 Task: Find connections with filter location Hjørring with filter topic #coronaviruswith filter profile language German with filter current company CRISIL Global Research & Risk Solutions with filter school Kumaun University, Nainital with filter industry Industrial Machinery Manufacturing with filter service category Market Research with filter keywords title Locksmith
Action: Mouse moved to (704, 90)
Screenshot: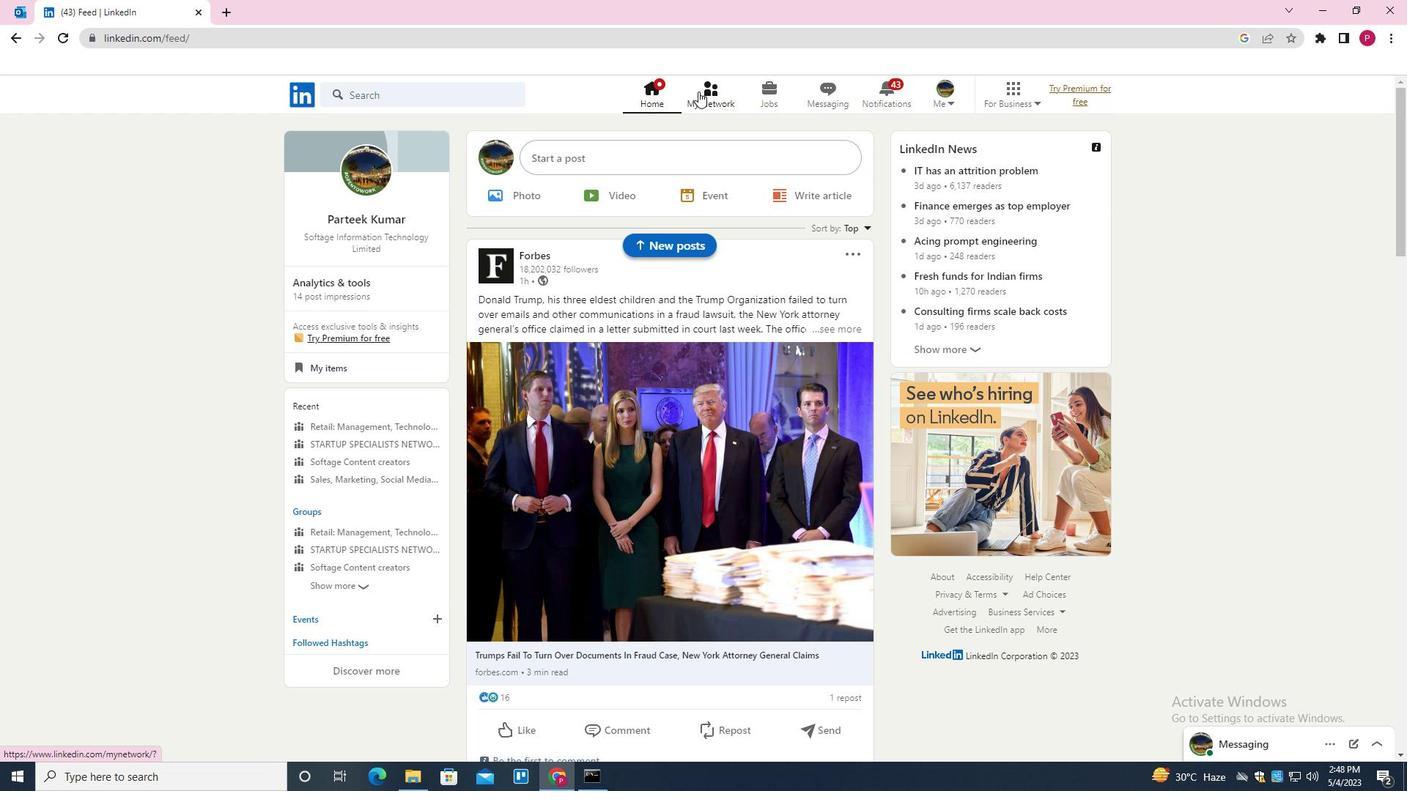 
Action: Mouse pressed left at (704, 90)
Screenshot: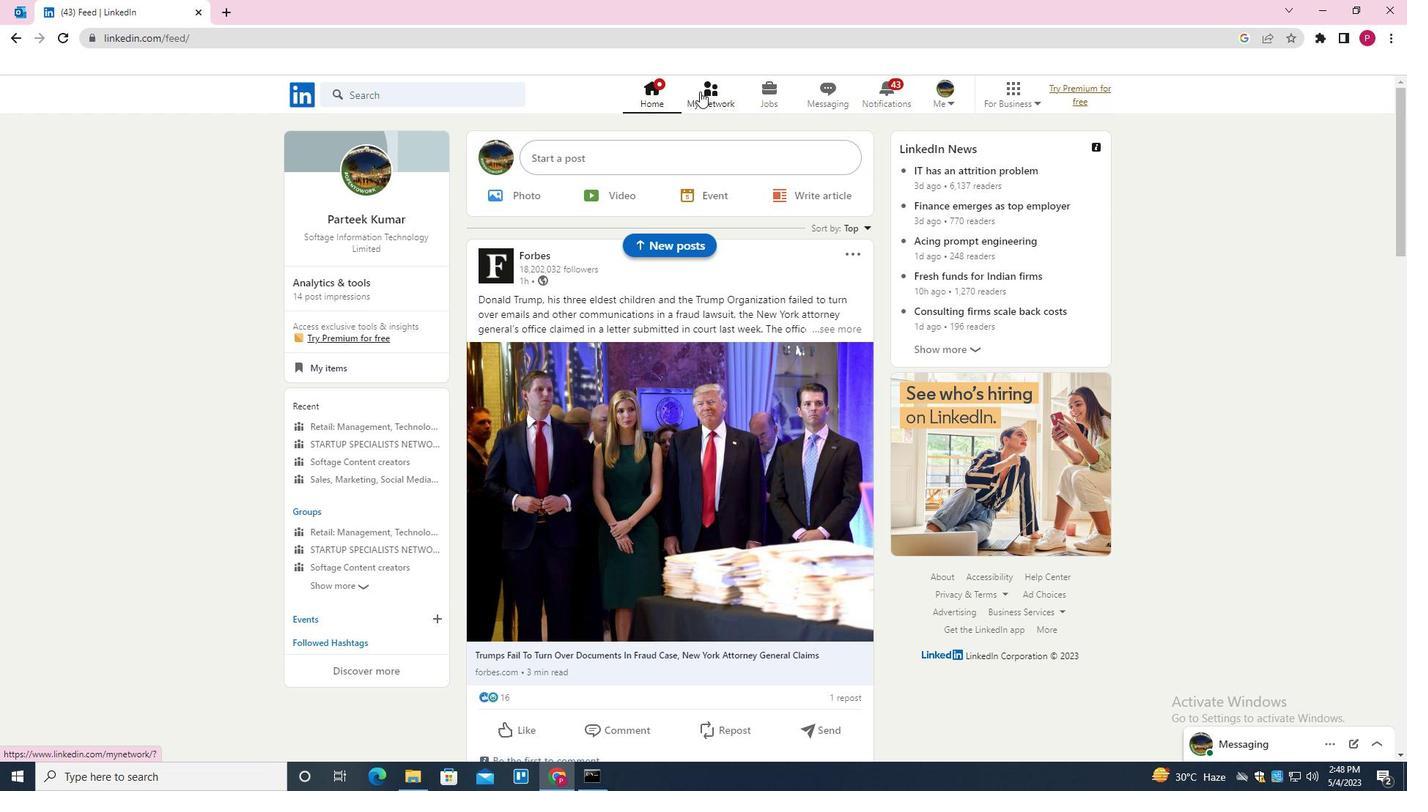 
Action: Mouse moved to (453, 175)
Screenshot: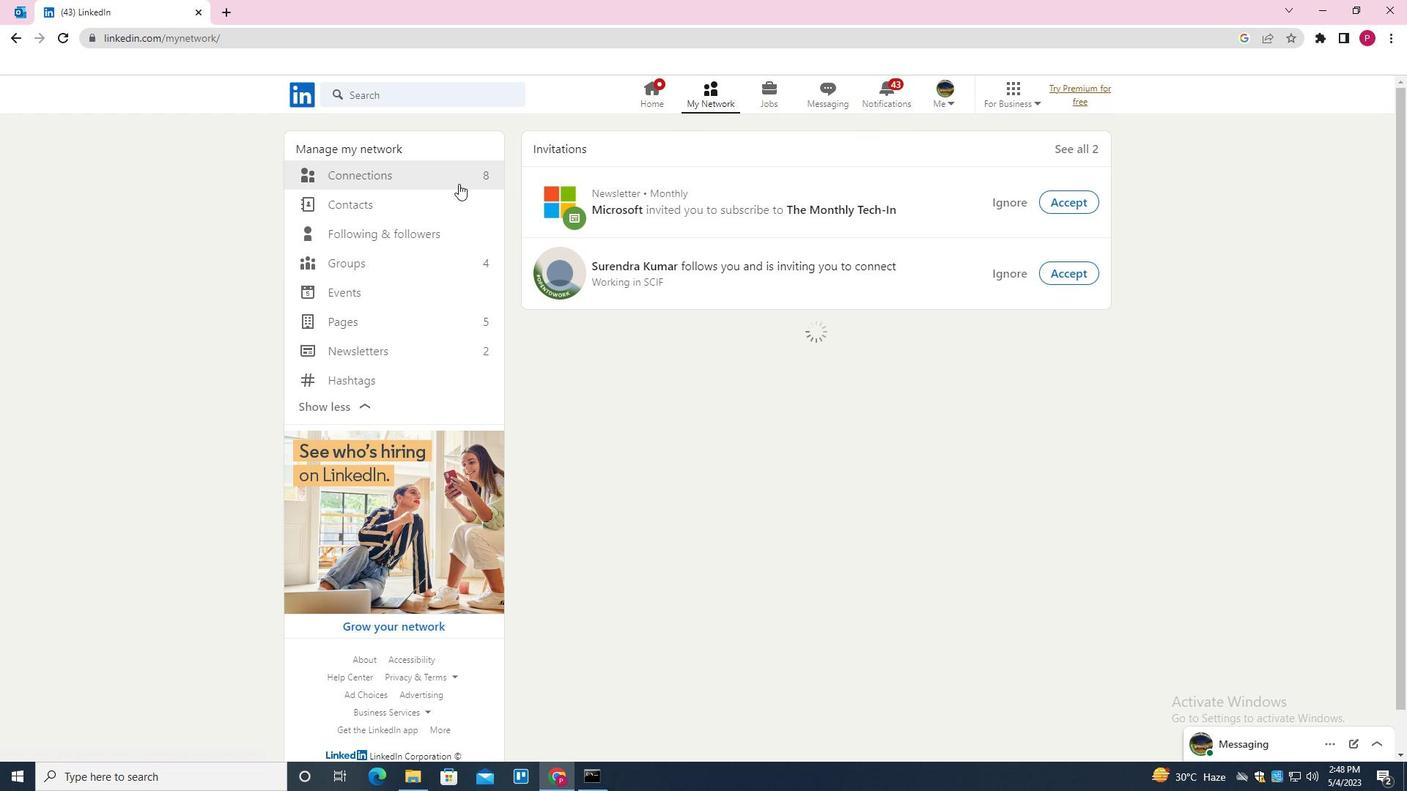 
Action: Mouse pressed left at (453, 175)
Screenshot: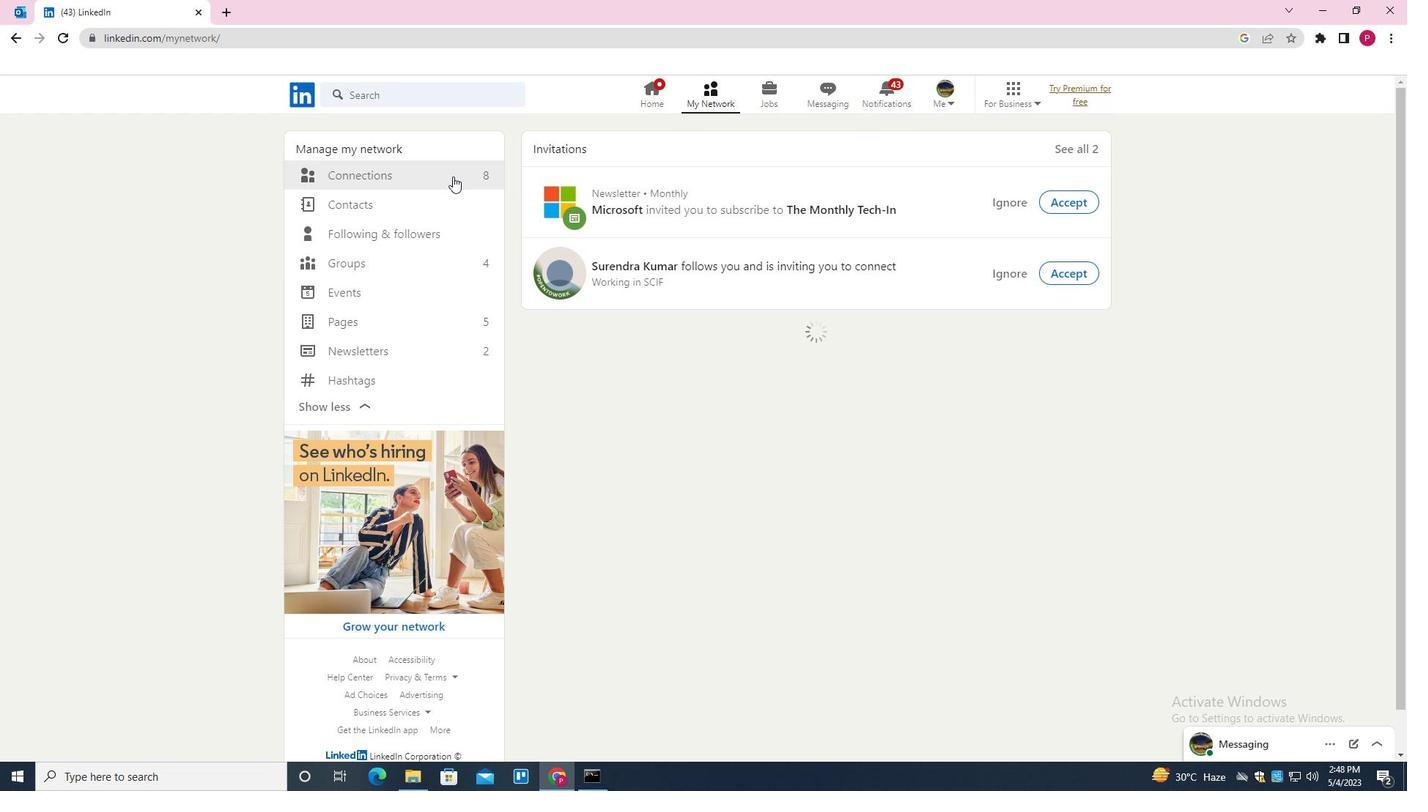 
Action: Mouse moved to (844, 178)
Screenshot: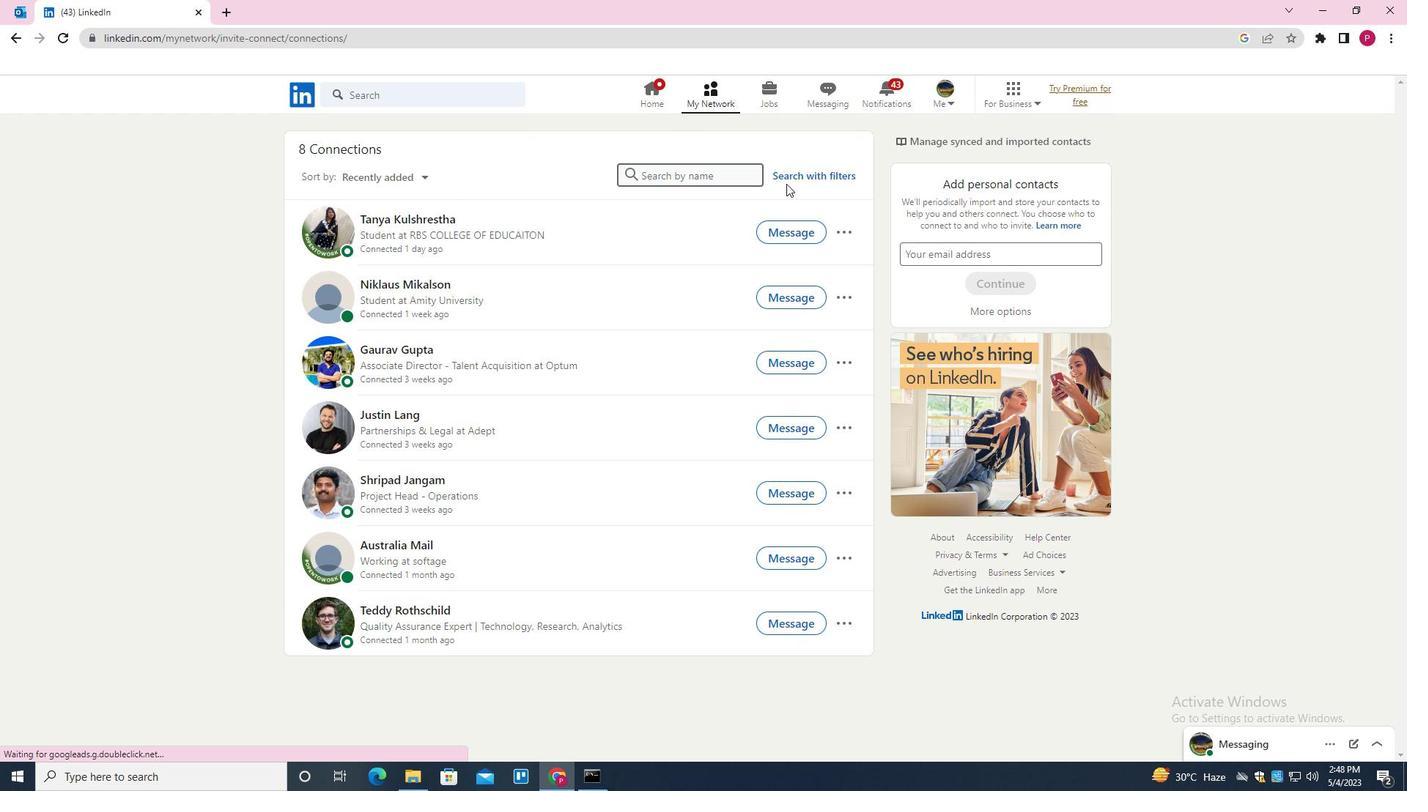 
Action: Mouse pressed left at (844, 178)
Screenshot: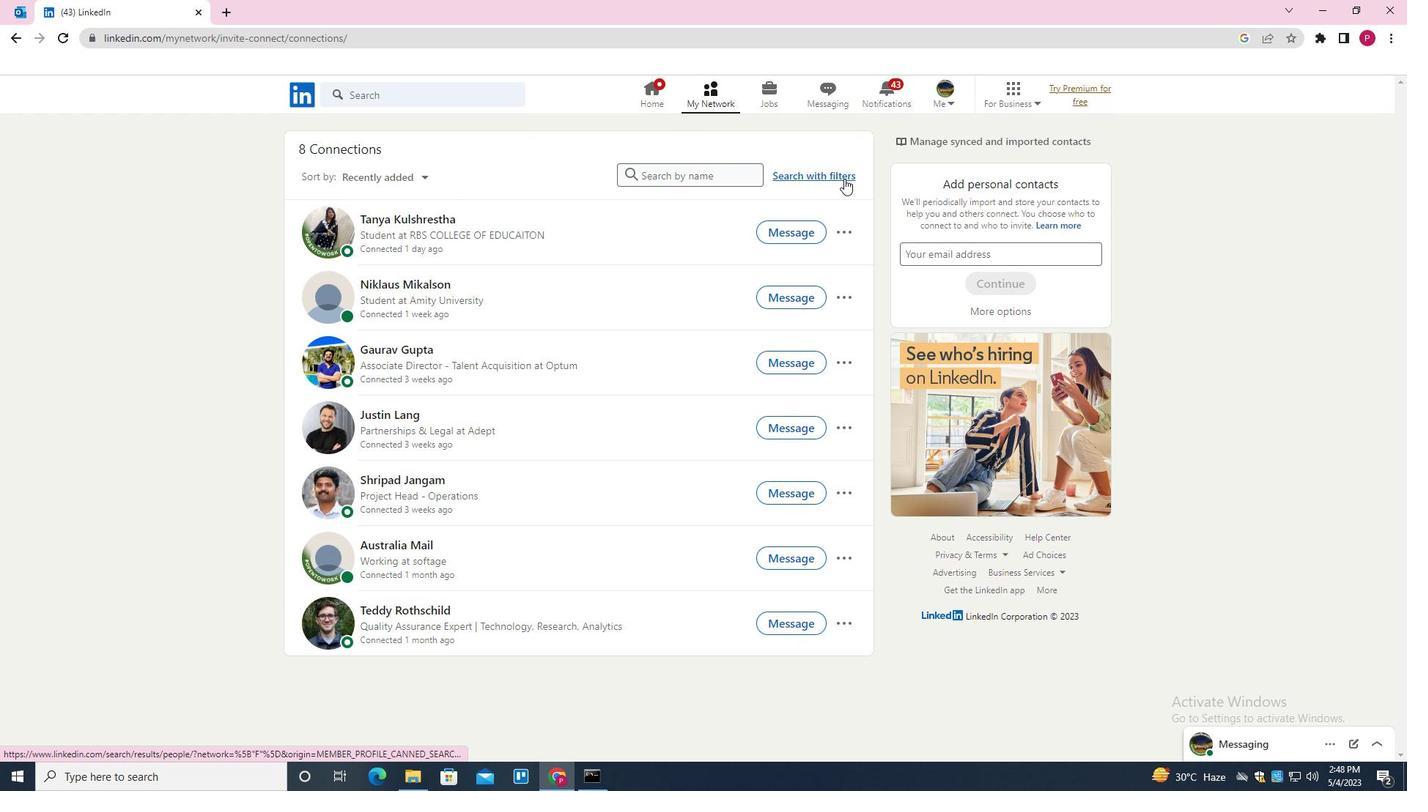 
Action: Mouse moved to (757, 136)
Screenshot: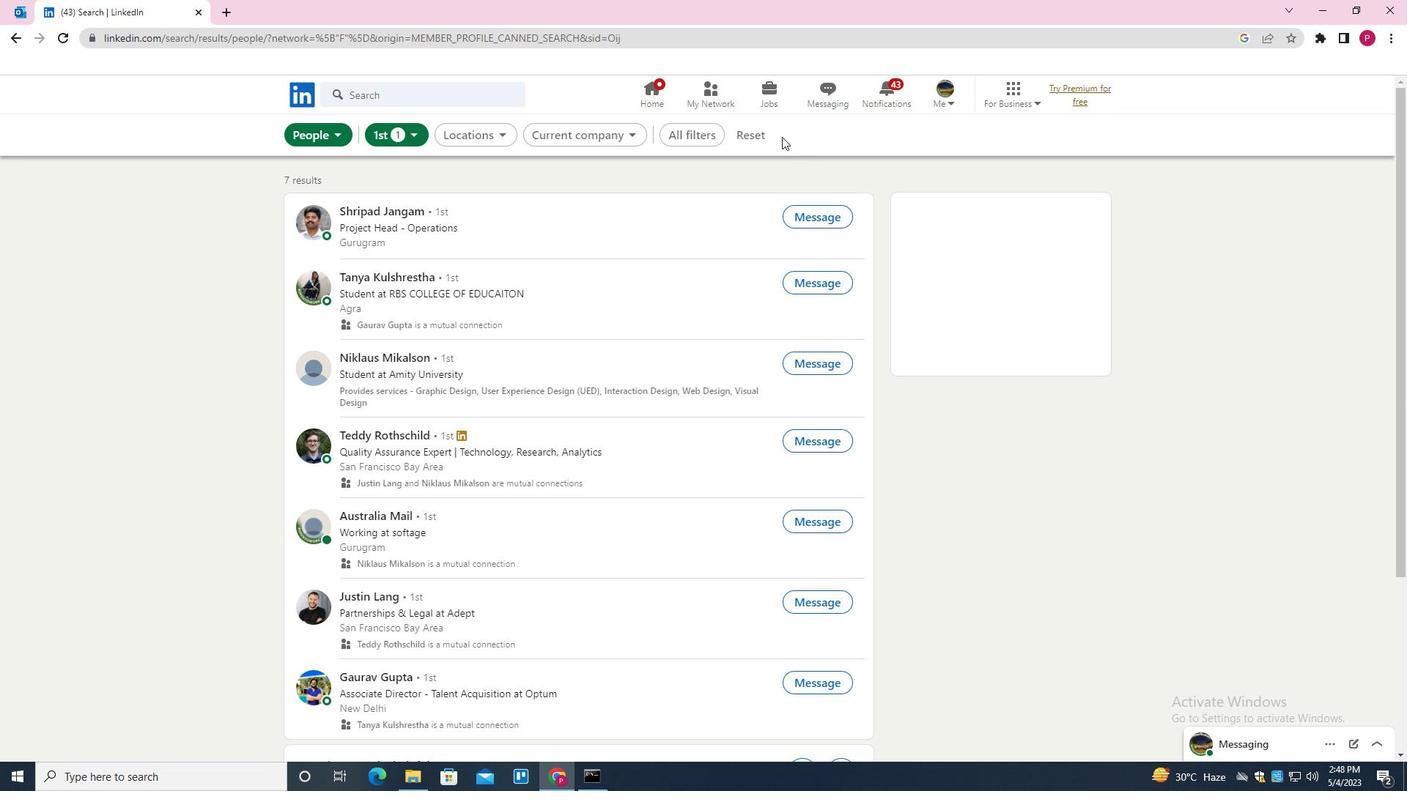 
Action: Mouse pressed left at (757, 136)
Screenshot: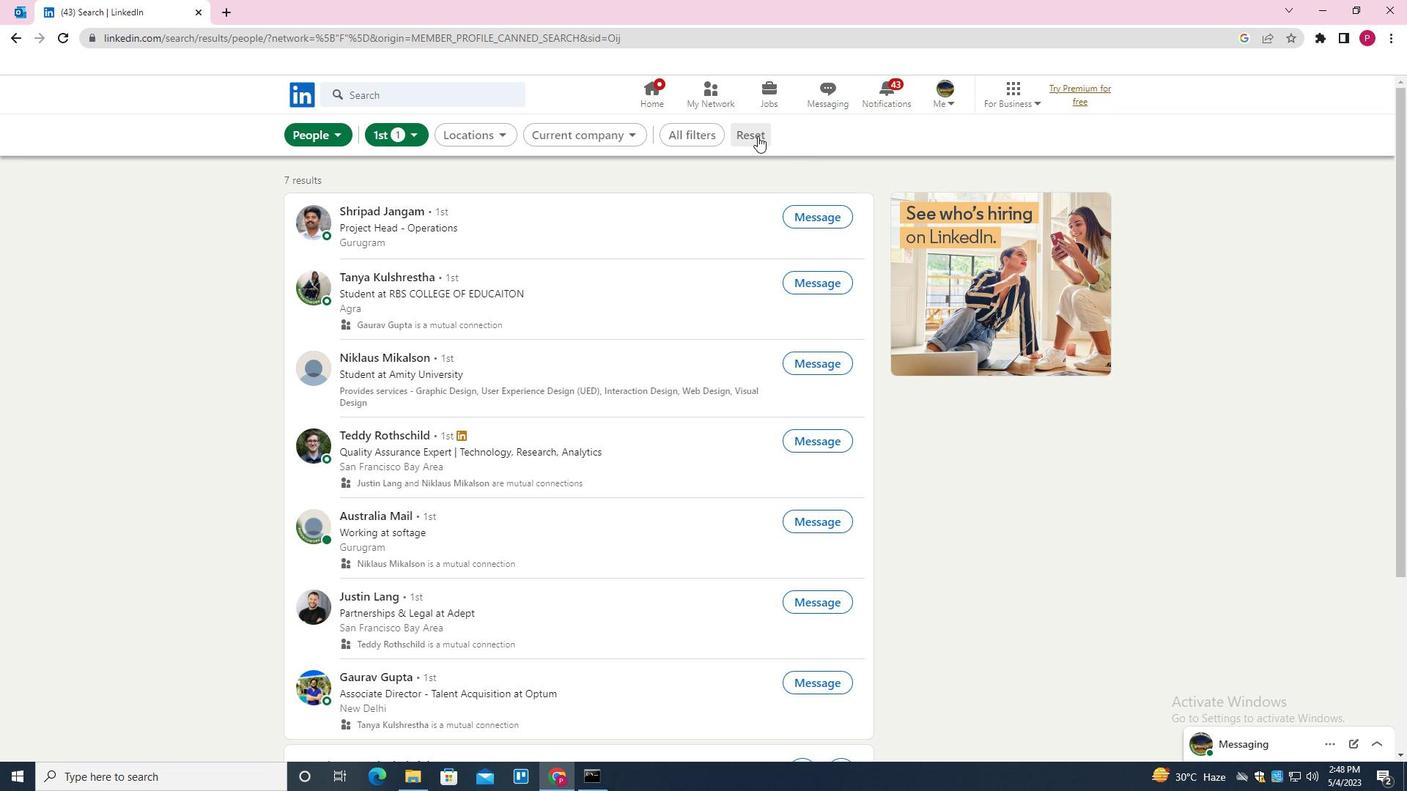 
Action: Mouse moved to (739, 136)
Screenshot: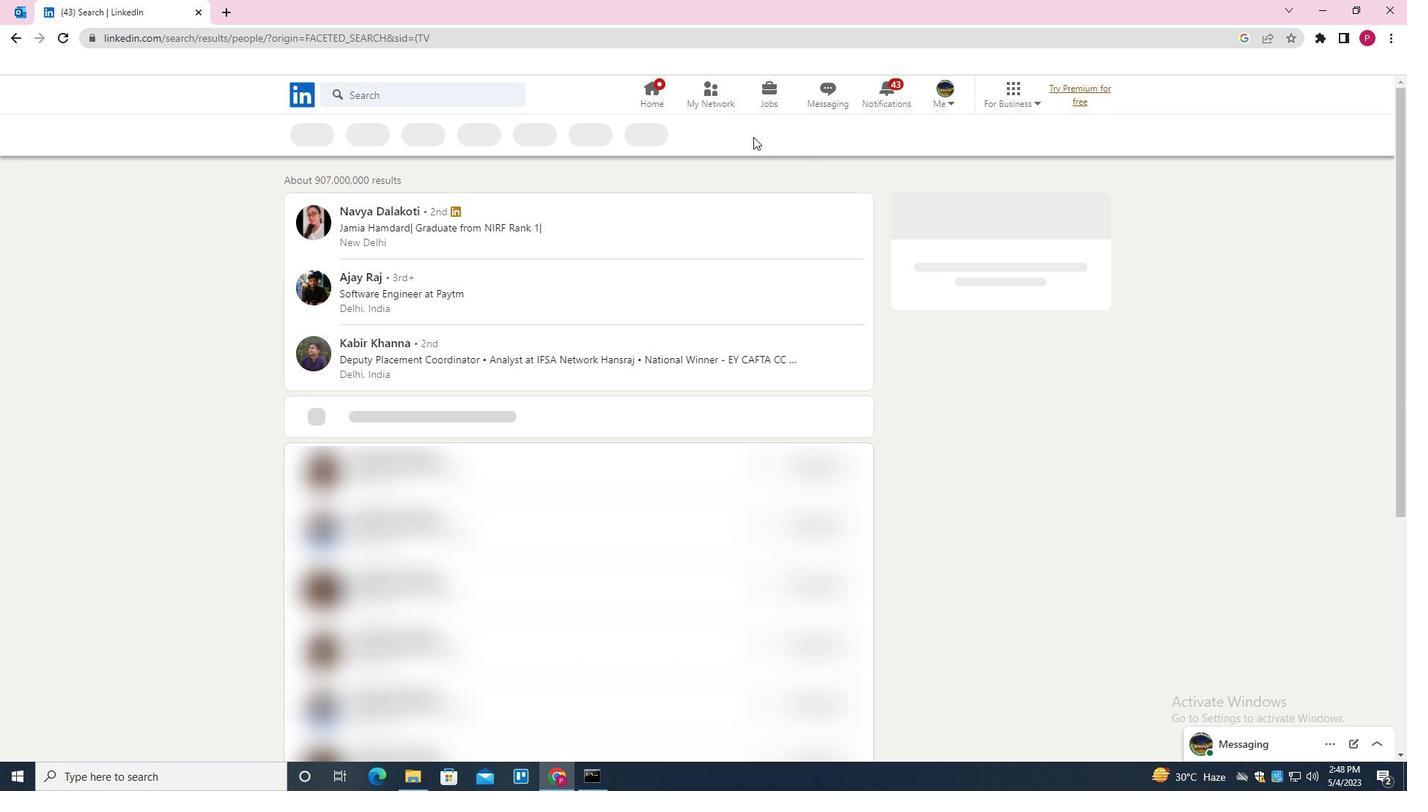 
Action: Mouse pressed left at (739, 136)
Screenshot: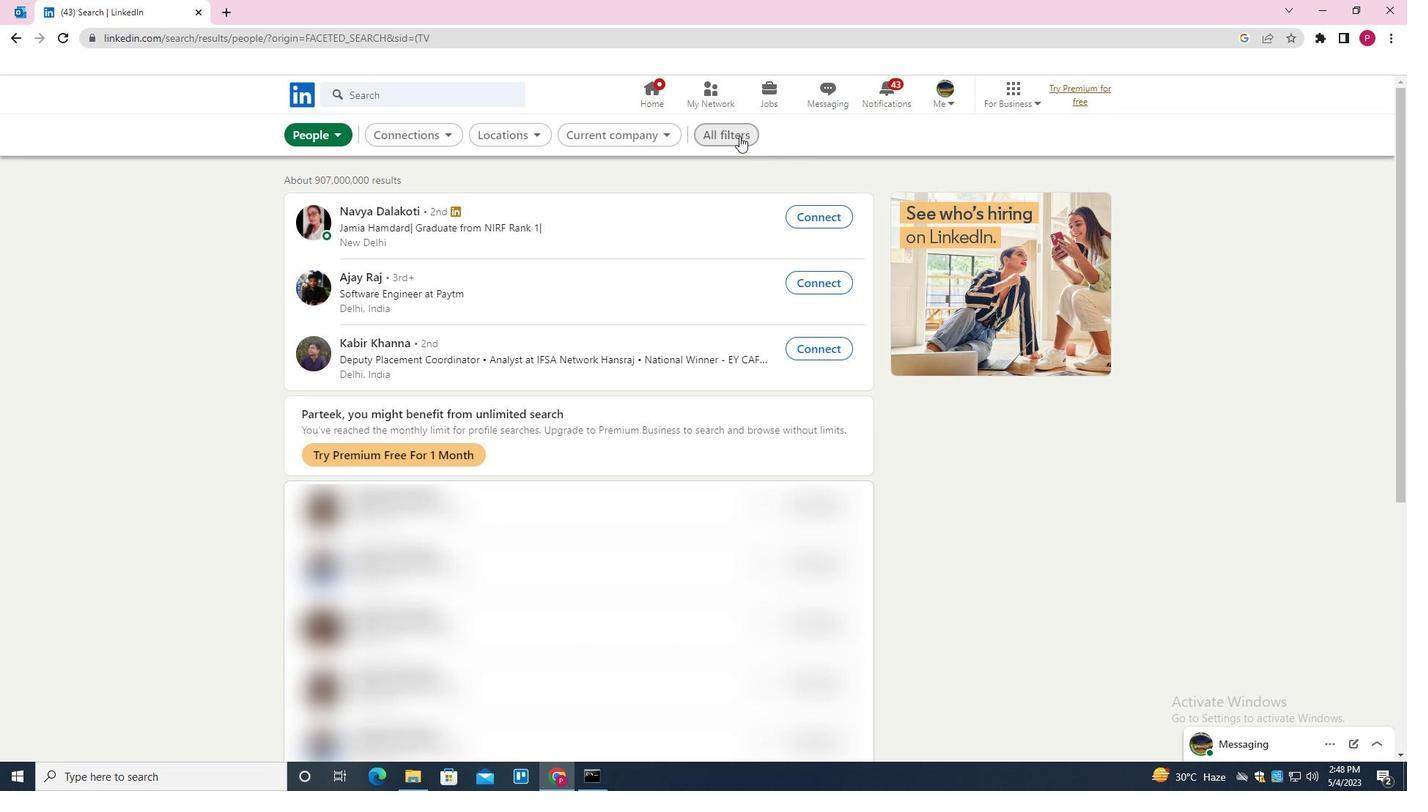 
Action: Mouse moved to (1192, 405)
Screenshot: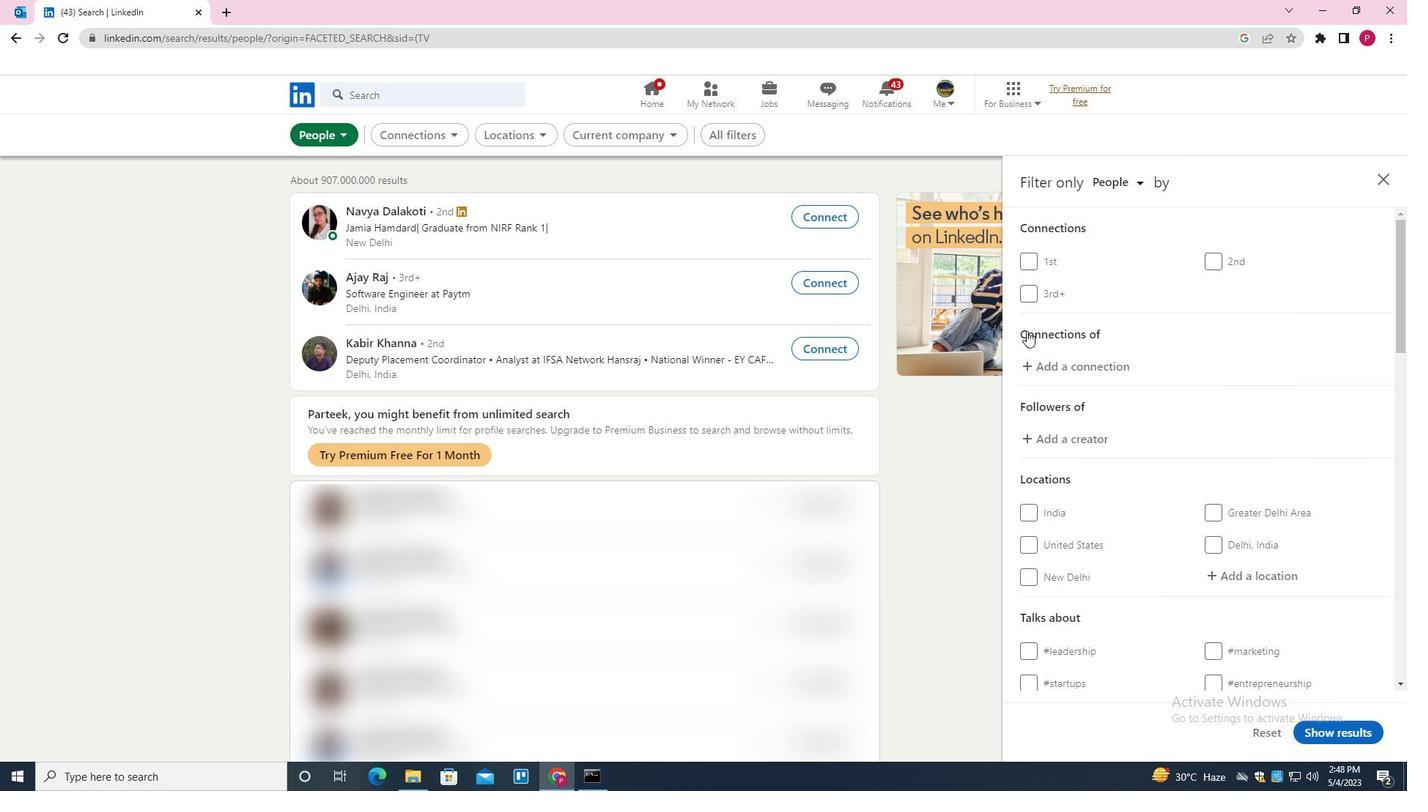 
Action: Mouse scrolled (1192, 404) with delta (0, 0)
Screenshot: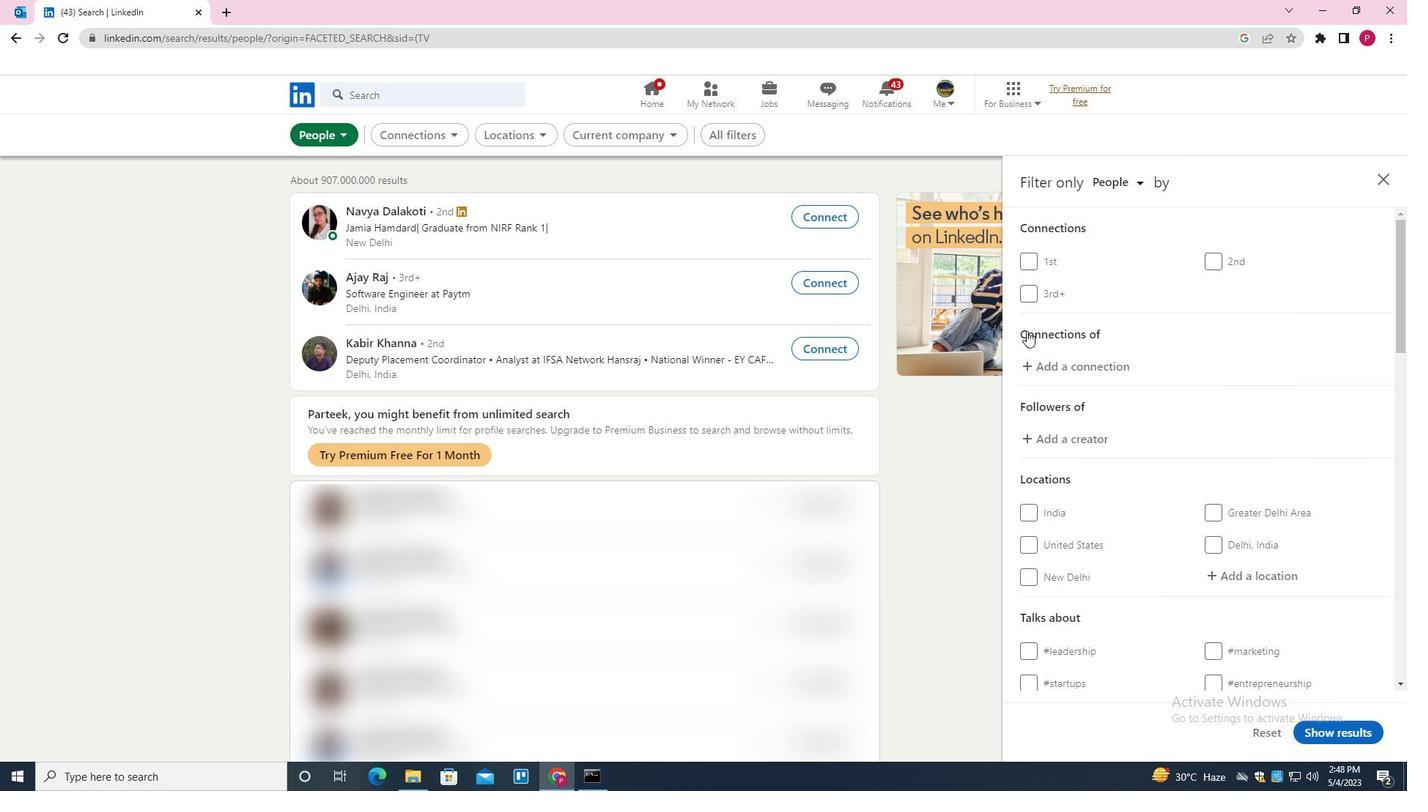 
Action: Mouse moved to (1252, 420)
Screenshot: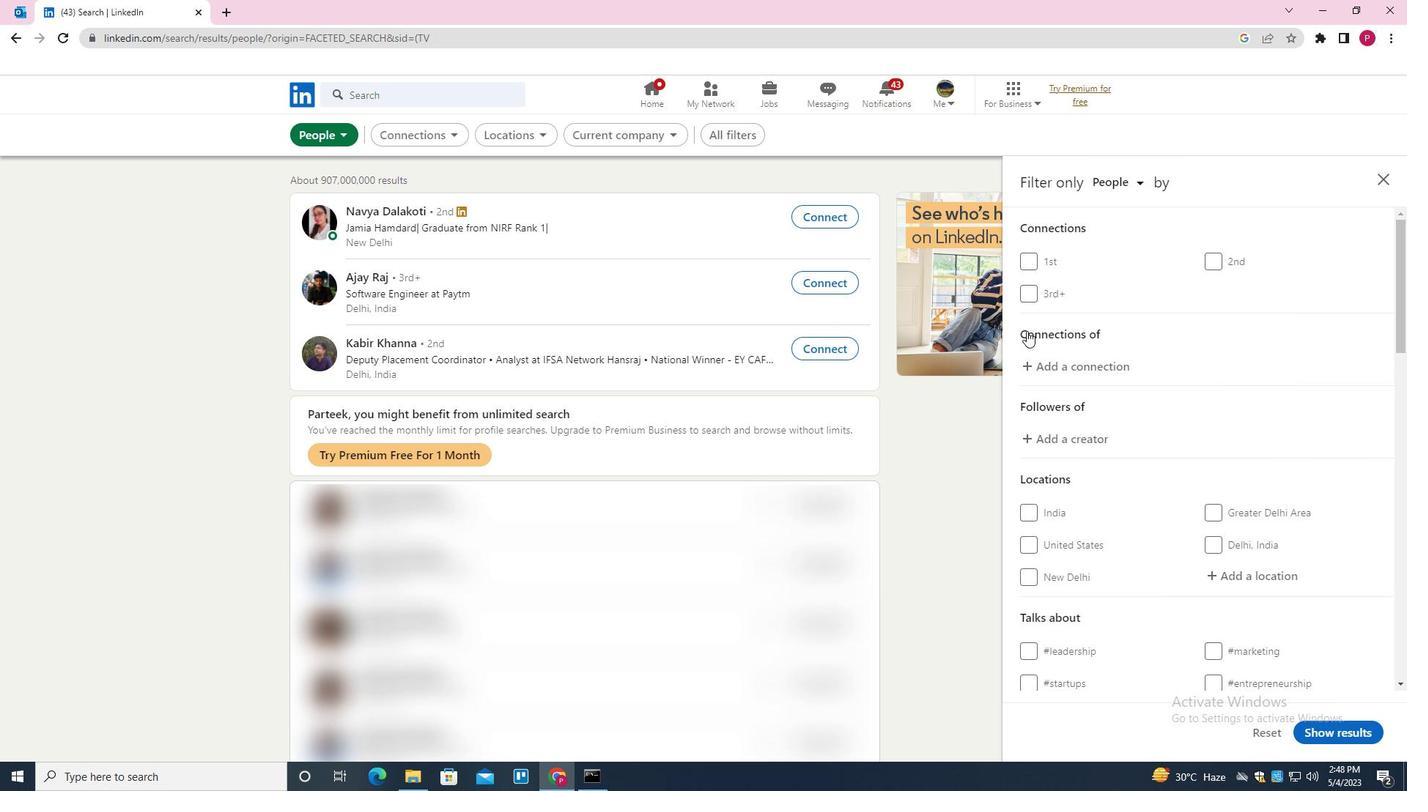 
Action: Mouse scrolled (1252, 420) with delta (0, 0)
Screenshot: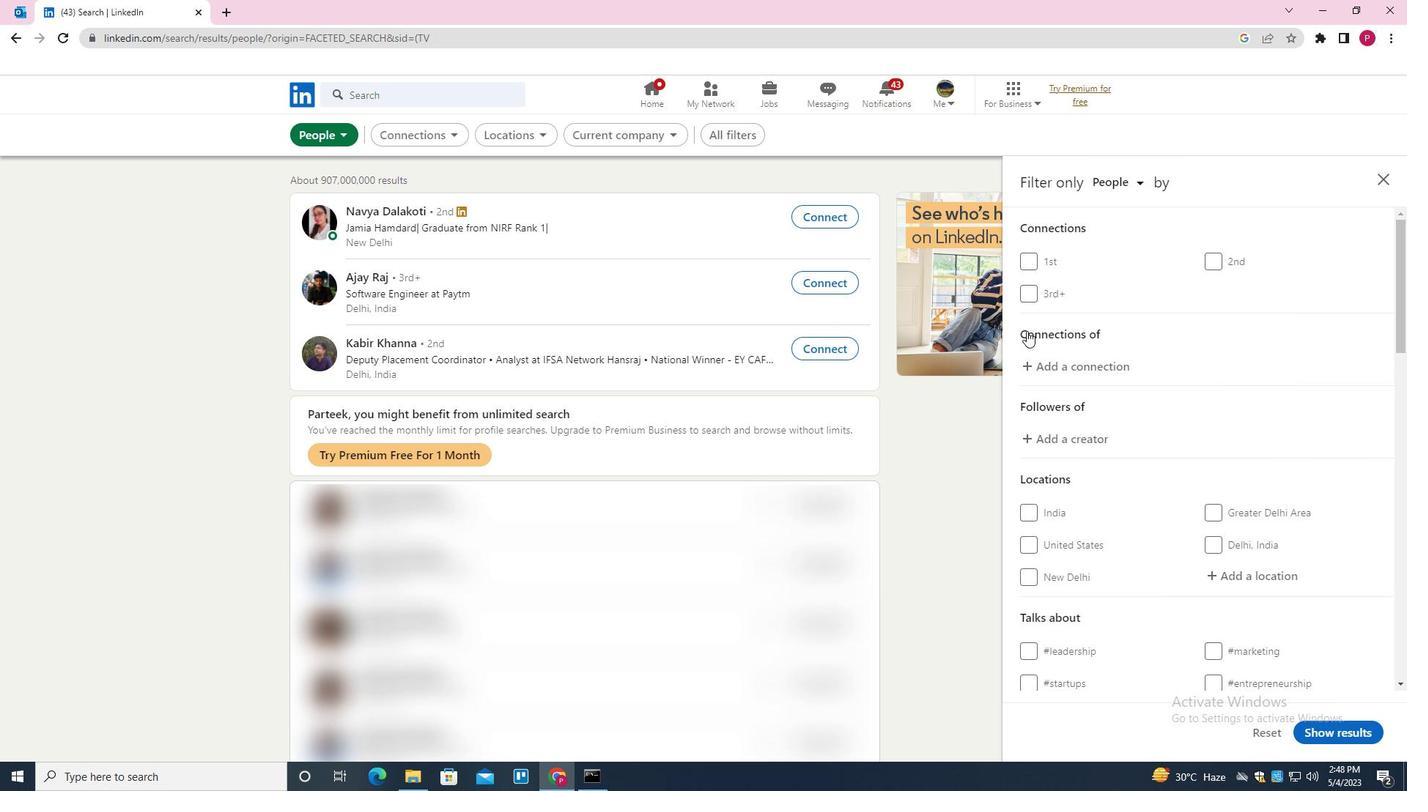 
Action: Mouse moved to (1297, 429)
Screenshot: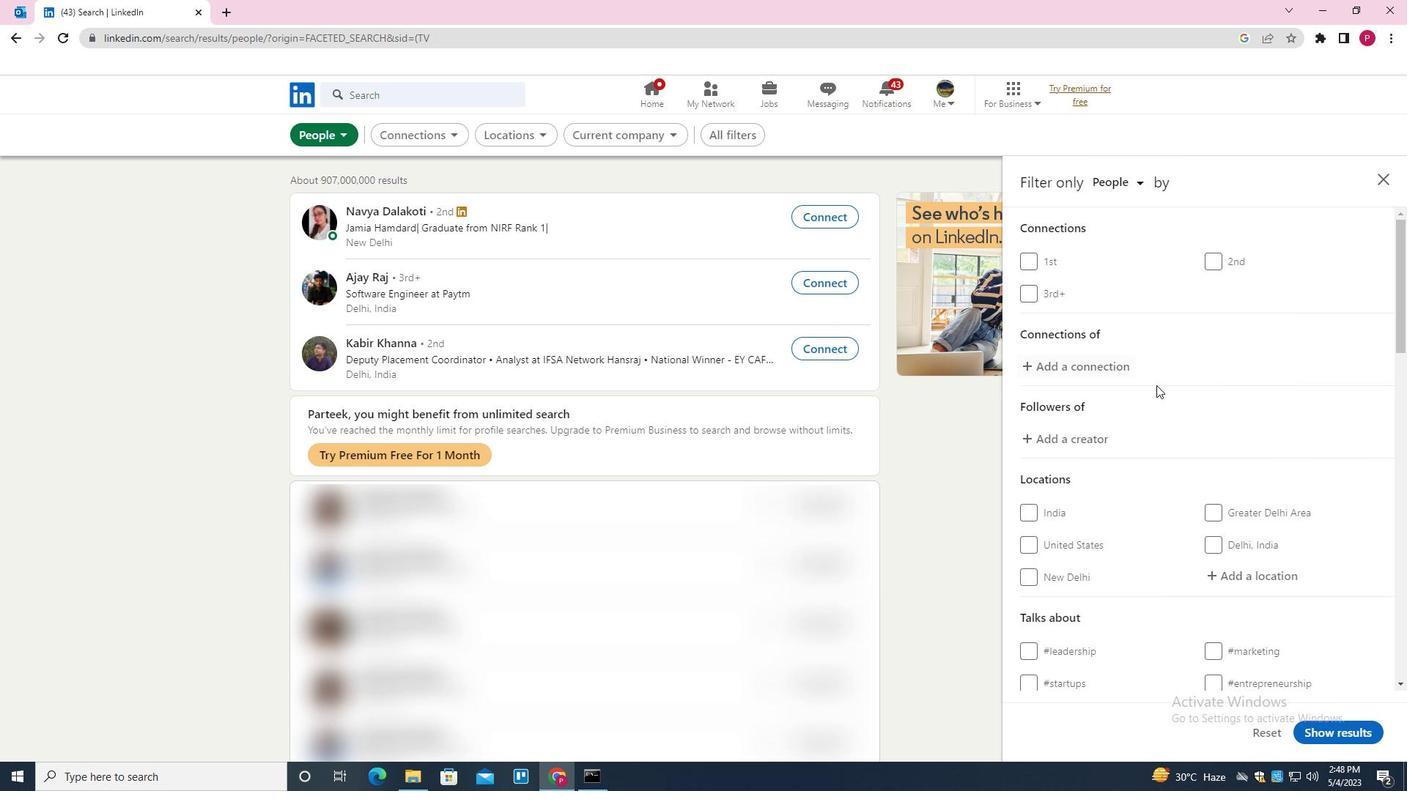 
Action: Mouse scrolled (1297, 428) with delta (0, 0)
Screenshot: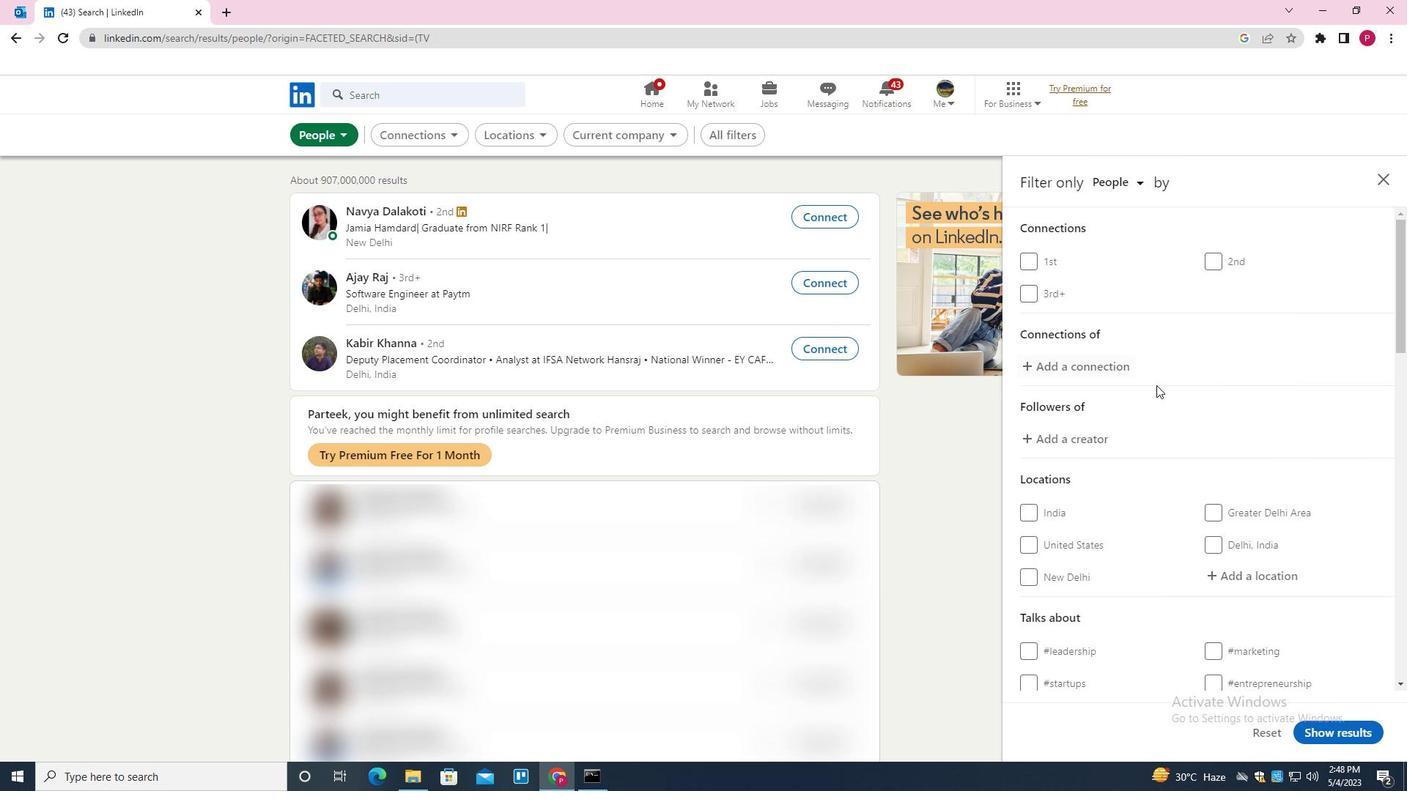 
Action: Mouse moved to (1236, 358)
Screenshot: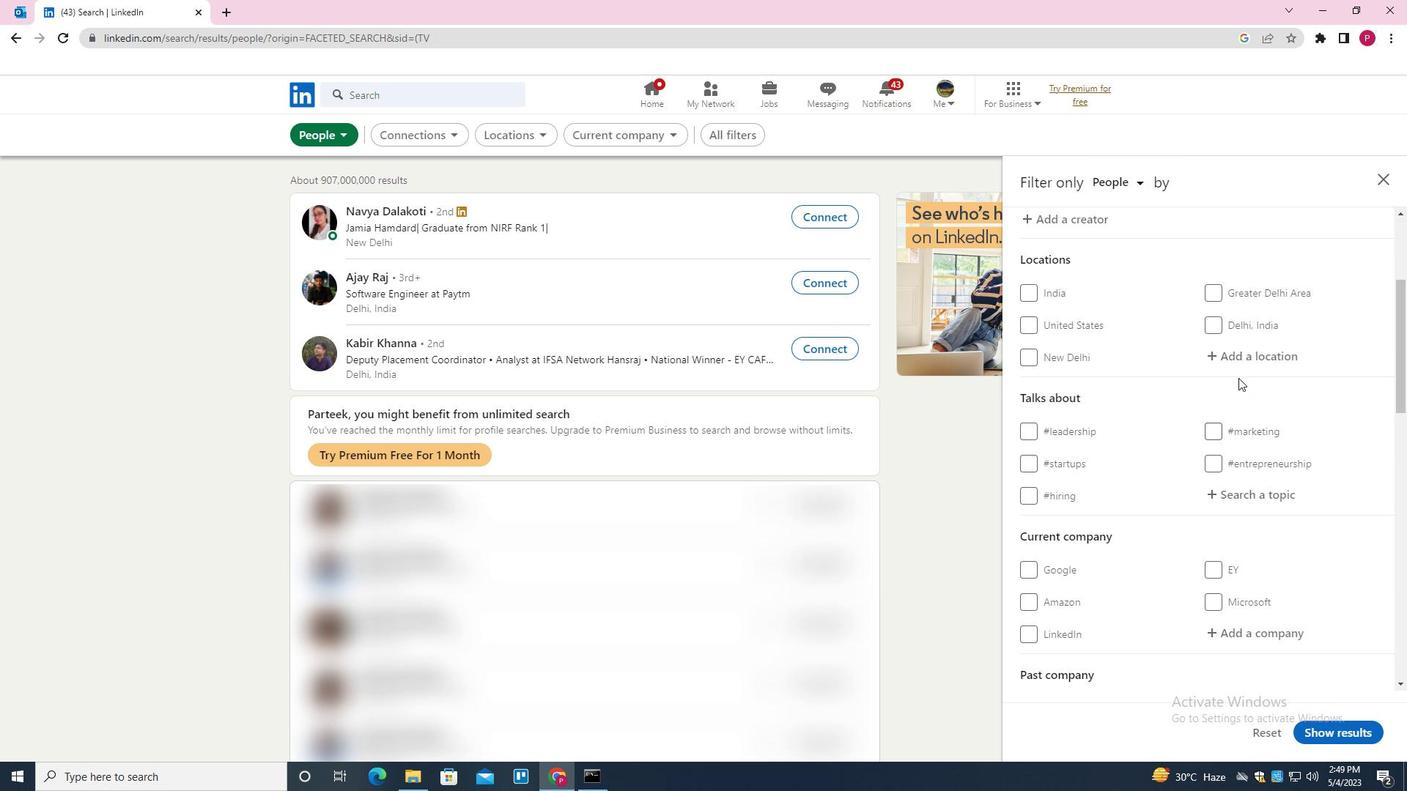 
Action: Mouse pressed left at (1236, 358)
Screenshot: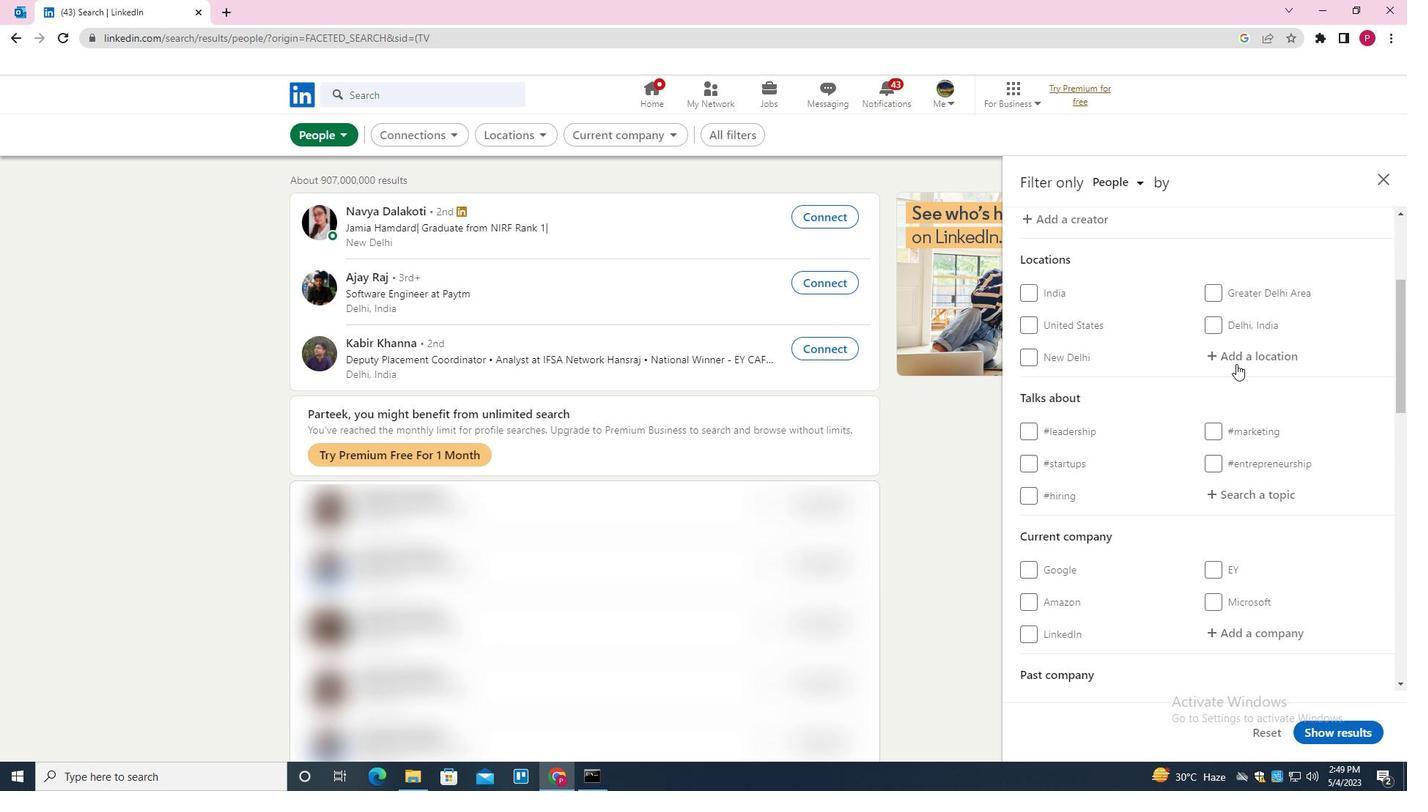 
Action: Mouse moved to (1228, 362)
Screenshot: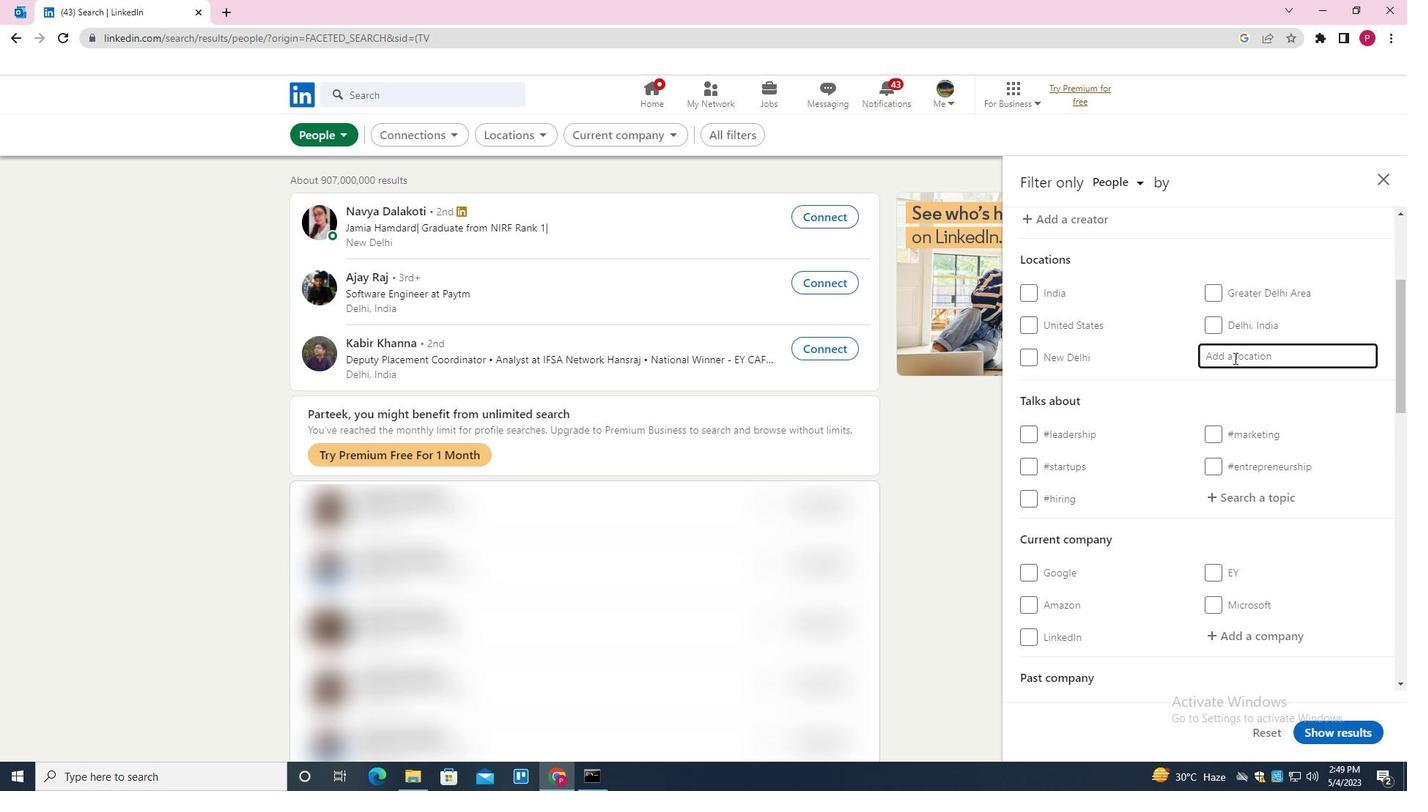 
Action: Key pressed <Key.shift>HJORRING<Key.down><Key.enter>
Screenshot: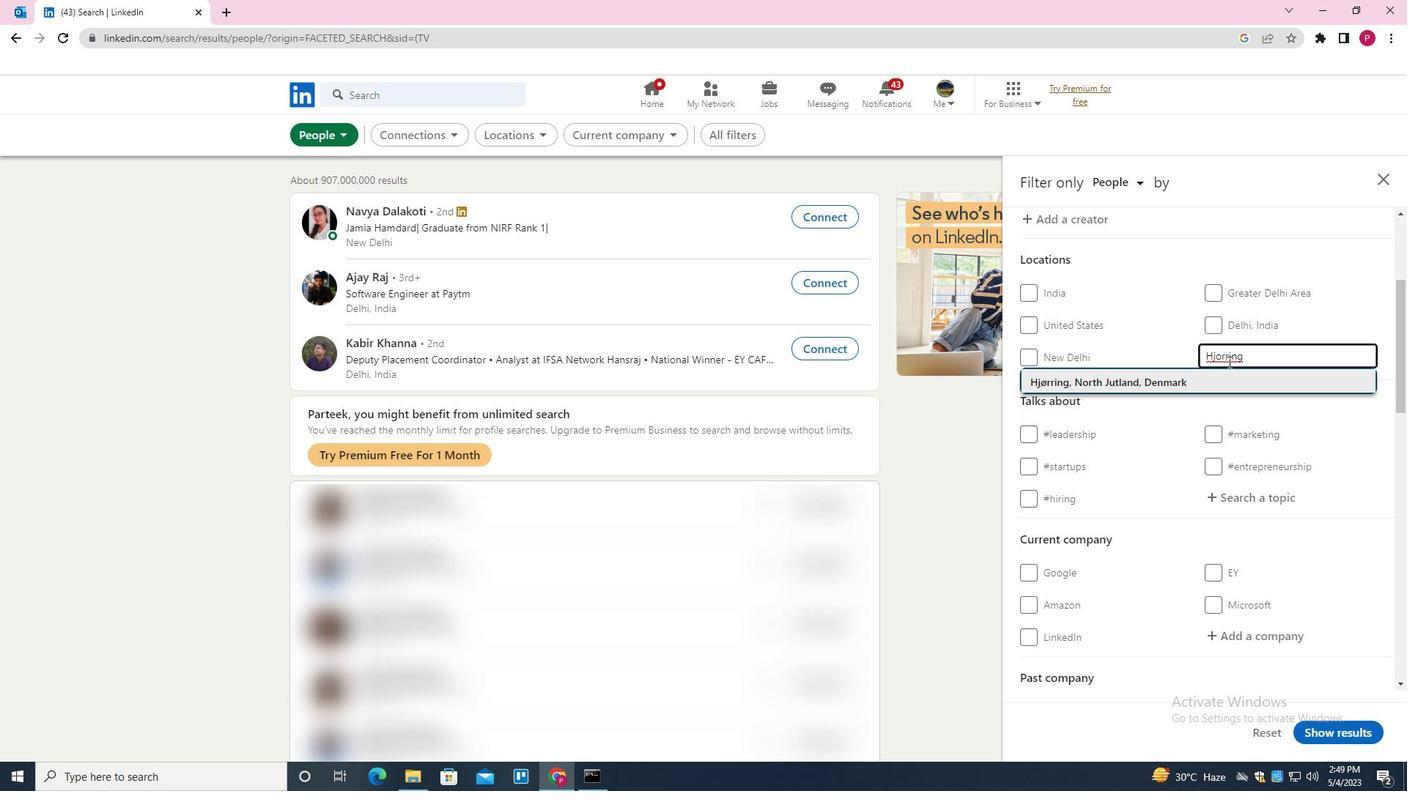 
Action: Mouse moved to (1162, 414)
Screenshot: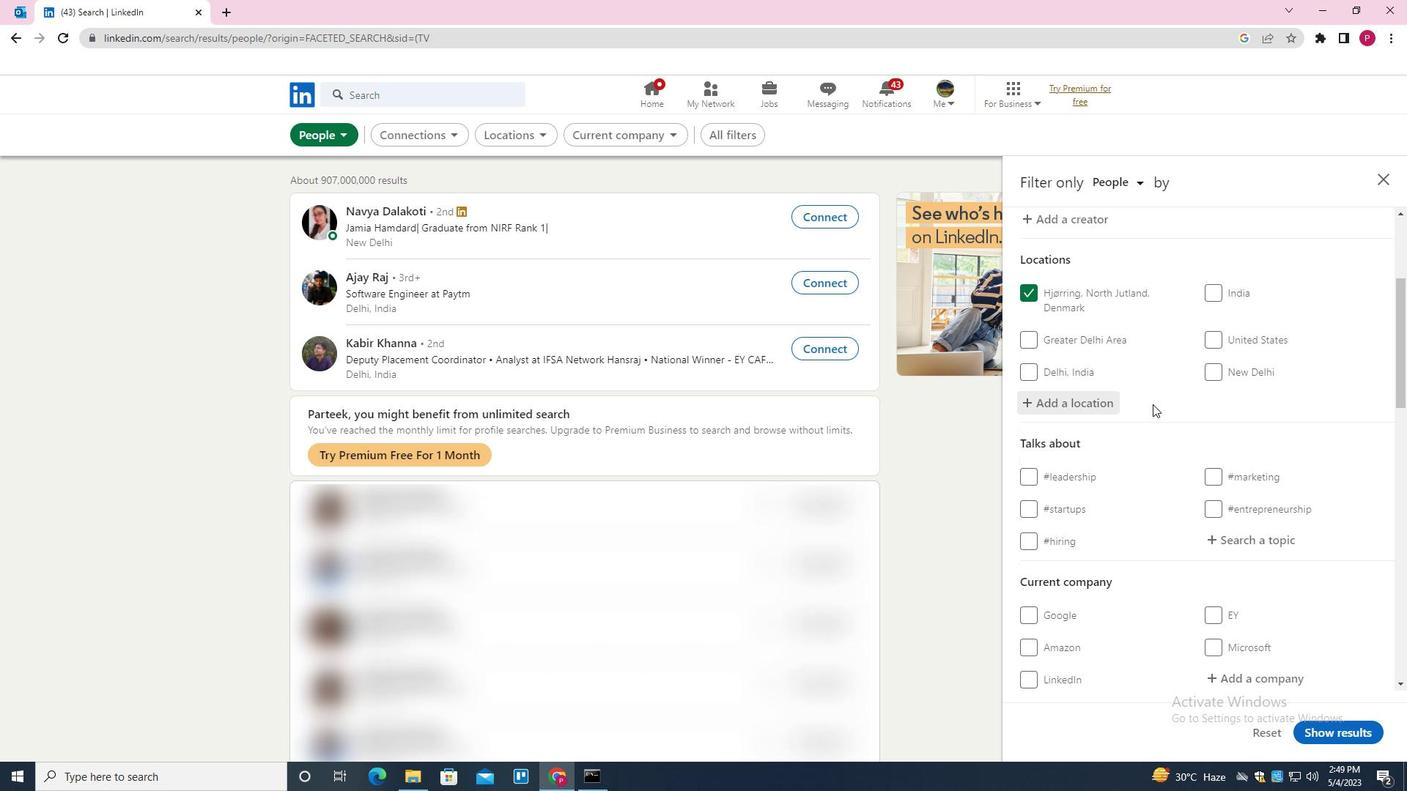 
Action: Mouse scrolled (1162, 413) with delta (0, 0)
Screenshot: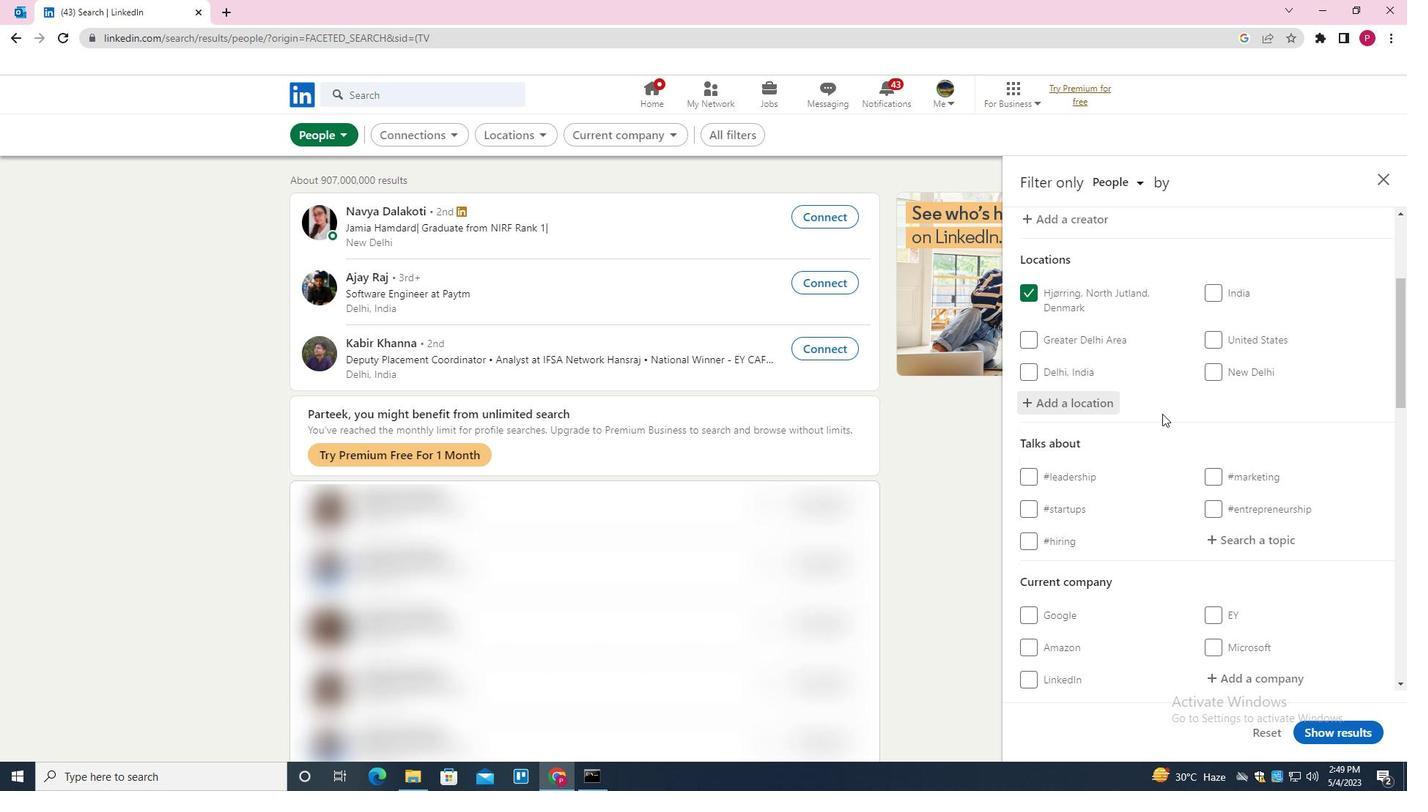
Action: Mouse moved to (1163, 416)
Screenshot: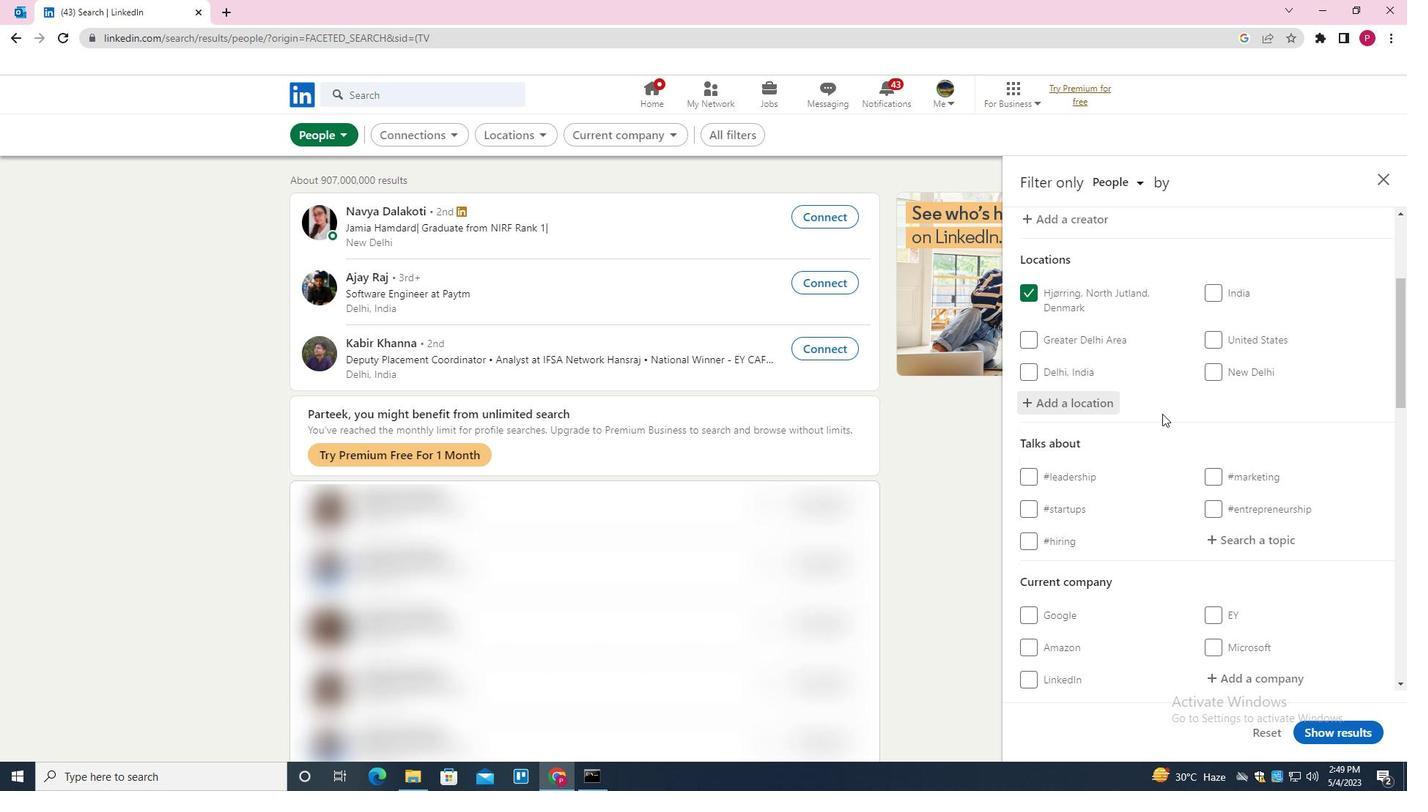 
Action: Mouse scrolled (1163, 415) with delta (0, 0)
Screenshot: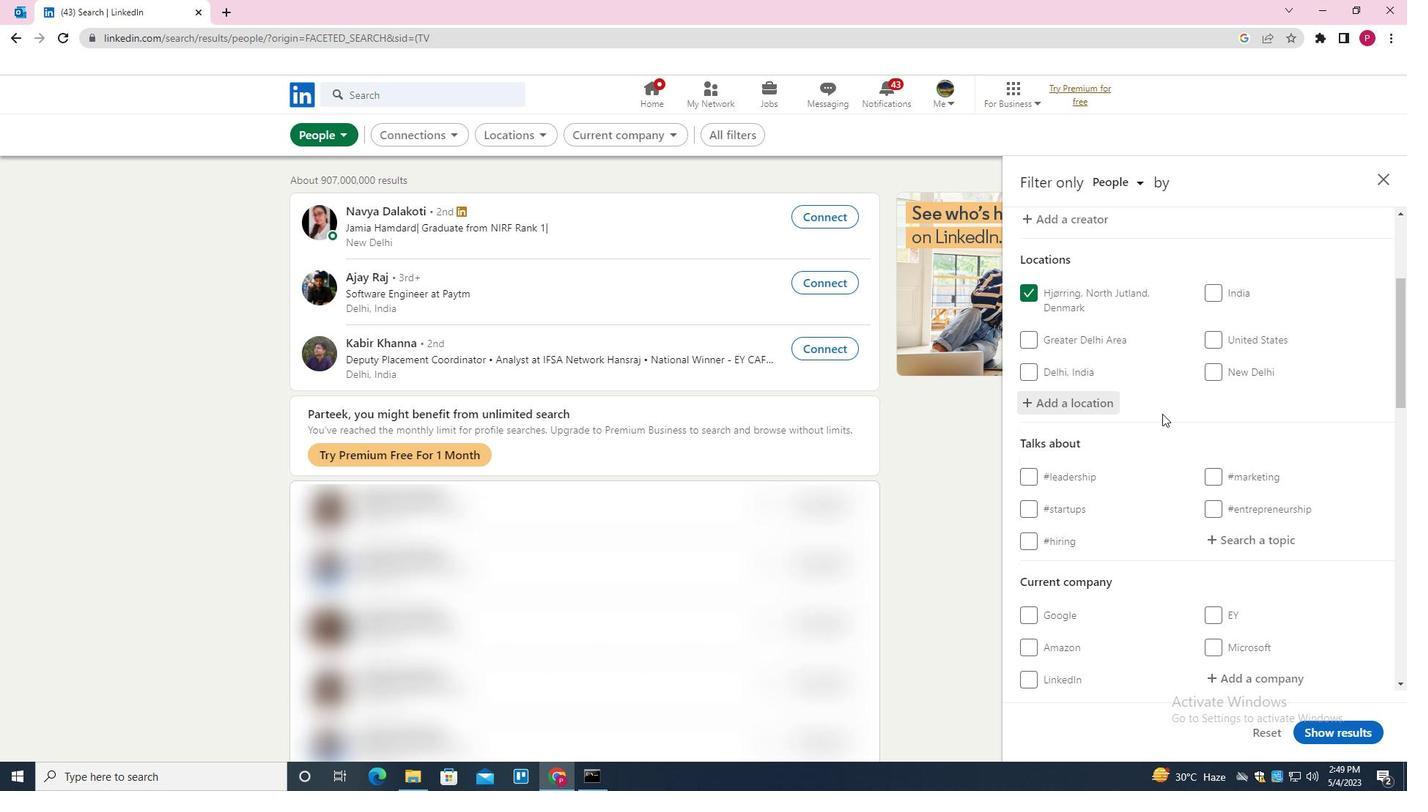 
Action: Mouse moved to (1263, 395)
Screenshot: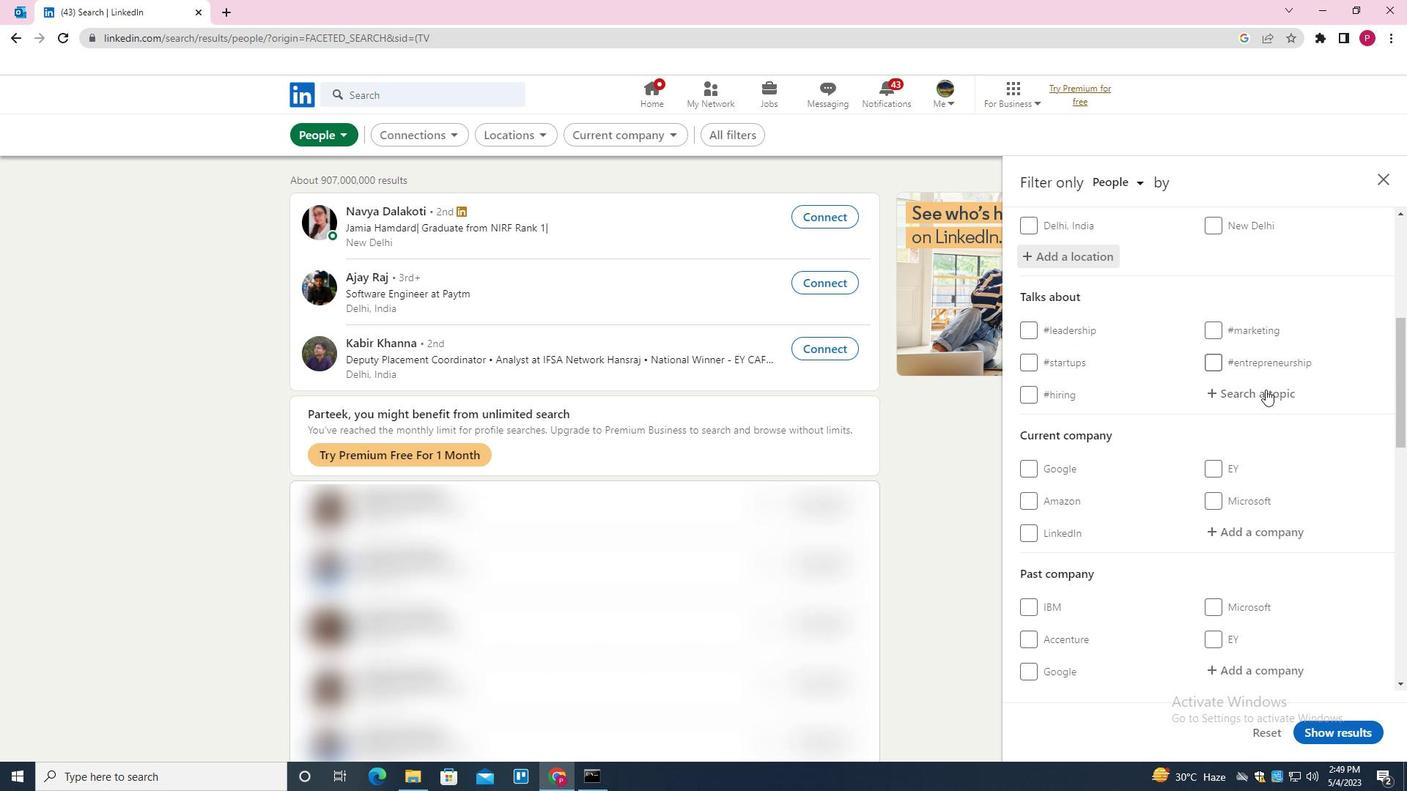 
Action: Mouse pressed left at (1263, 395)
Screenshot: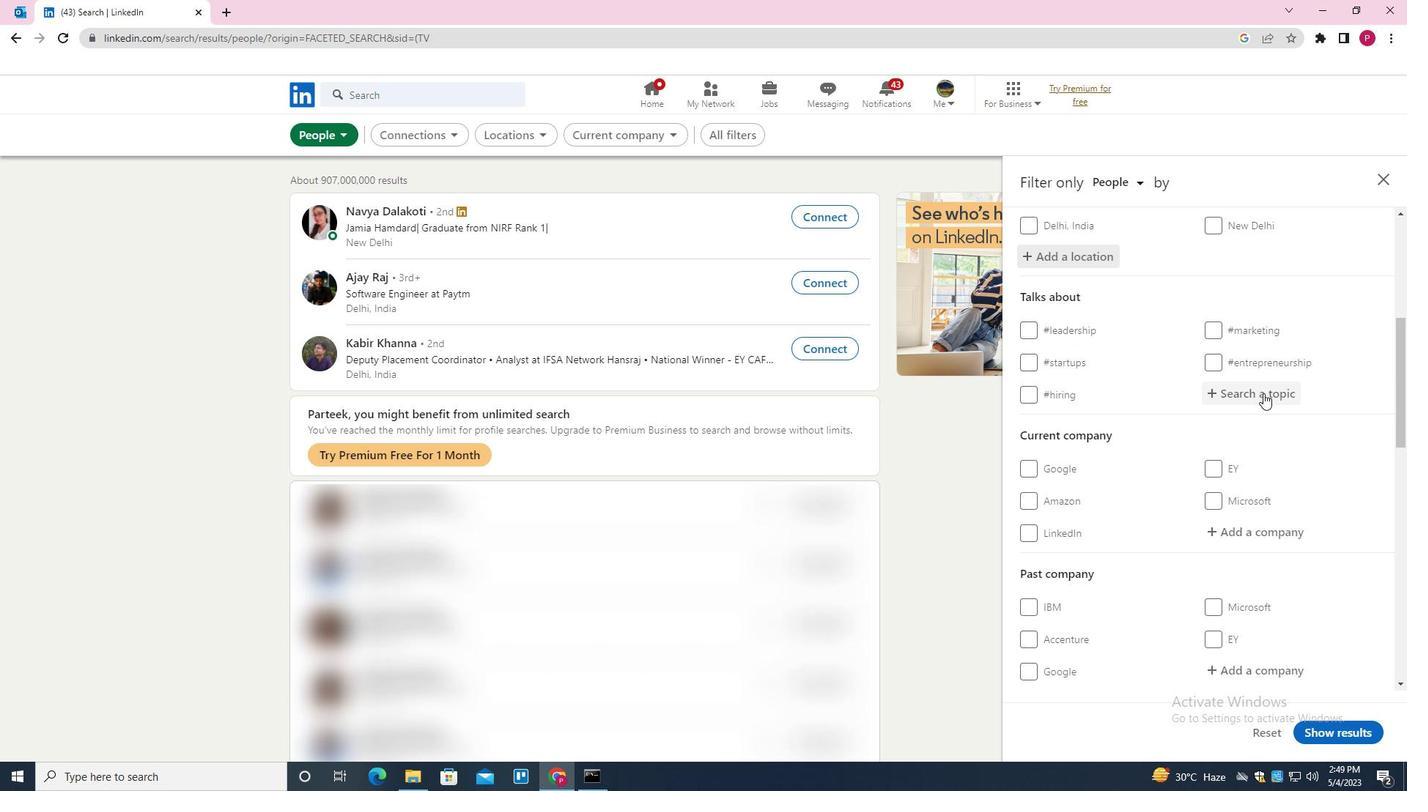 
Action: Mouse moved to (1253, 402)
Screenshot: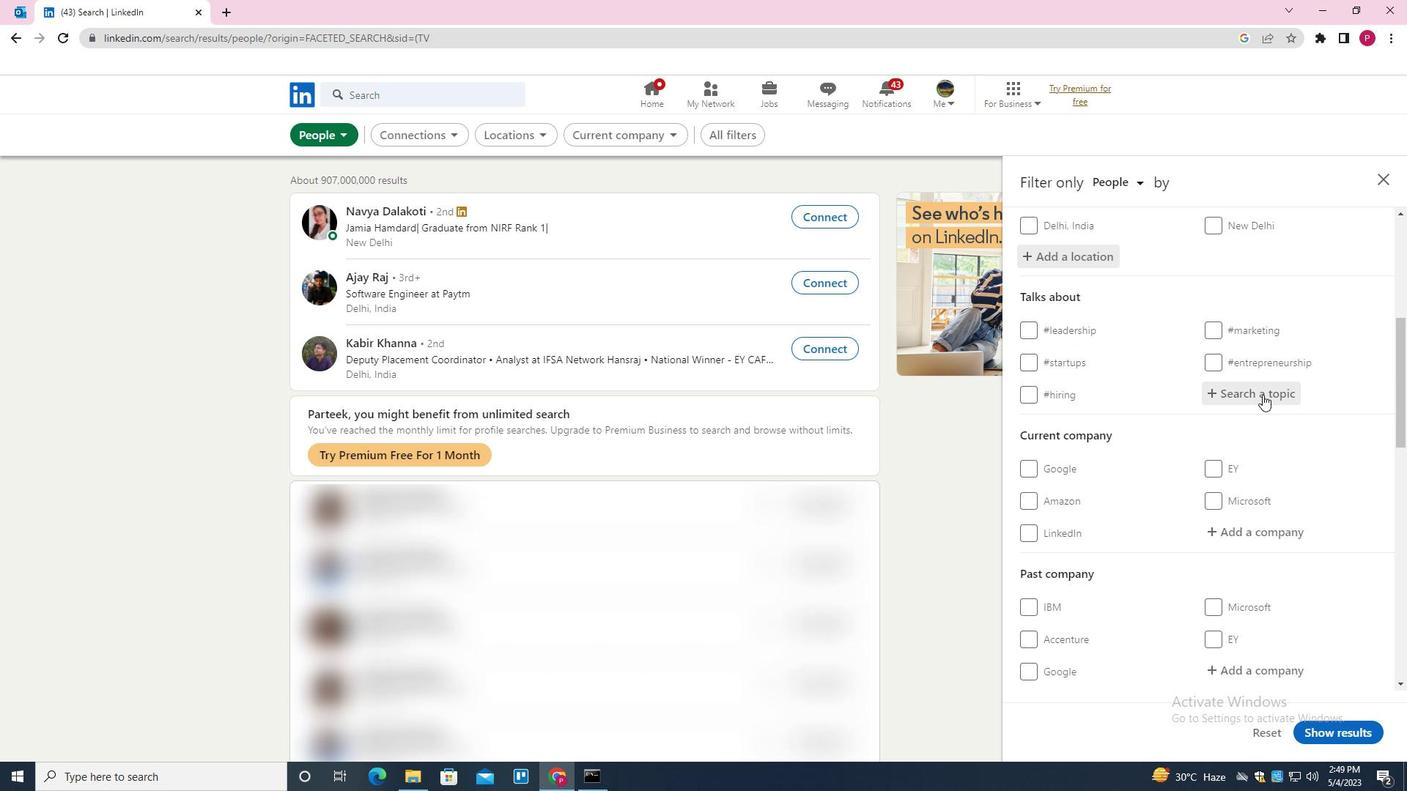 
Action: Key pressed CORONAVIRUS<Key.down><Key.up>
Screenshot: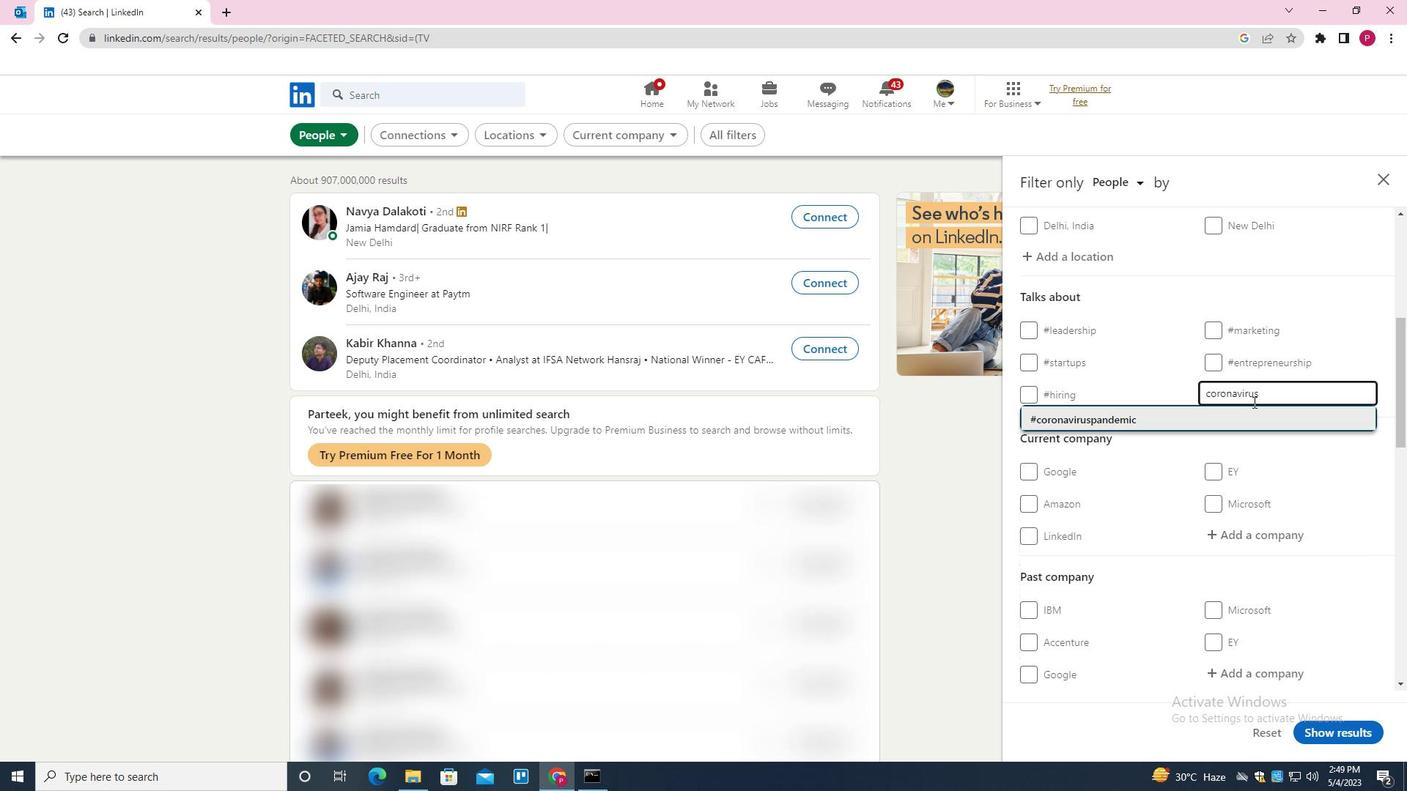 
Action: Mouse moved to (1273, 390)
Screenshot: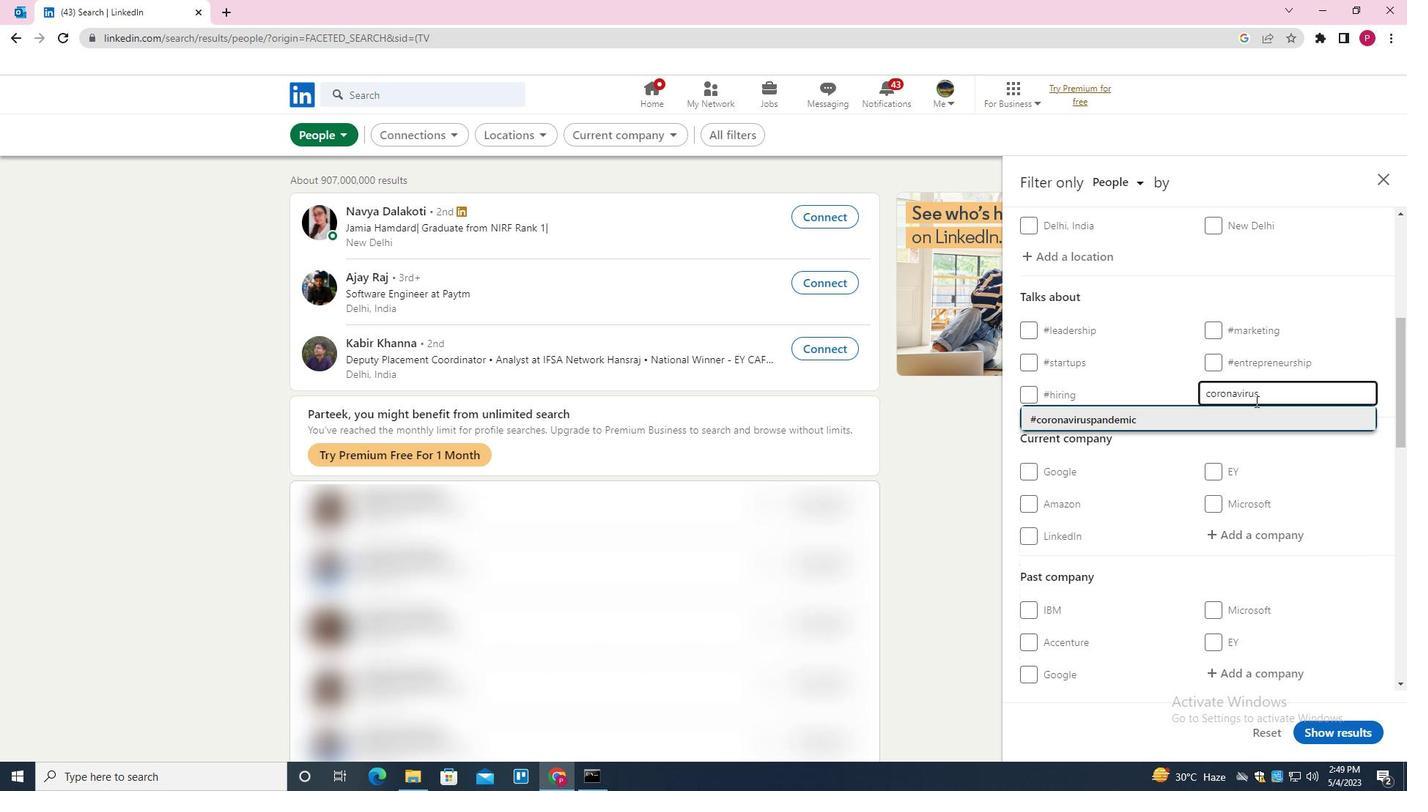 
Action: Mouse pressed left at (1273, 390)
Screenshot: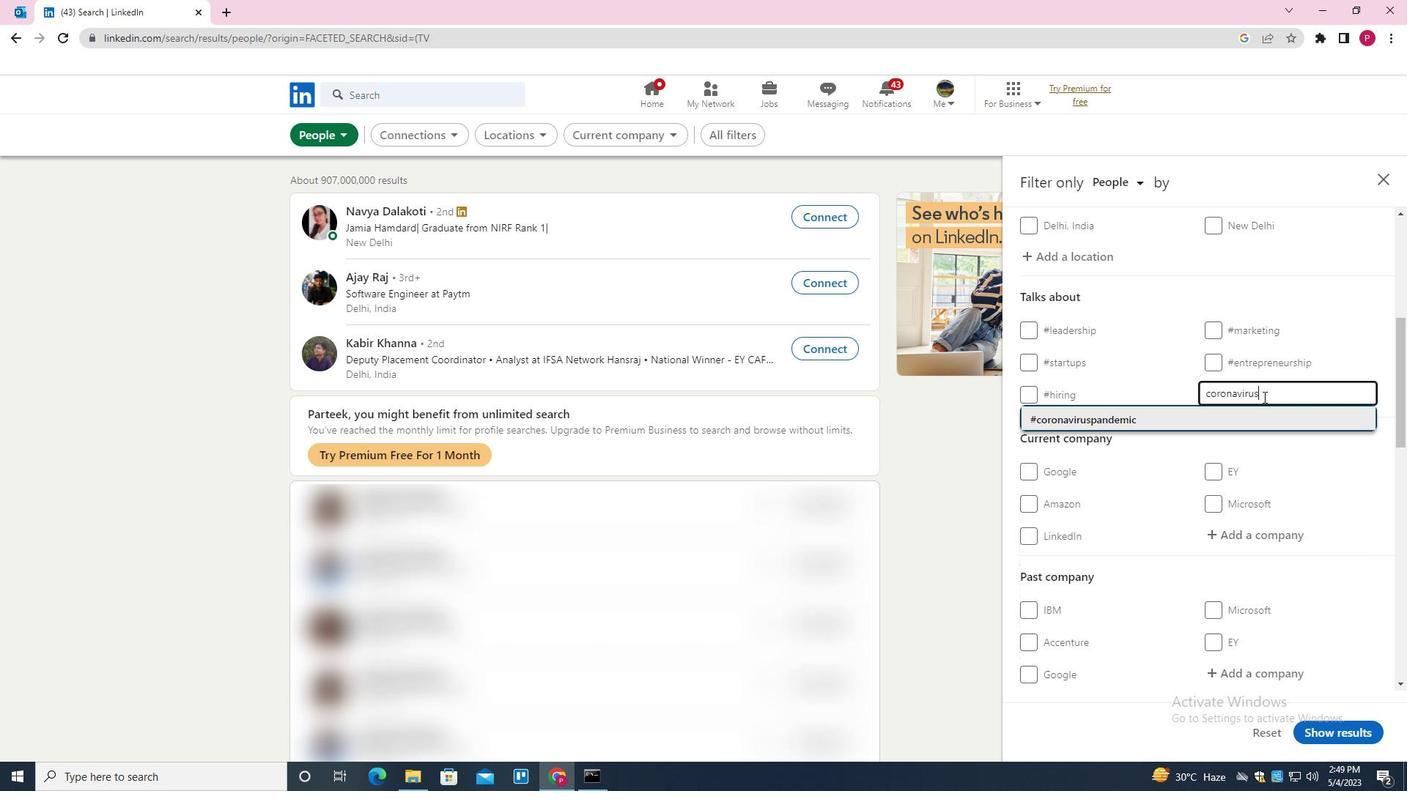 
Action: Key pressed <Key.enter>
Screenshot: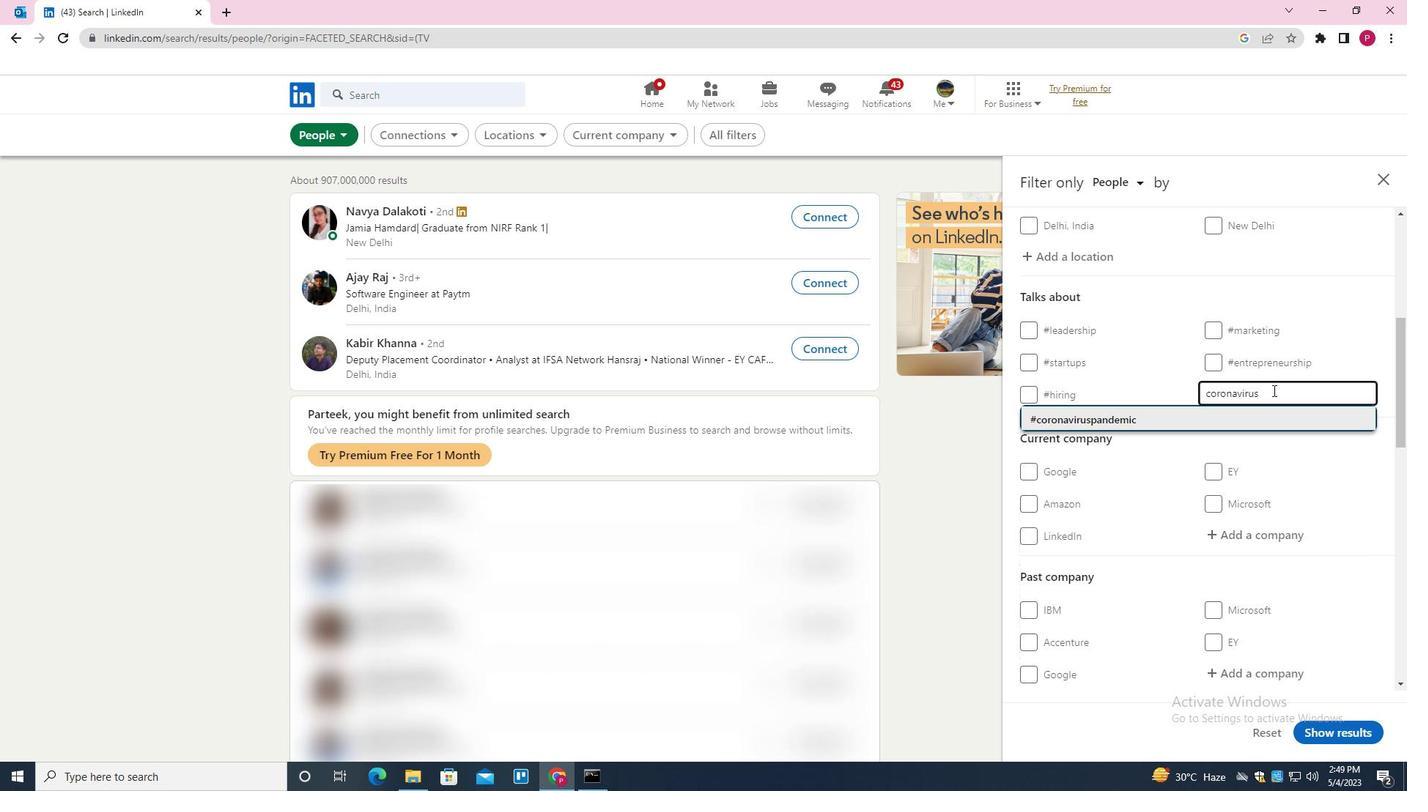 
Action: Mouse moved to (1238, 414)
Screenshot: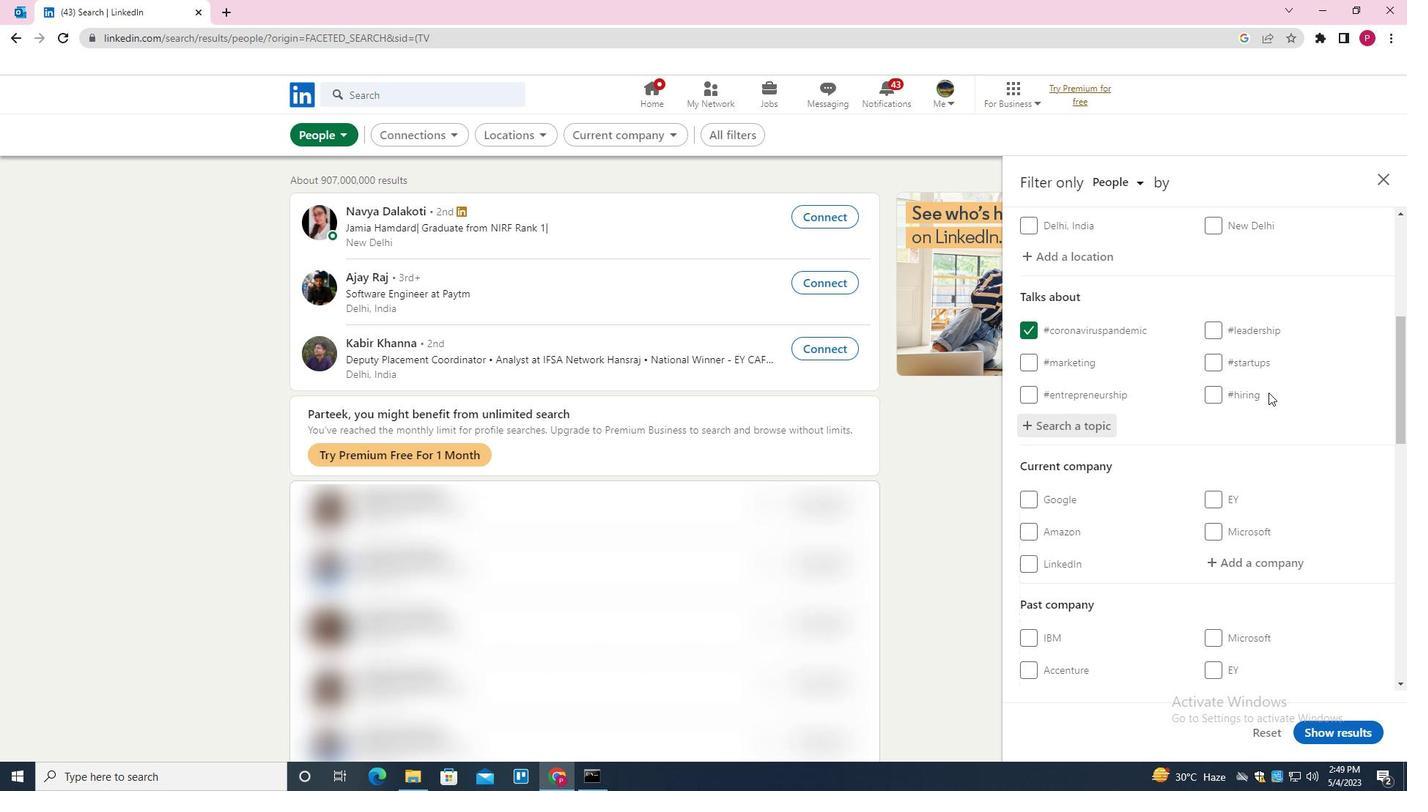 
Action: Mouse scrolled (1238, 413) with delta (0, 0)
Screenshot: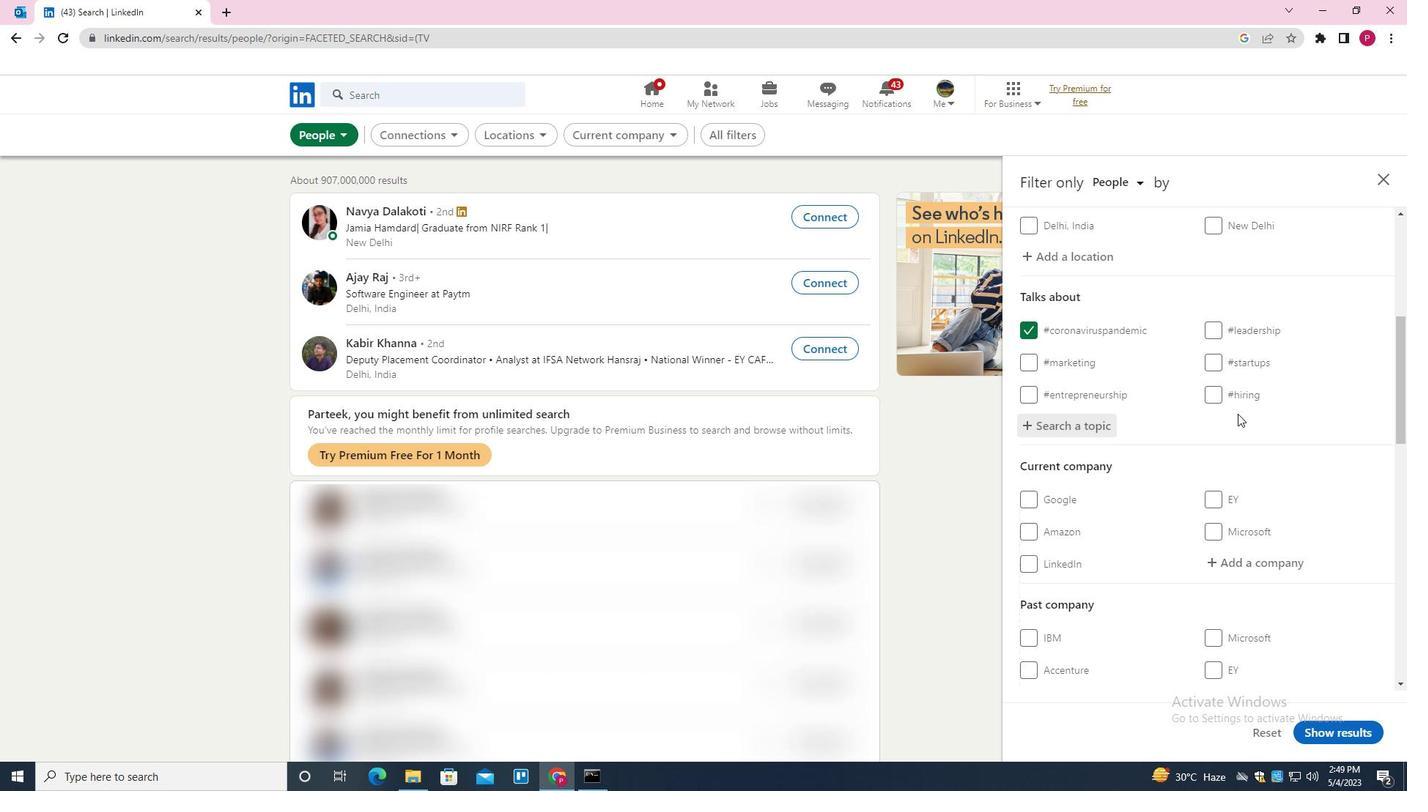 
Action: Mouse scrolled (1238, 413) with delta (0, 0)
Screenshot: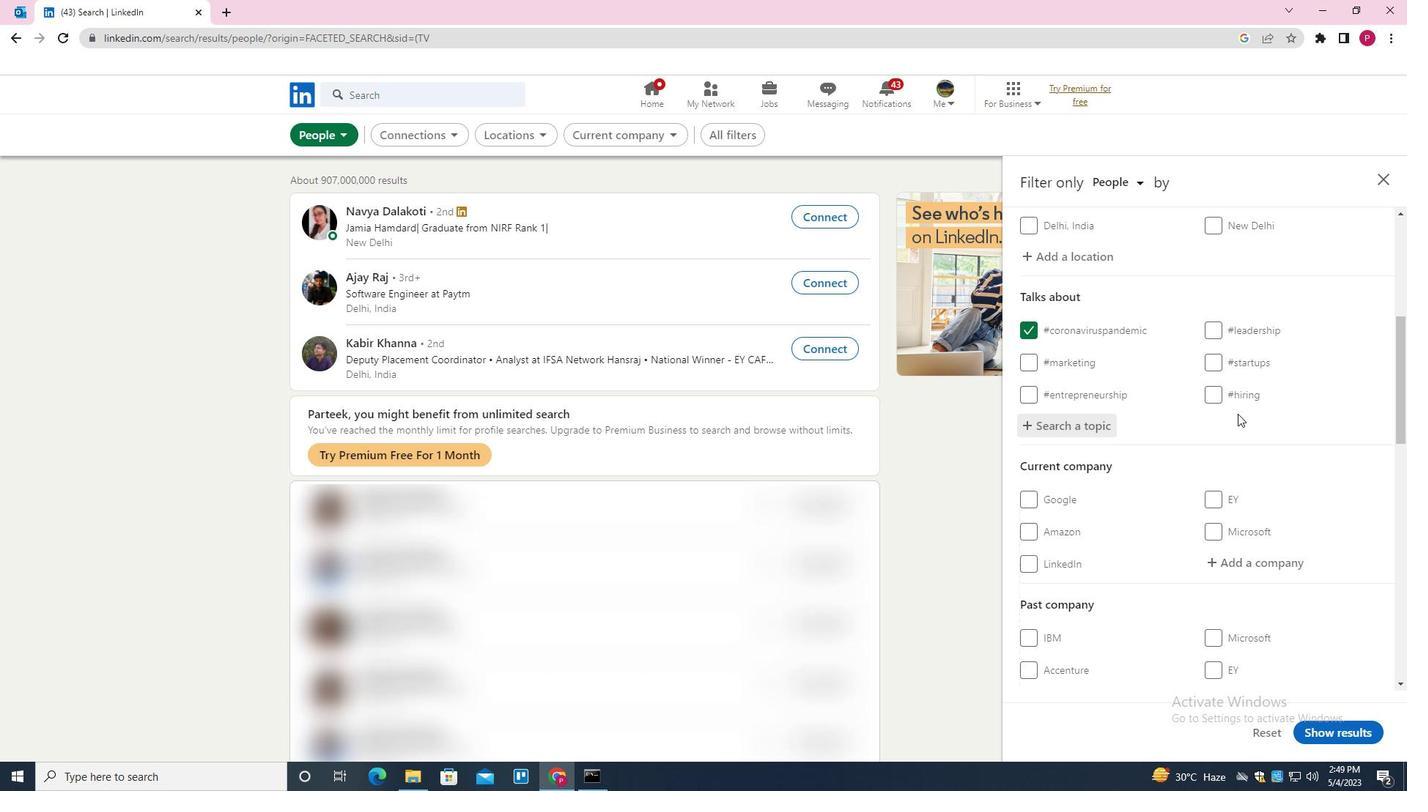 
Action: Mouse scrolled (1238, 413) with delta (0, 0)
Screenshot: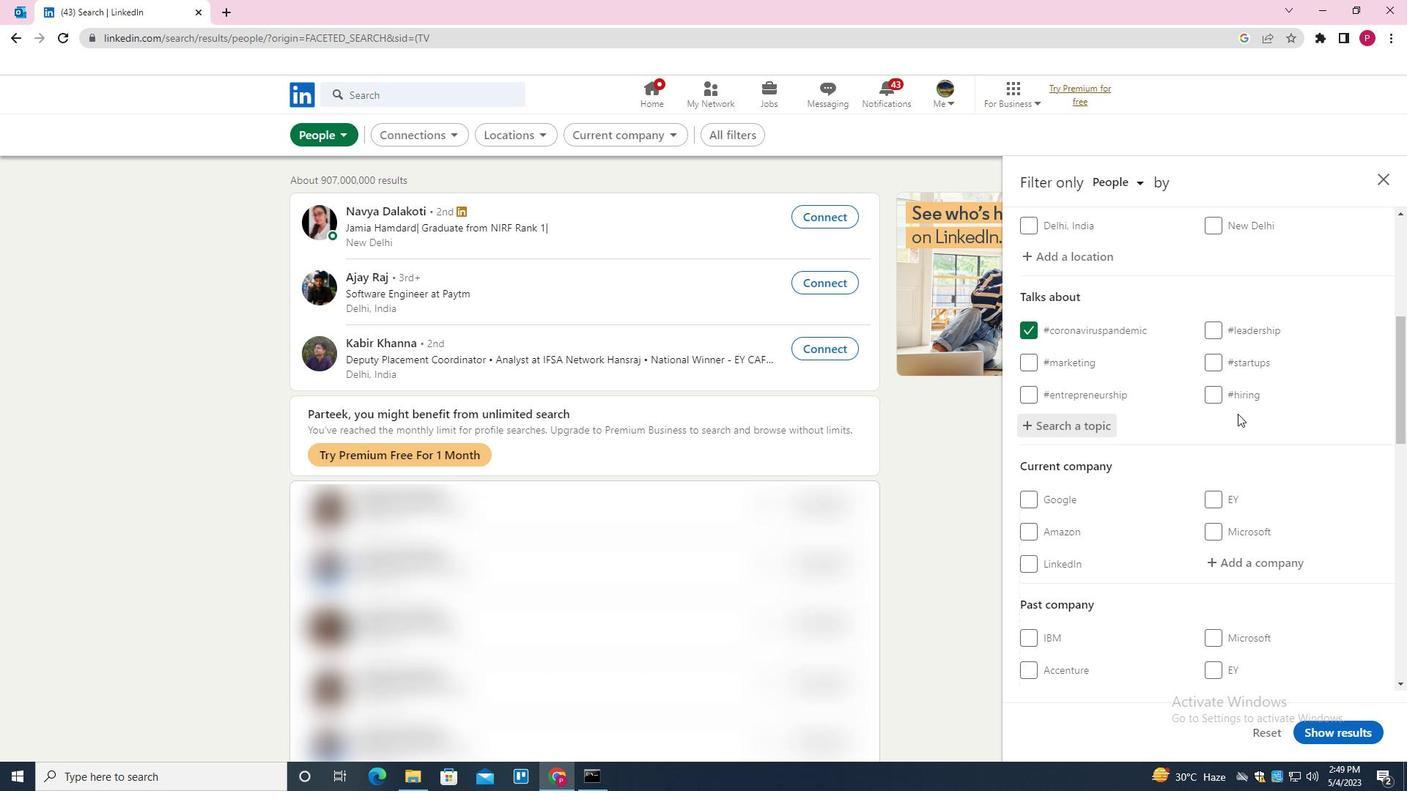 
Action: Mouse scrolled (1238, 413) with delta (0, 0)
Screenshot: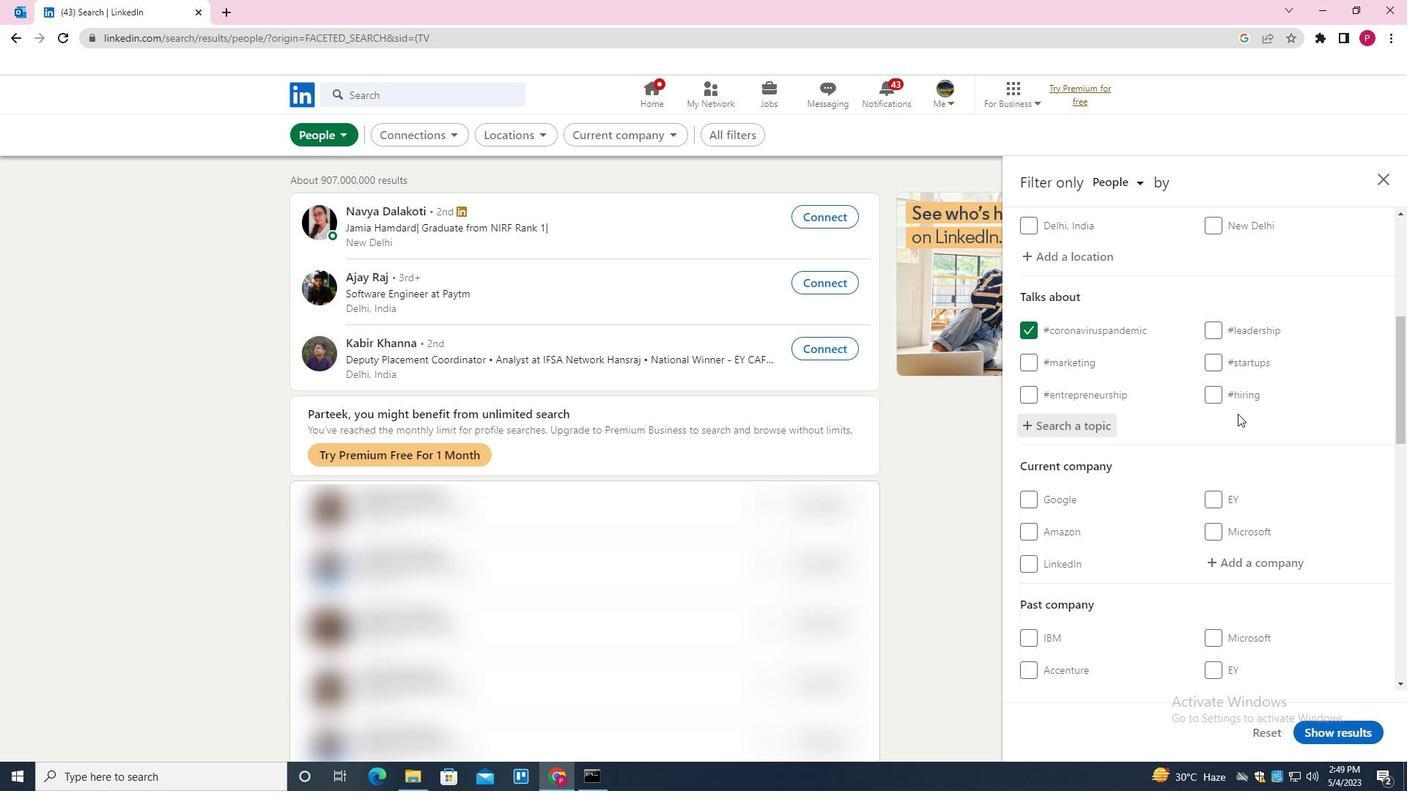 
Action: Mouse moved to (1199, 388)
Screenshot: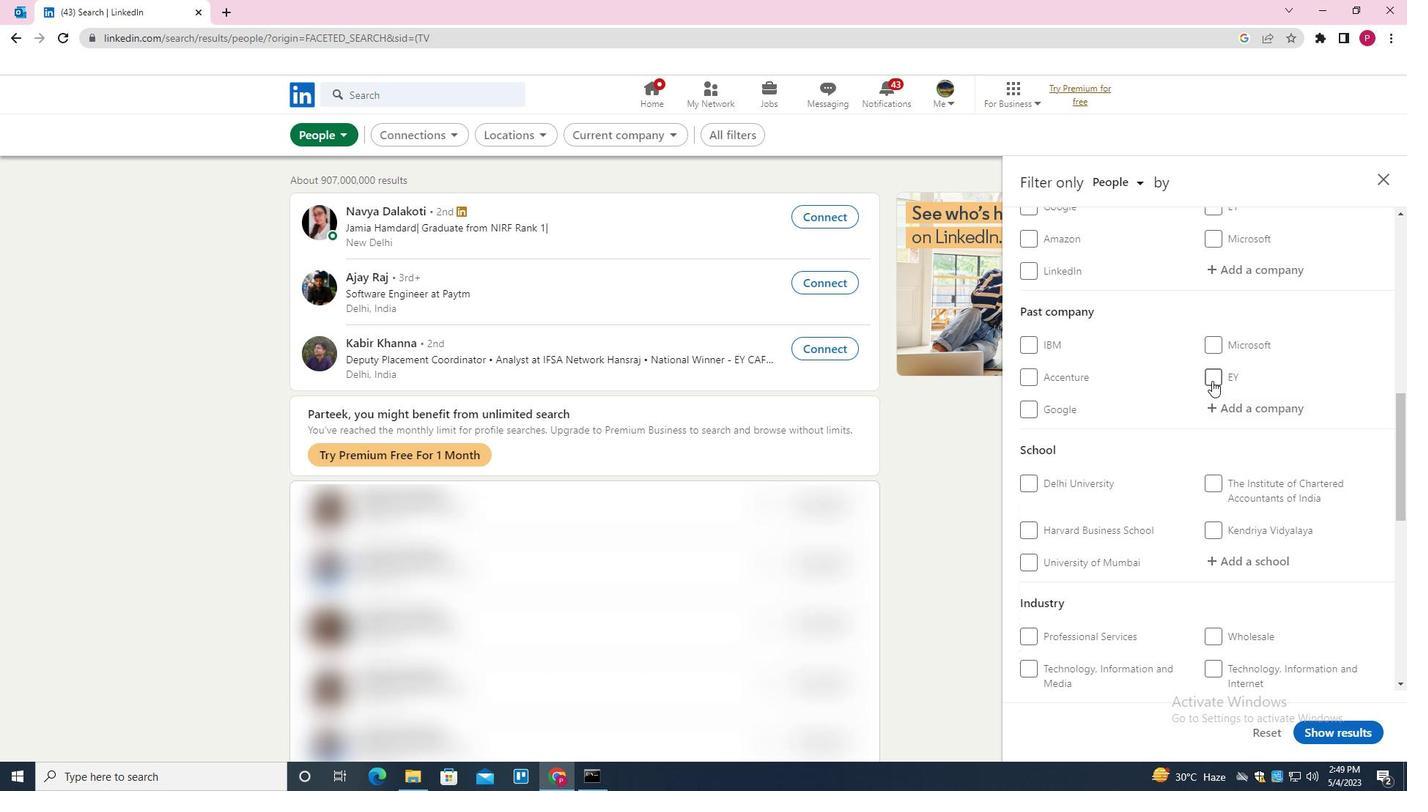 
Action: Mouse scrolled (1199, 387) with delta (0, 0)
Screenshot: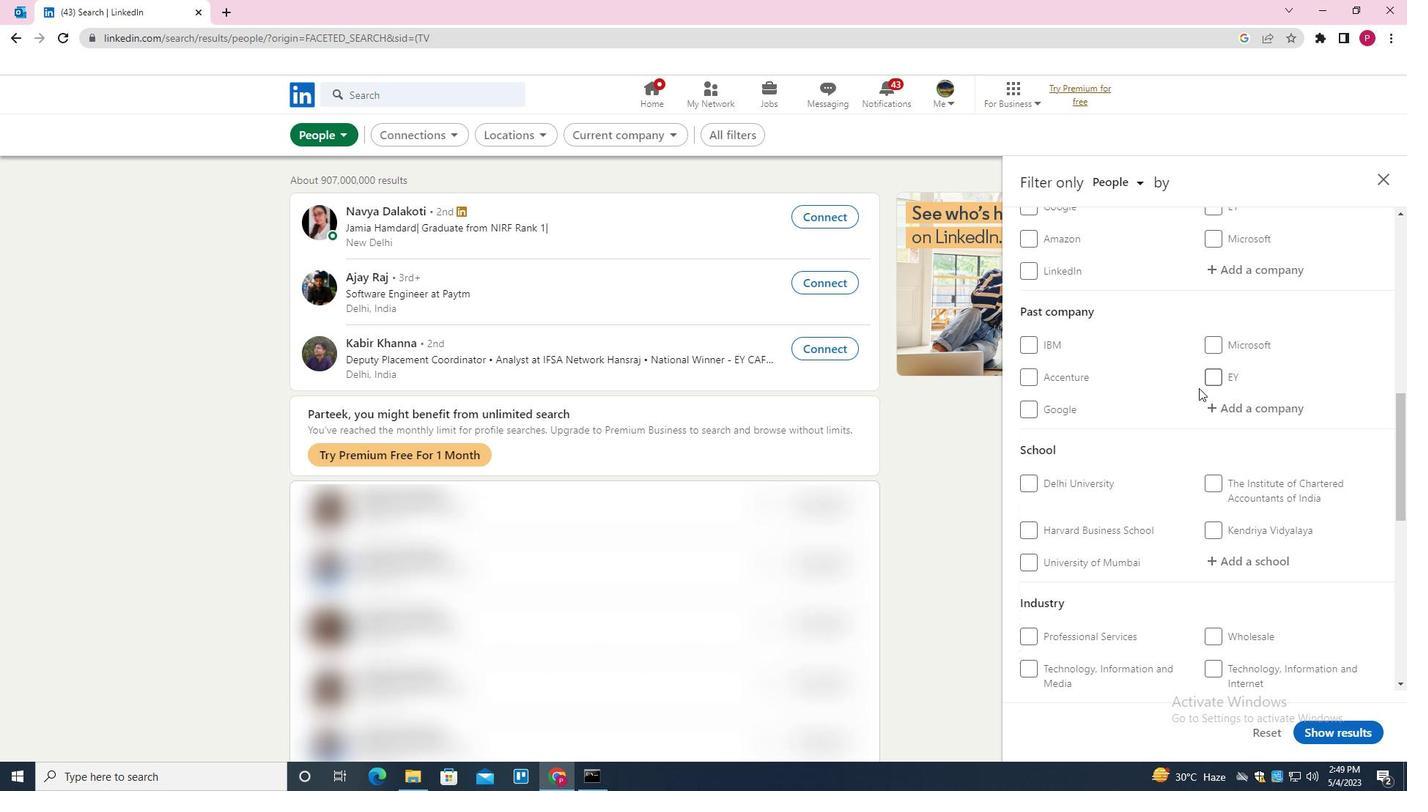 
Action: Mouse scrolled (1199, 387) with delta (0, 0)
Screenshot: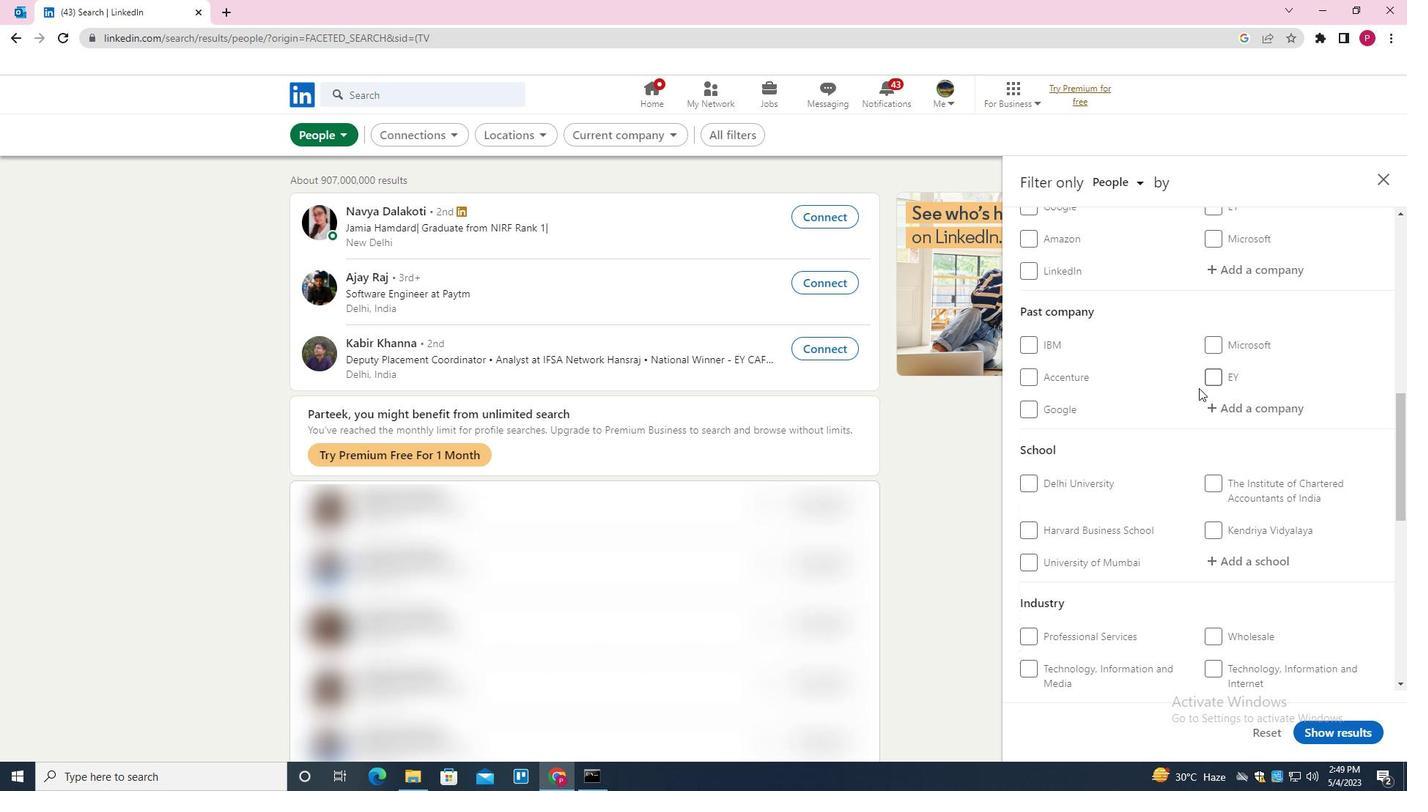 
Action: Mouse scrolled (1199, 387) with delta (0, 0)
Screenshot: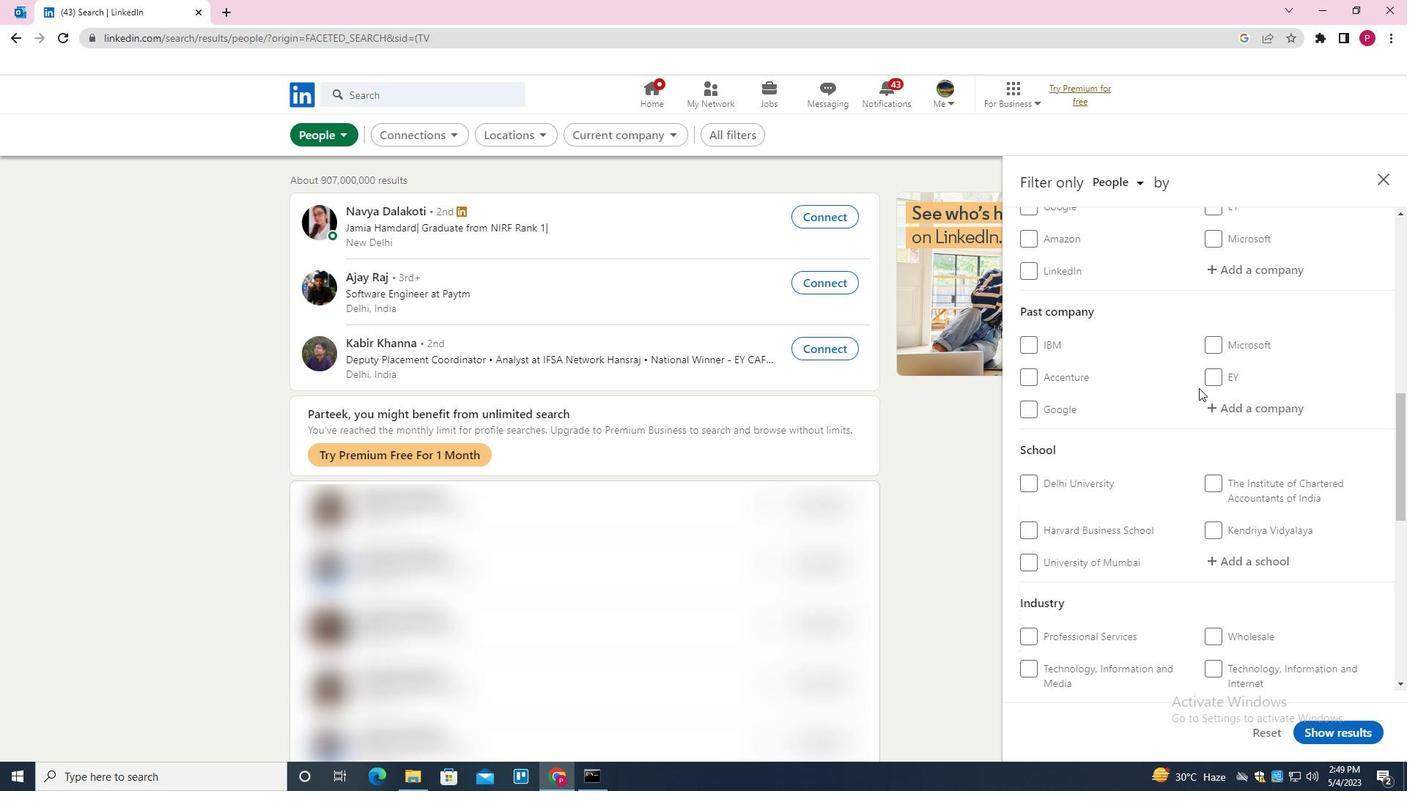 
Action: Mouse scrolled (1199, 387) with delta (0, 0)
Screenshot: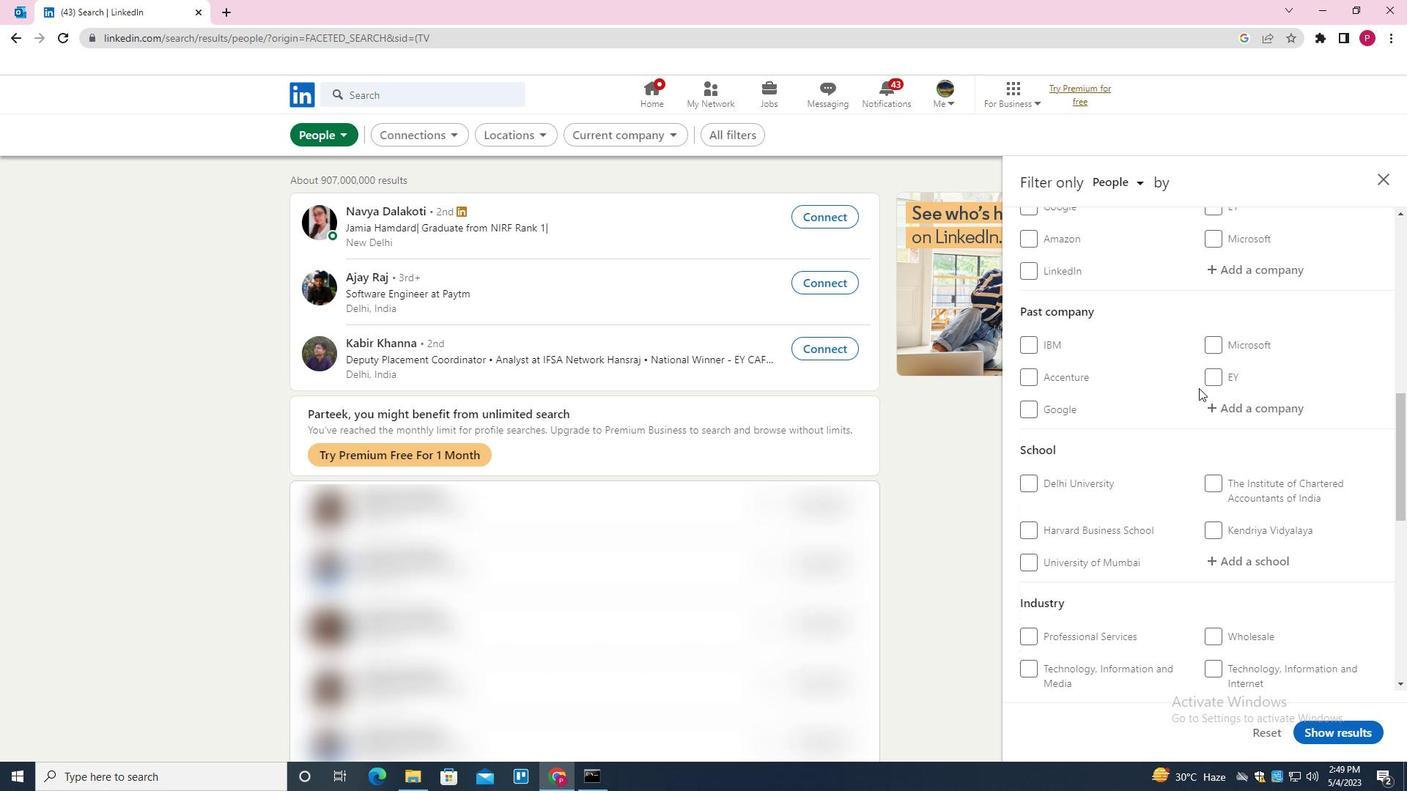 
Action: Mouse scrolled (1199, 387) with delta (0, 0)
Screenshot: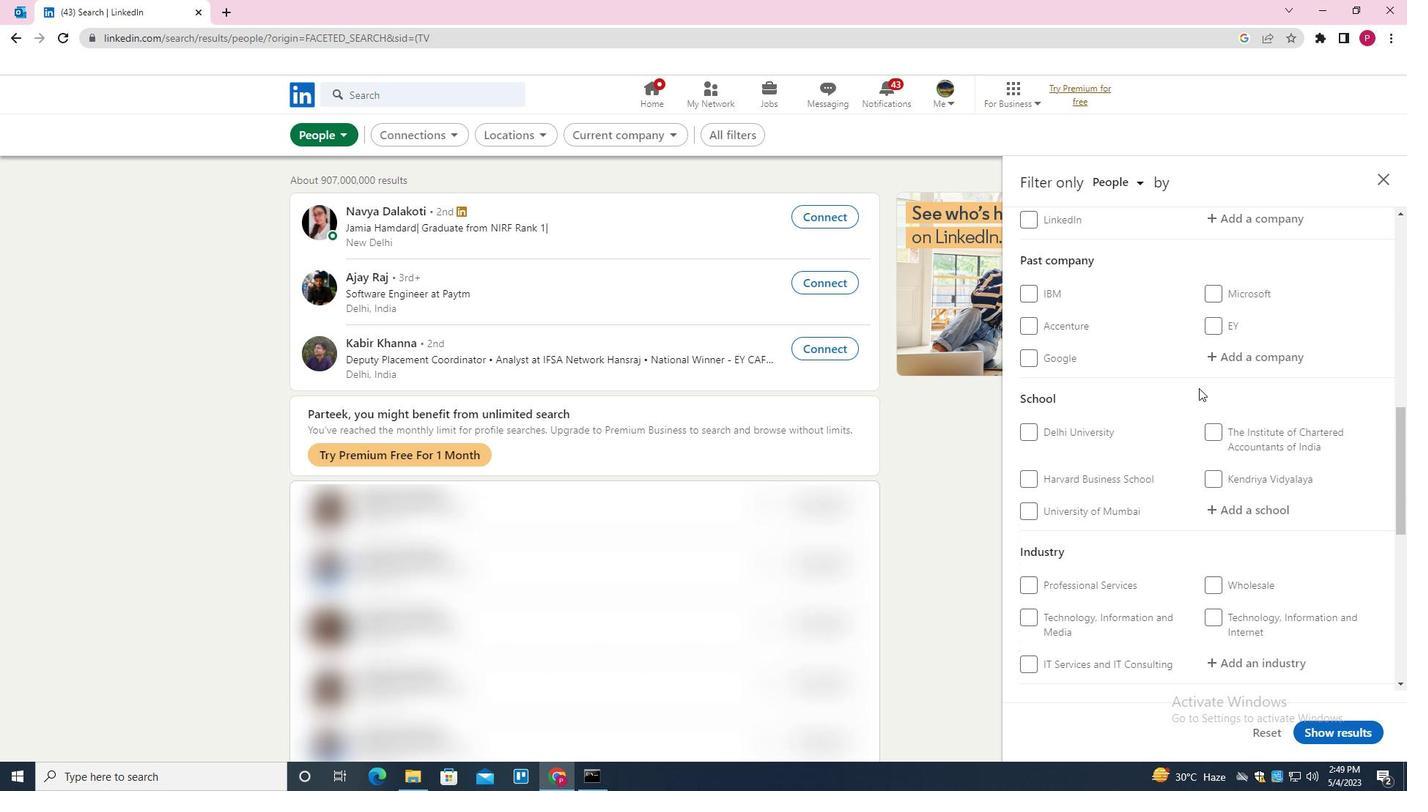 
Action: Mouse moved to (1172, 423)
Screenshot: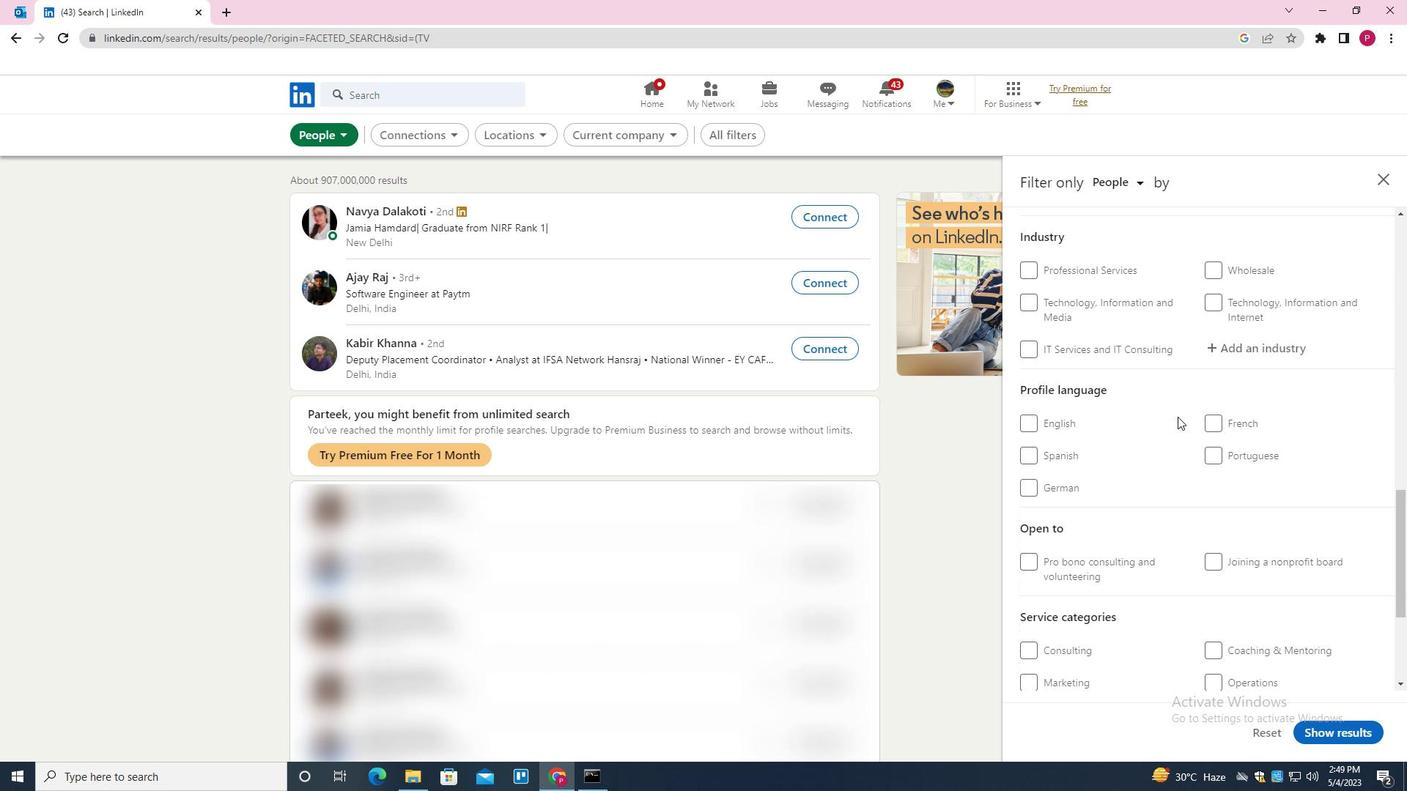 
Action: Mouse scrolled (1172, 422) with delta (0, 0)
Screenshot: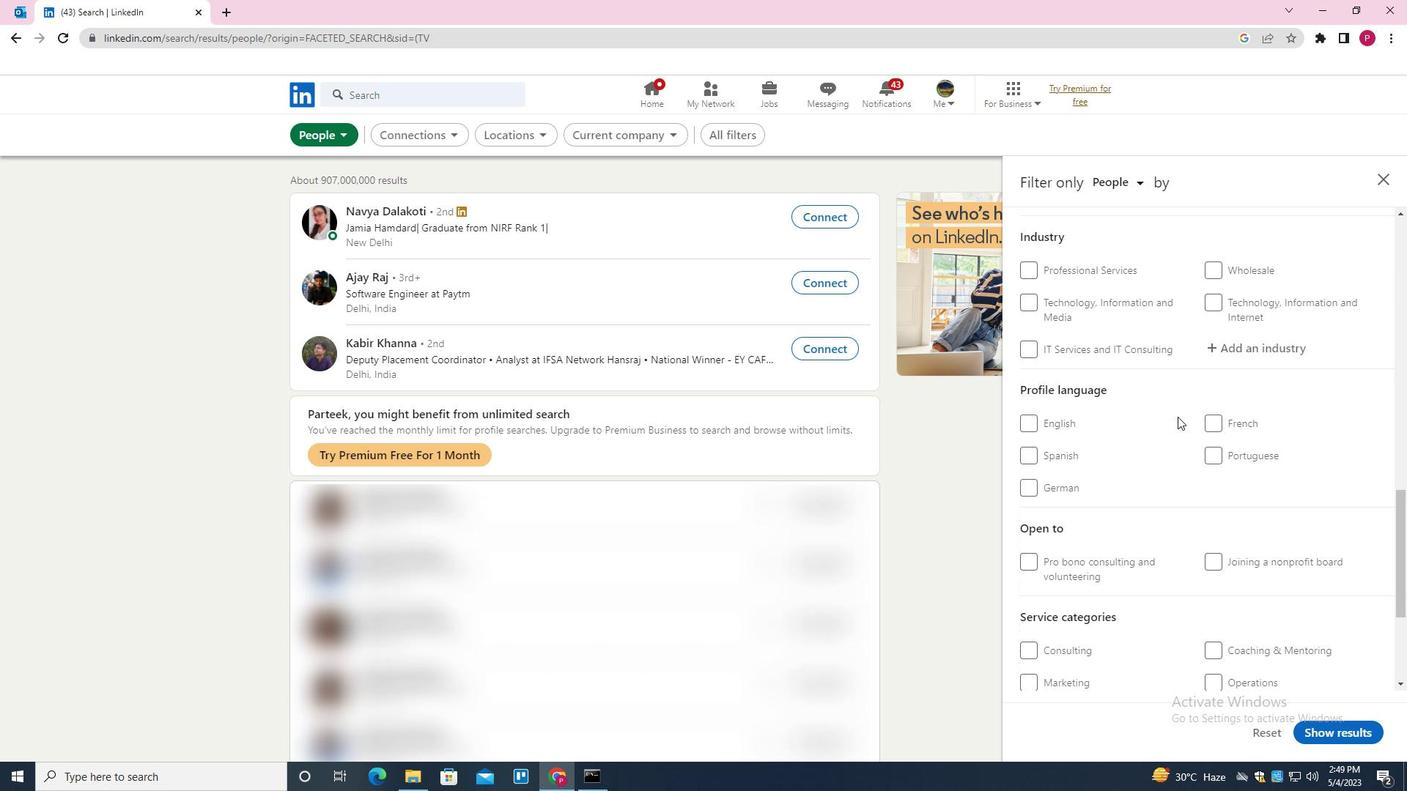 
Action: Mouse moved to (1172, 425)
Screenshot: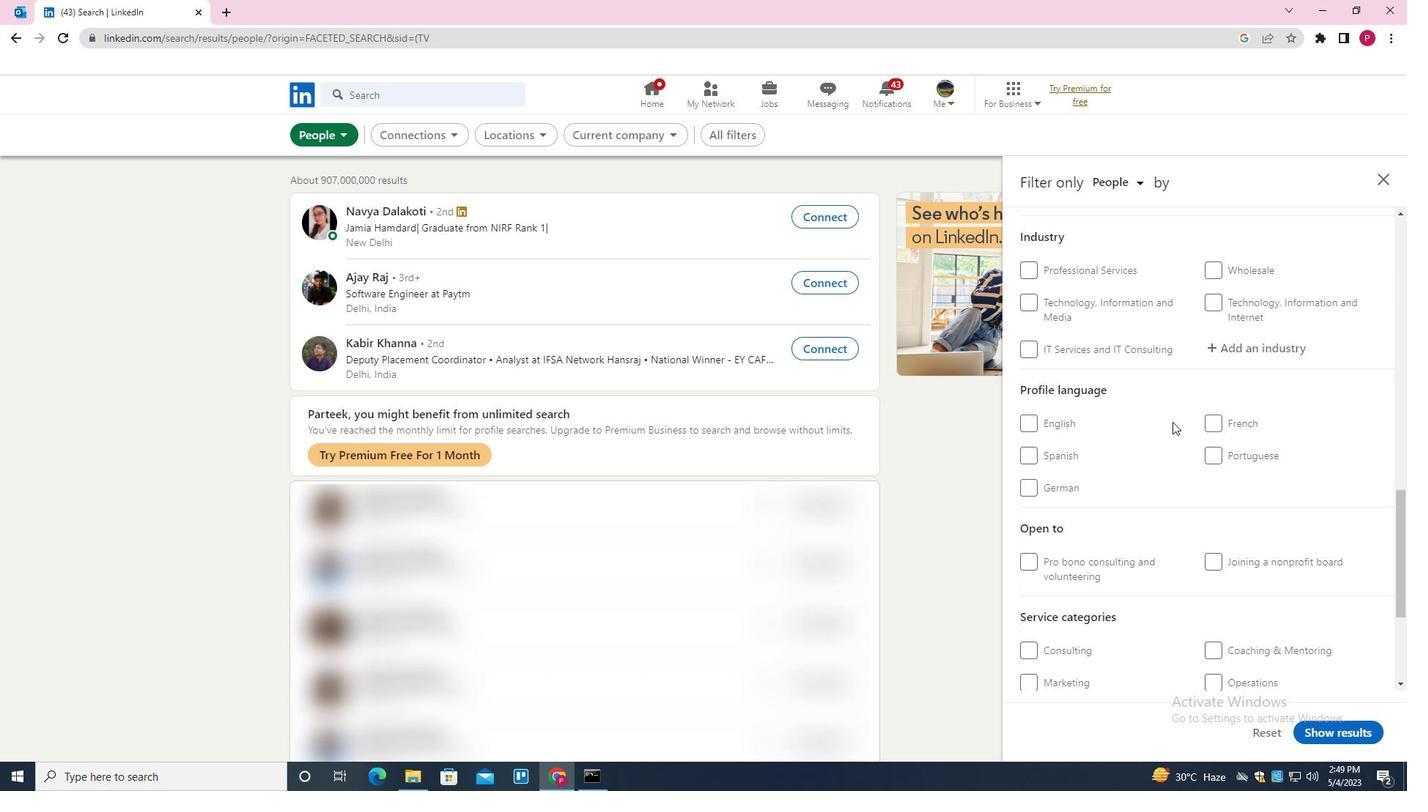 
Action: Mouse scrolled (1172, 424) with delta (0, 0)
Screenshot: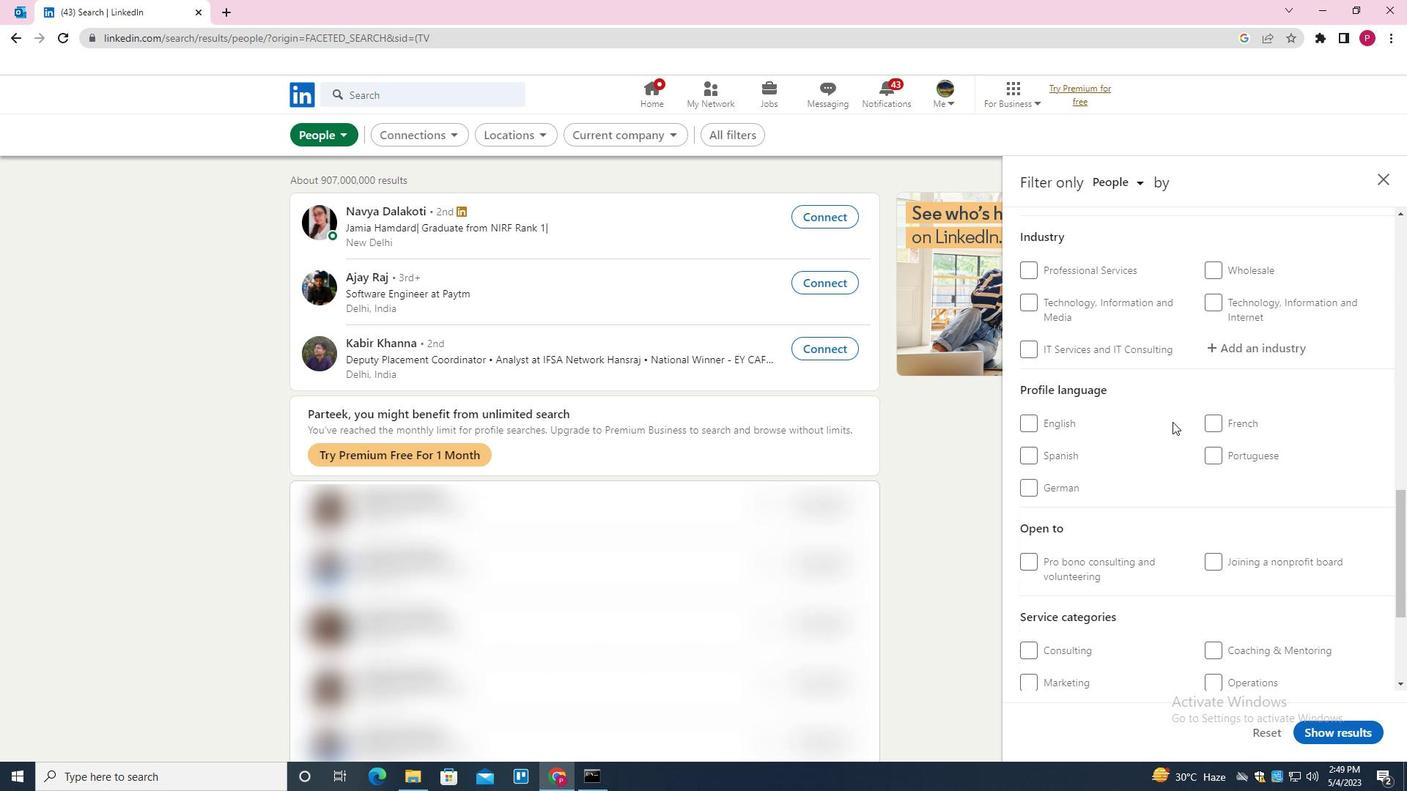 
Action: Mouse moved to (1039, 346)
Screenshot: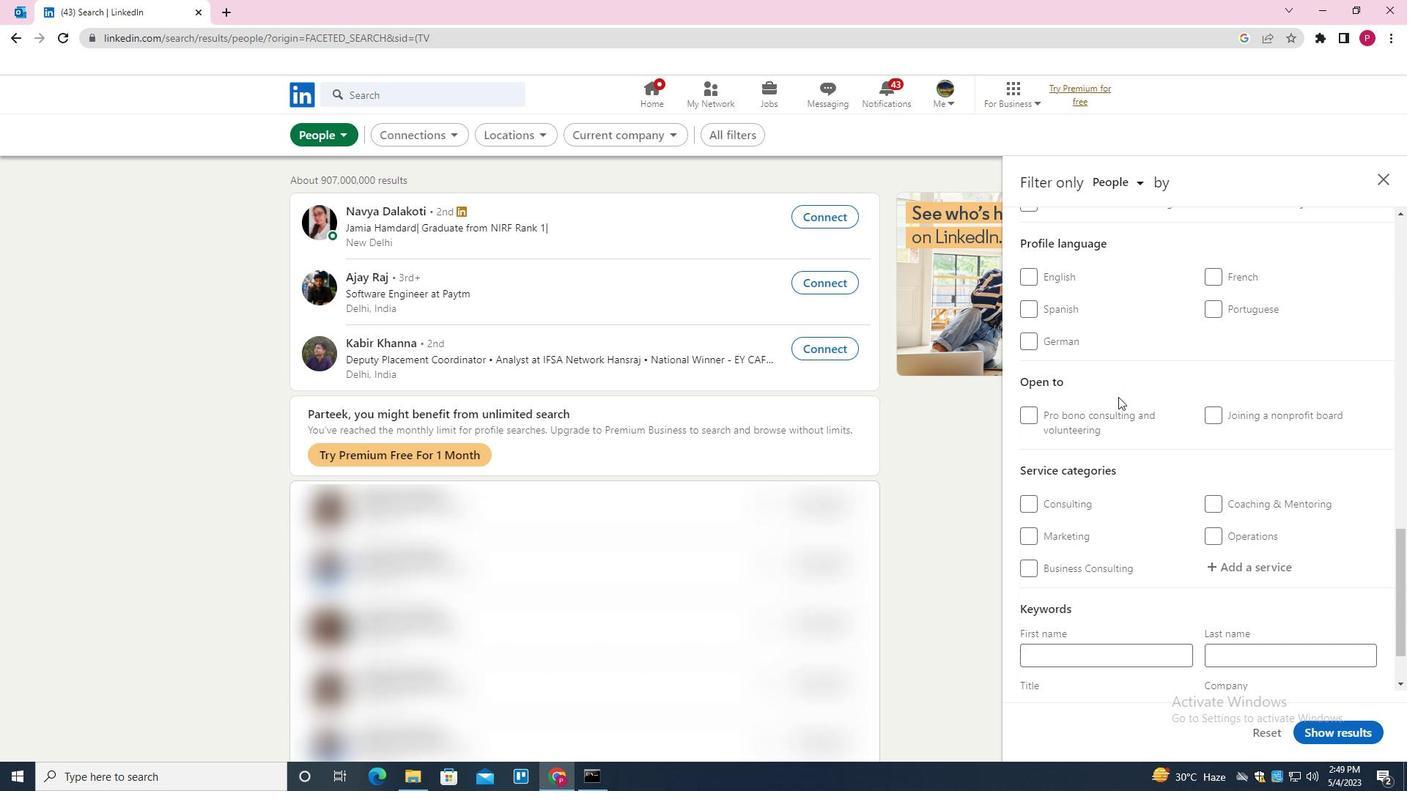 
Action: Mouse pressed left at (1039, 346)
Screenshot: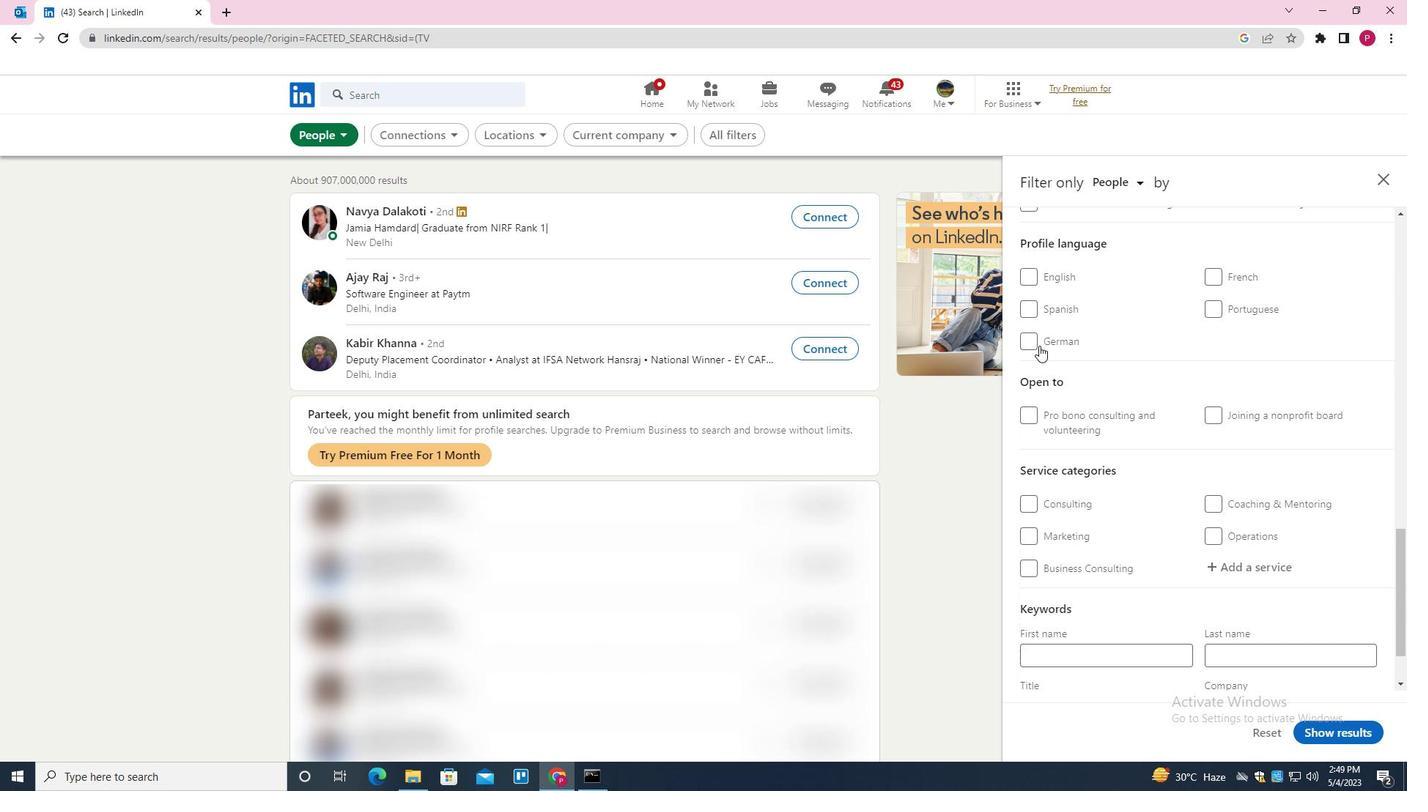 
Action: Mouse moved to (1128, 433)
Screenshot: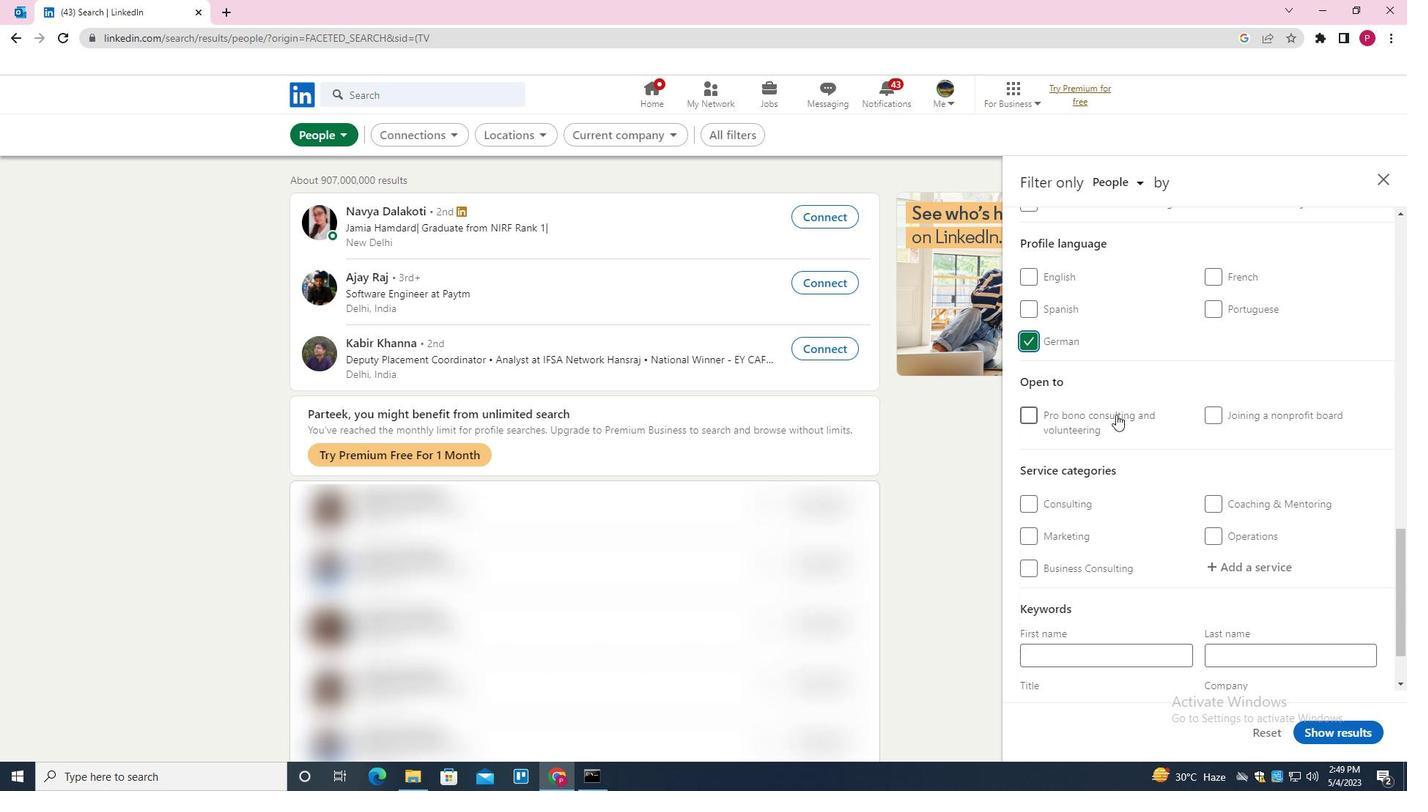
Action: Mouse scrolled (1128, 433) with delta (0, 0)
Screenshot: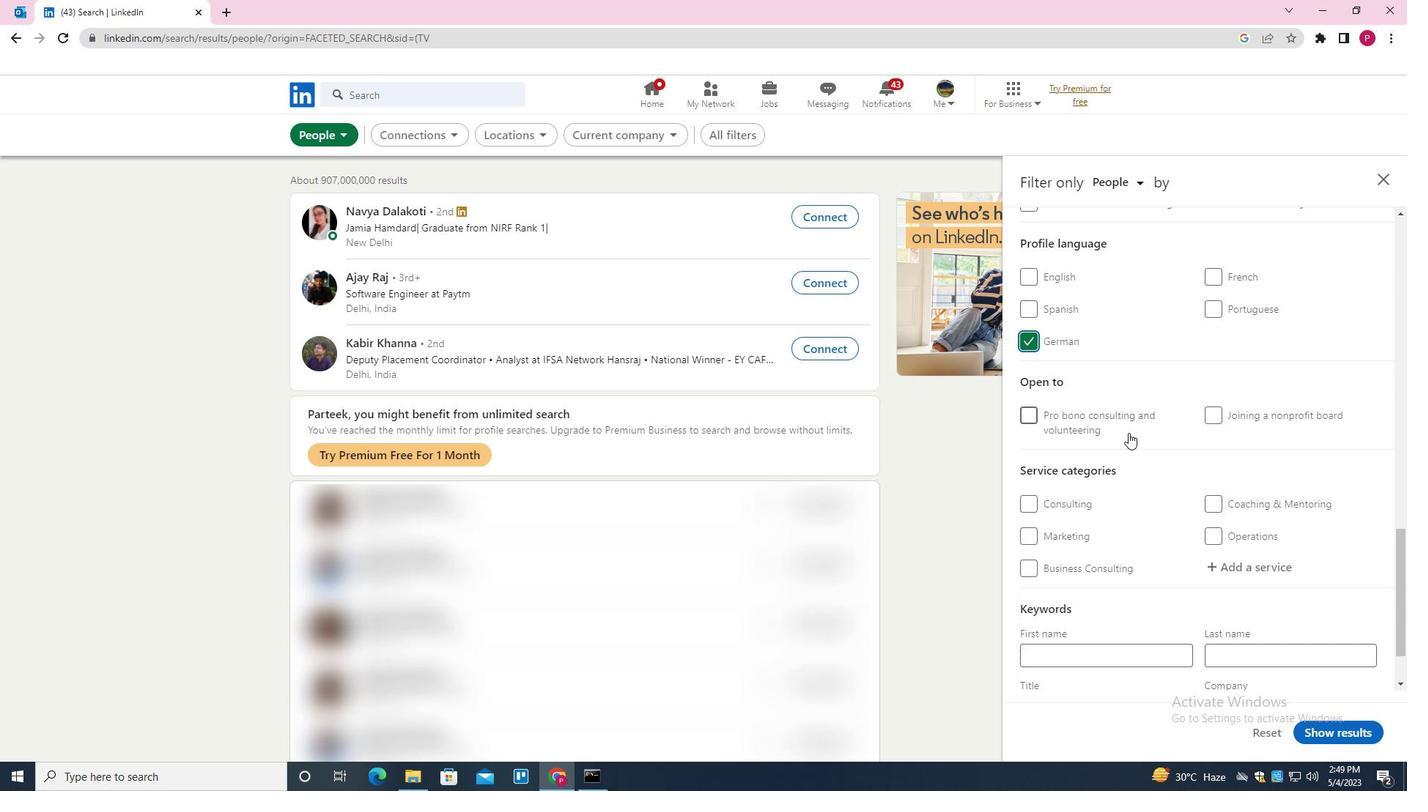 
Action: Mouse scrolled (1128, 433) with delta (0, 0)
Screenshot: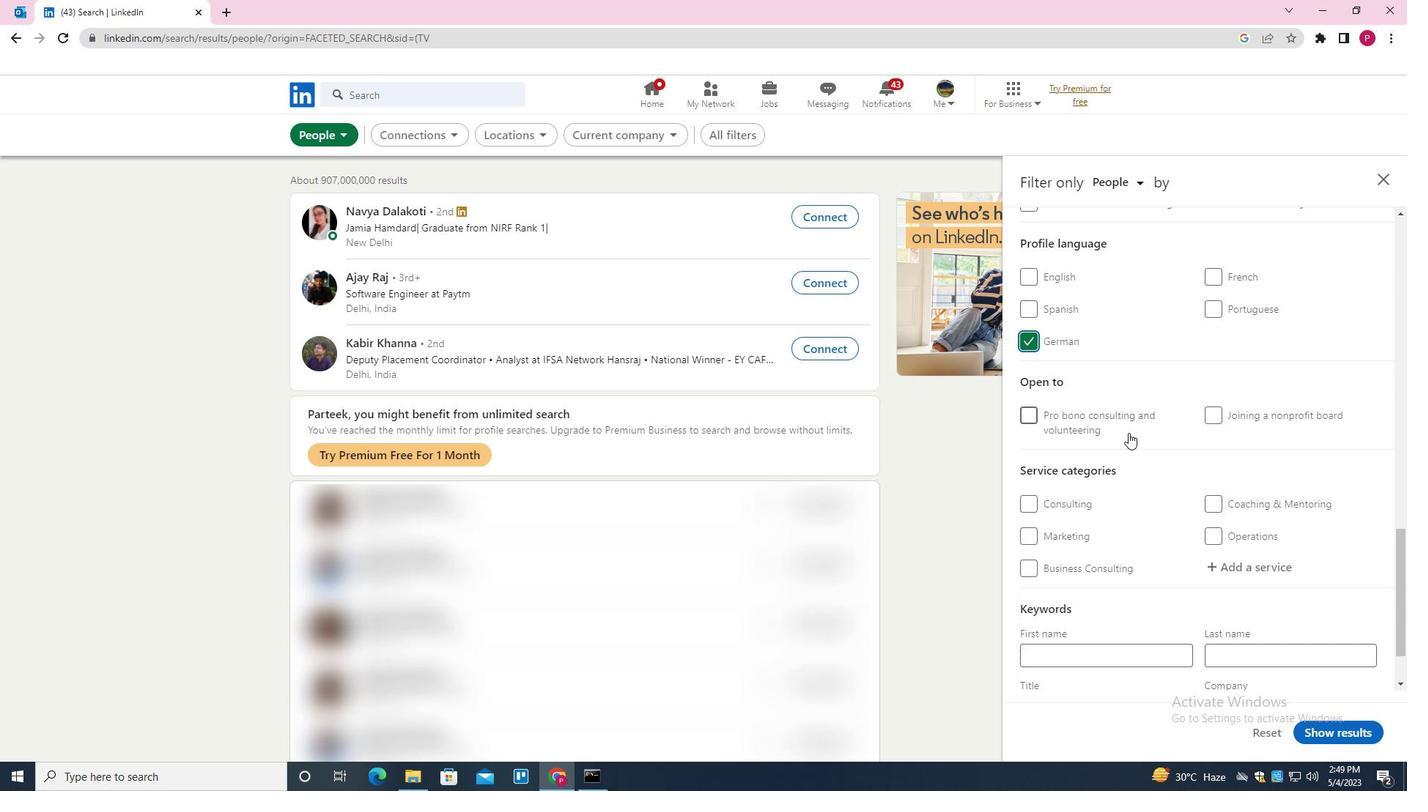 
Action: Mouse scrolled (1128, 433) with delta (0, 0)
Screenshot: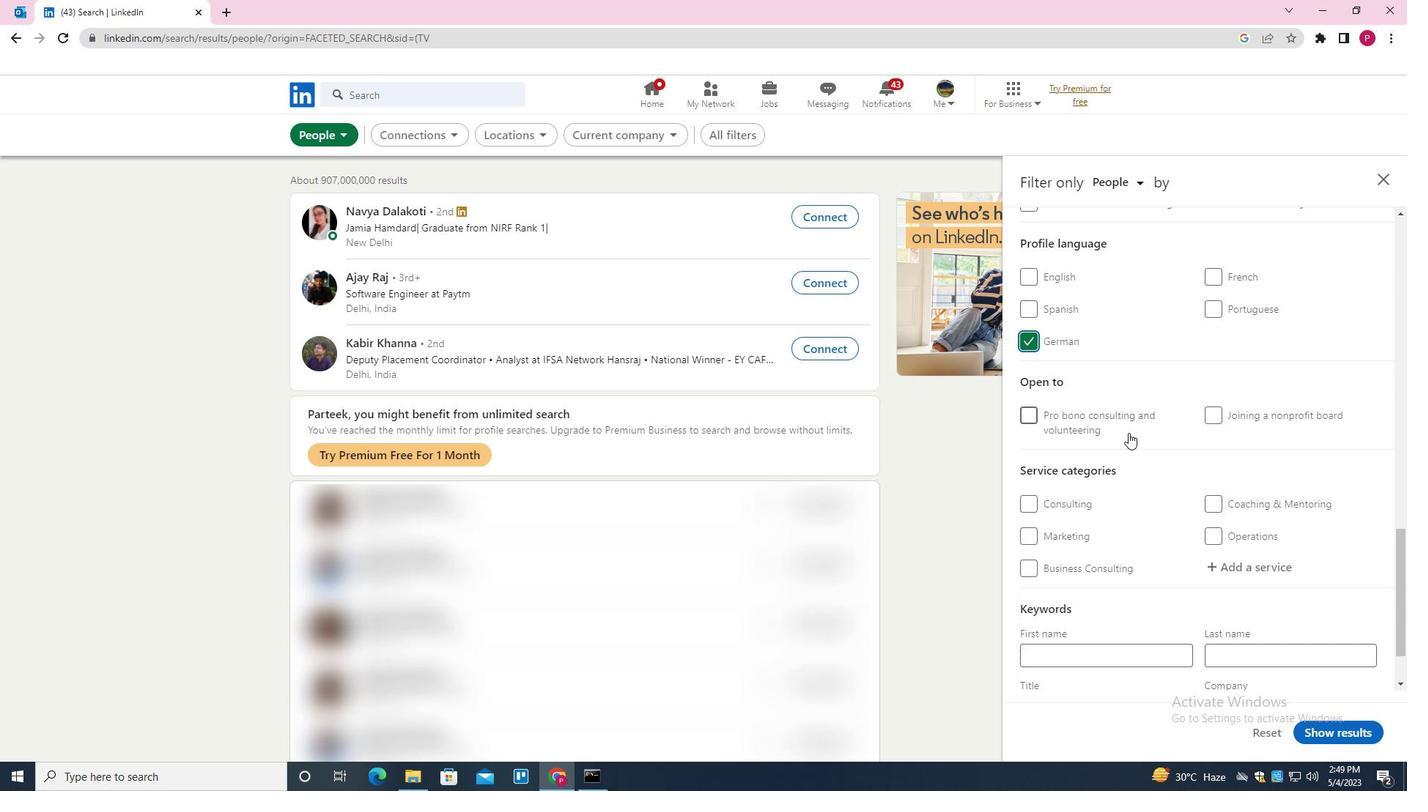 
Action: Mouse scrolled (1128, 433) with delta (0, 0)
Screenshot: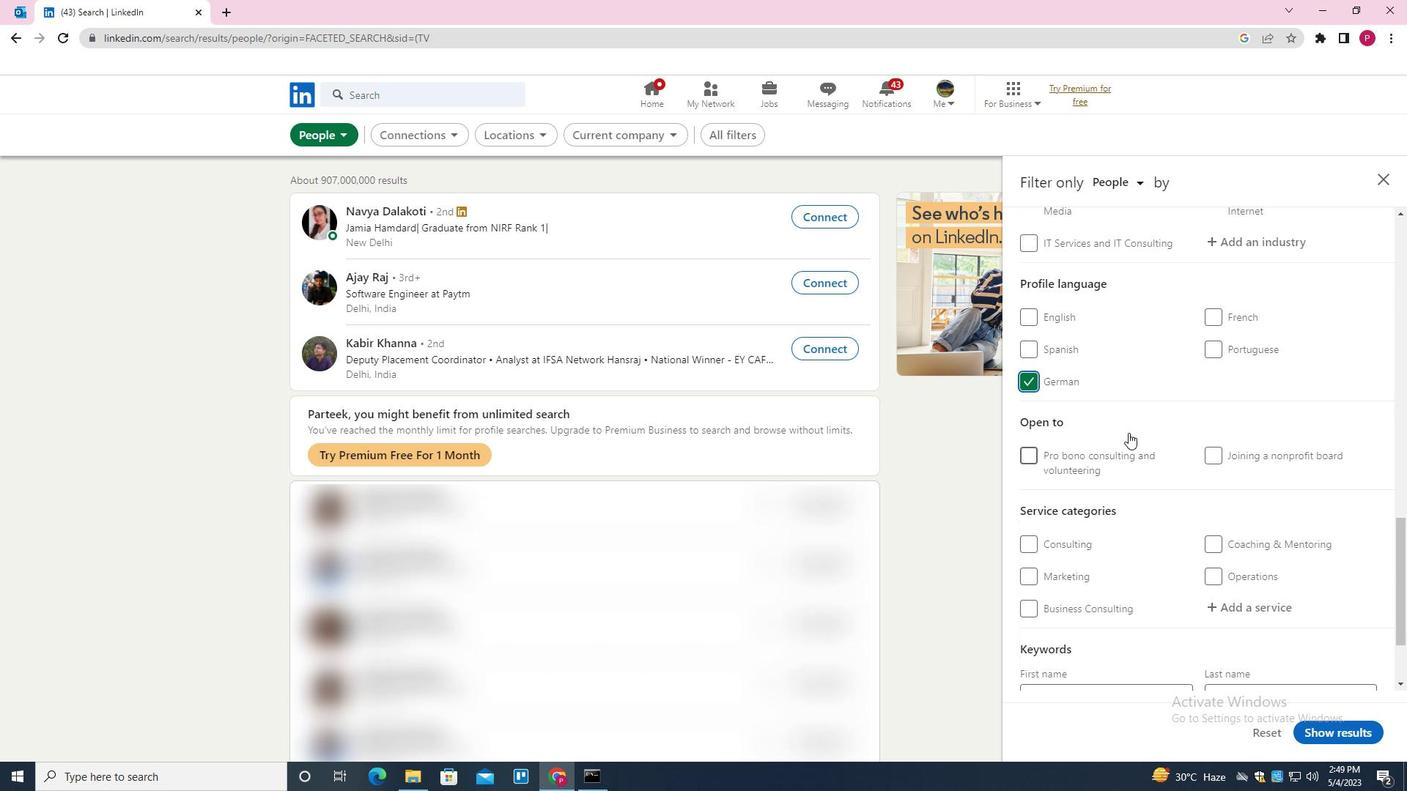
Action: Mouse scrolled (1128, 433) with delta (0, 0)
Screenshot: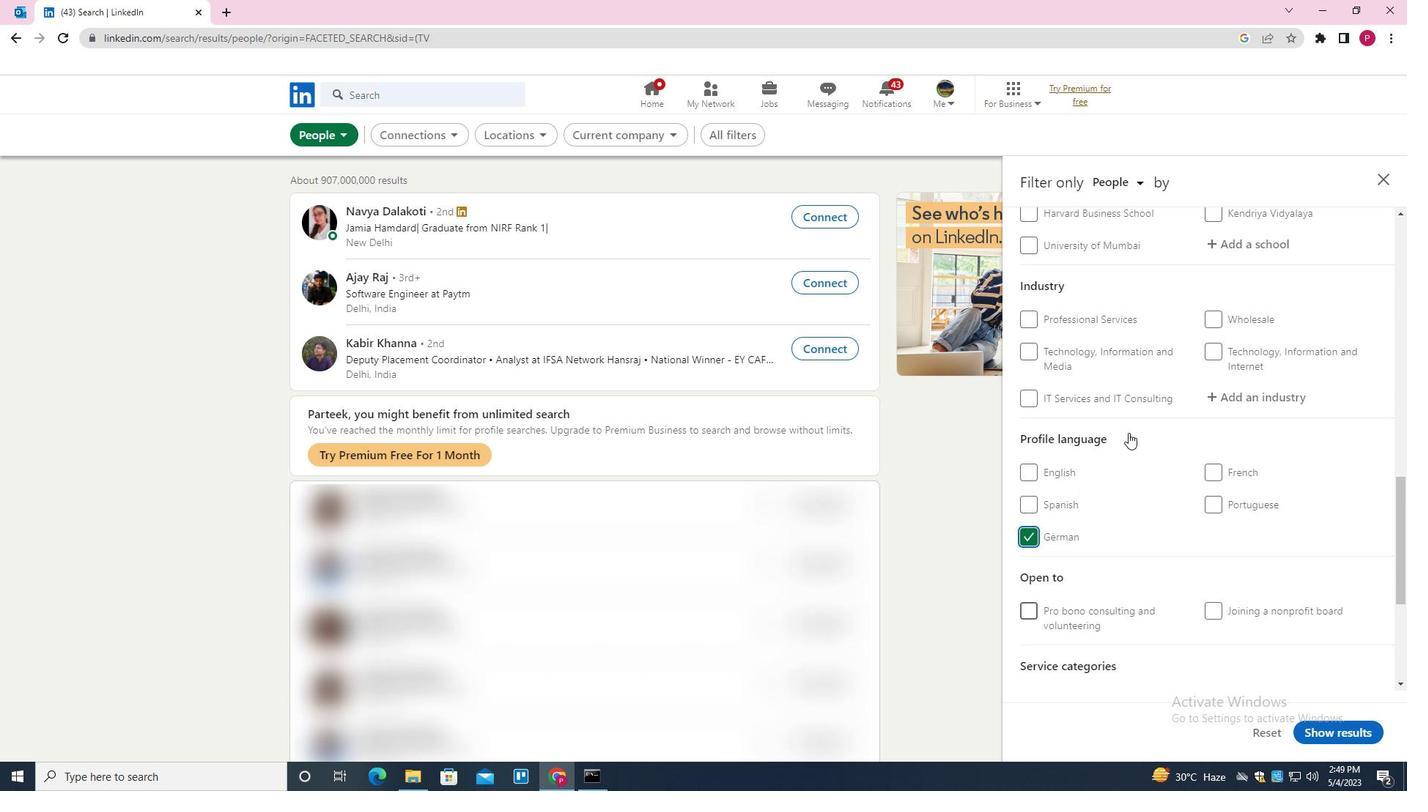 
Action: Mouse scrolled (1128, 433) with delta (0, 0)
Screenshot: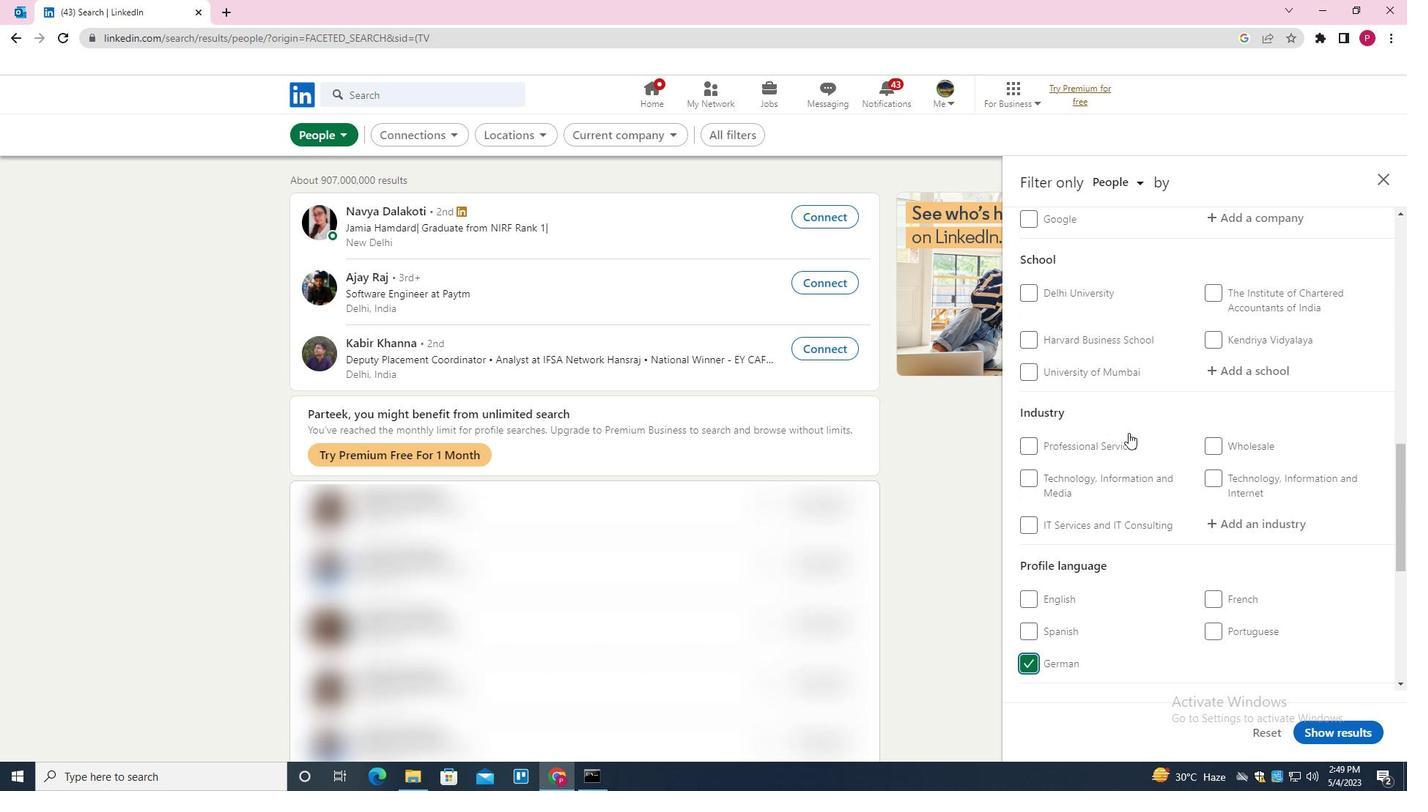 
Action: Mouse scrolled (1128, 433) with delta (0, 0)
Screenshot: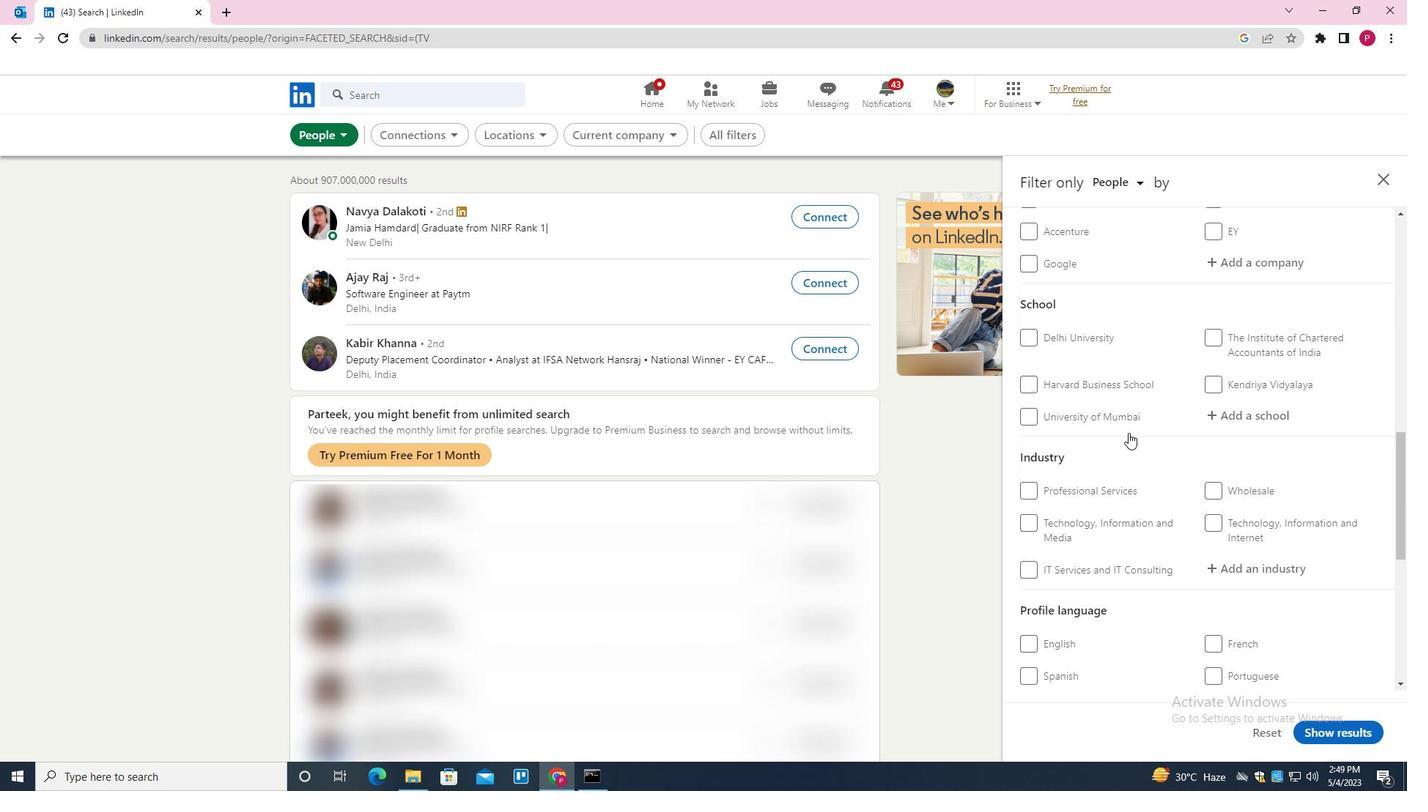 
Action: Mouse moved to (1224, 378)
Screenshot: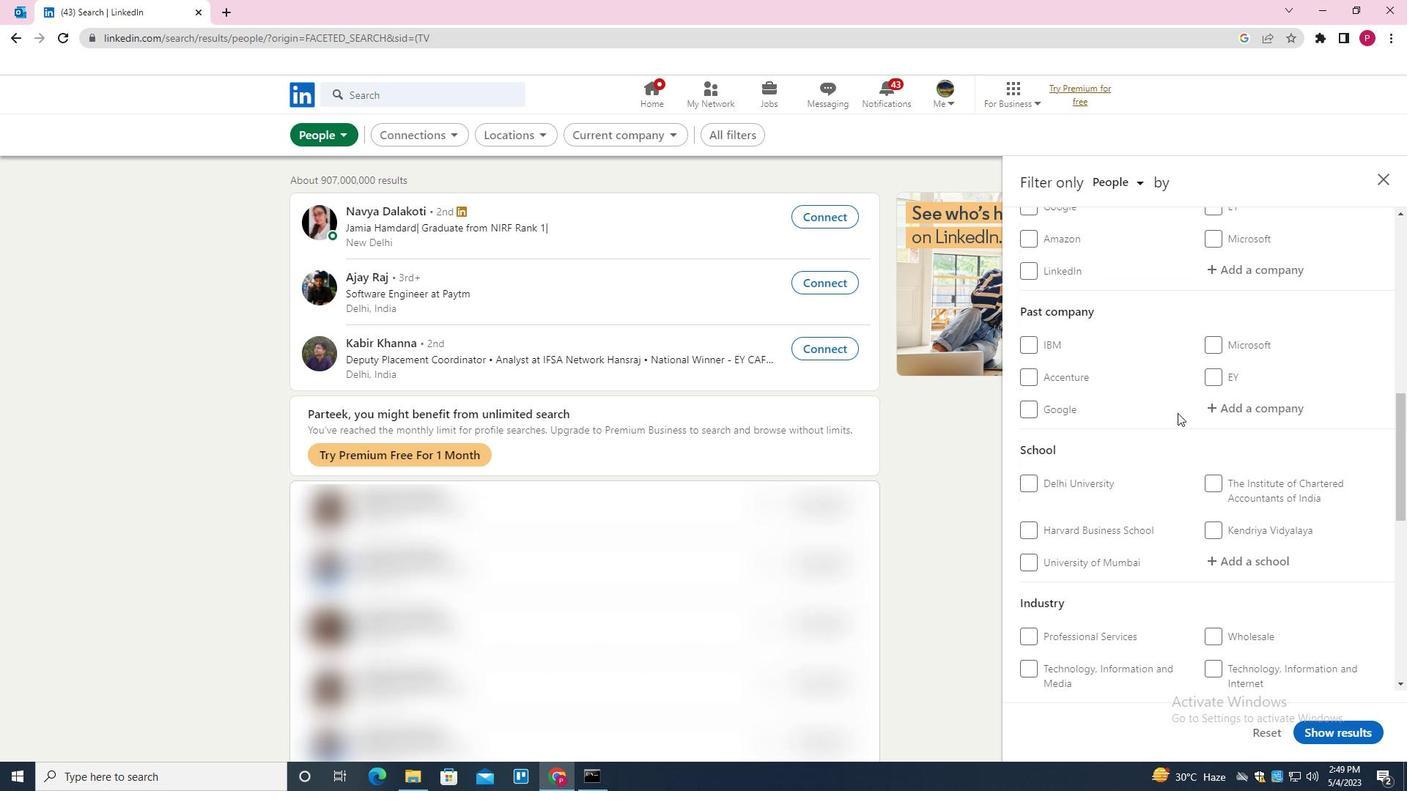 
Action: Mouse scrolled (1224, 378) with delta (0, 0)
Screenshot: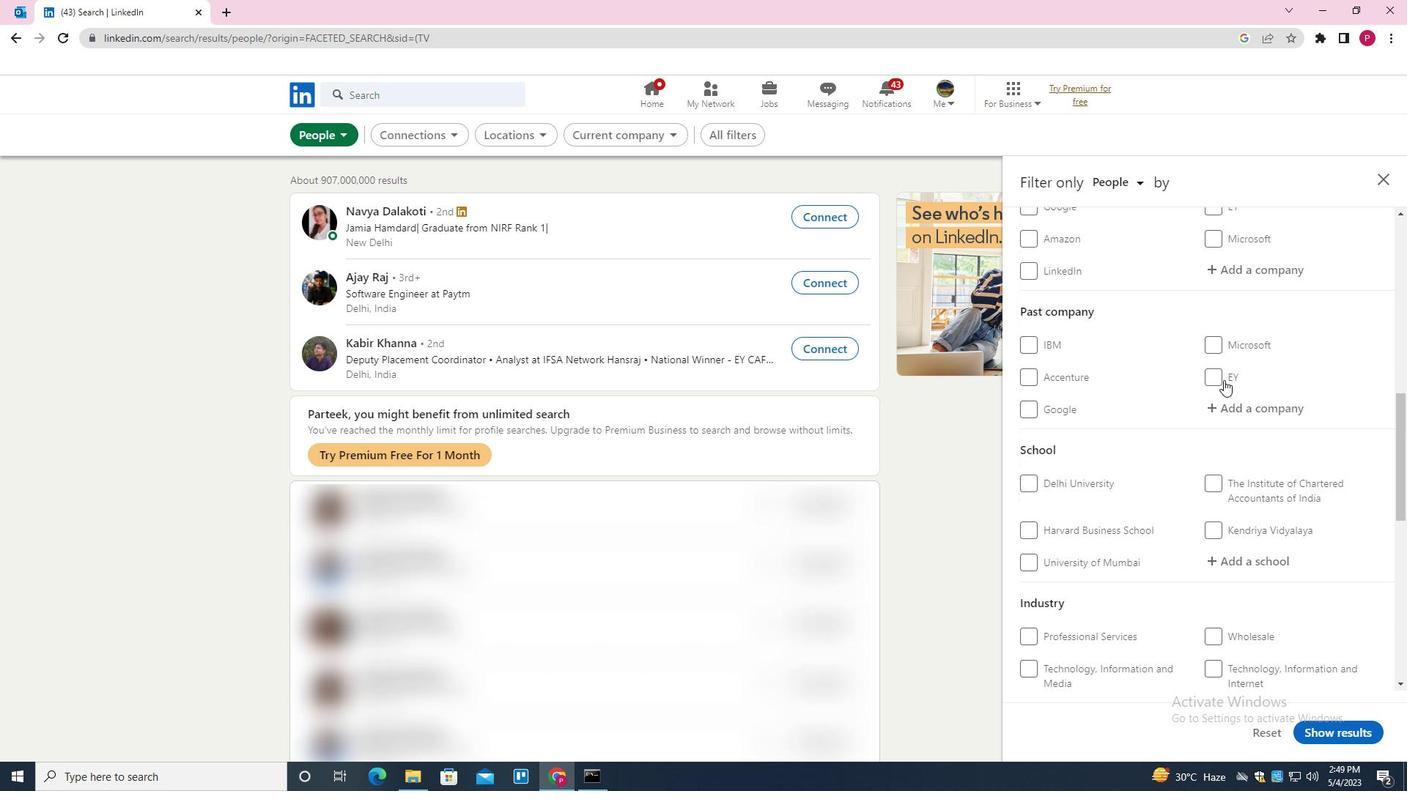 
Action: Mouse moved to (1248, 340)
Screenshot: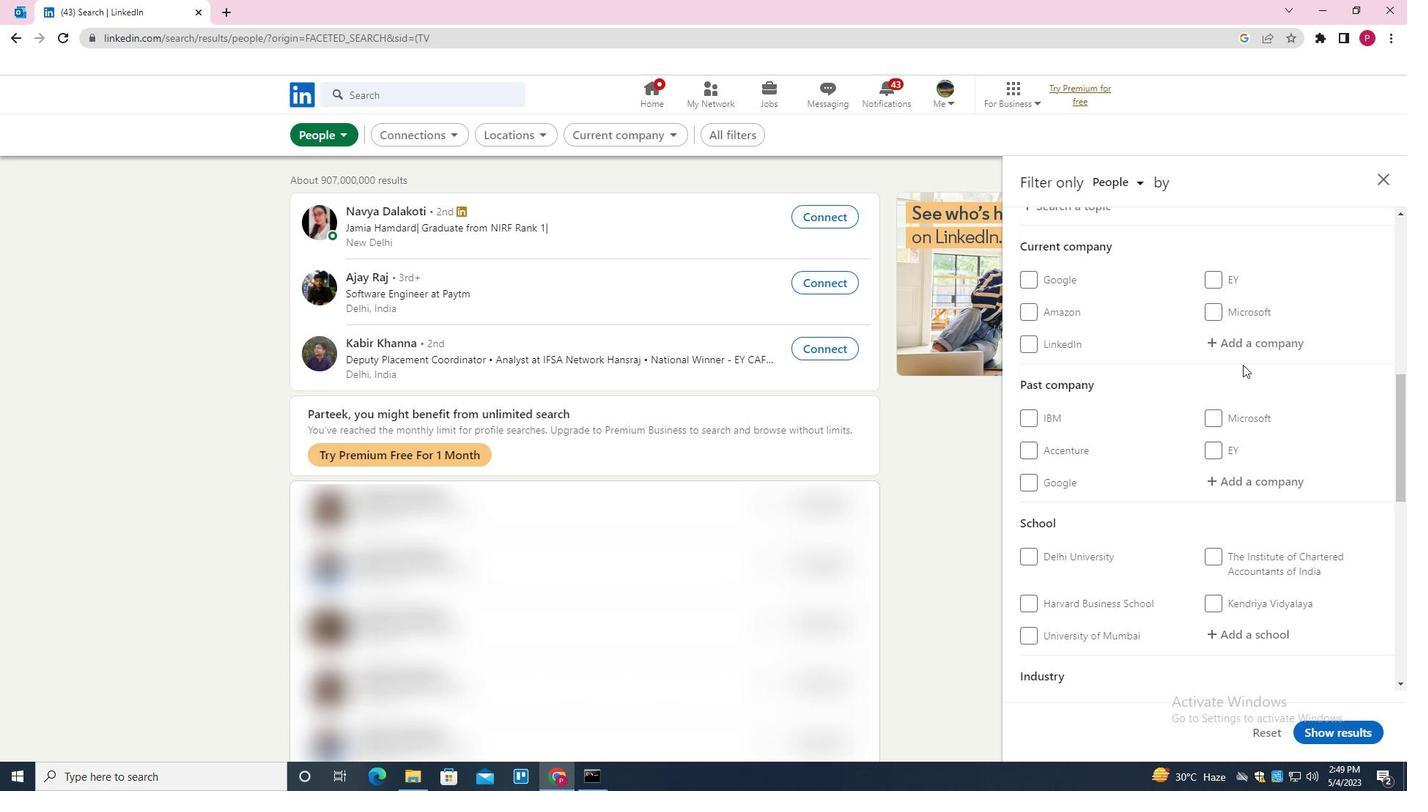 
Action: Mouse pressed left at (1248, 340)
Screenshot: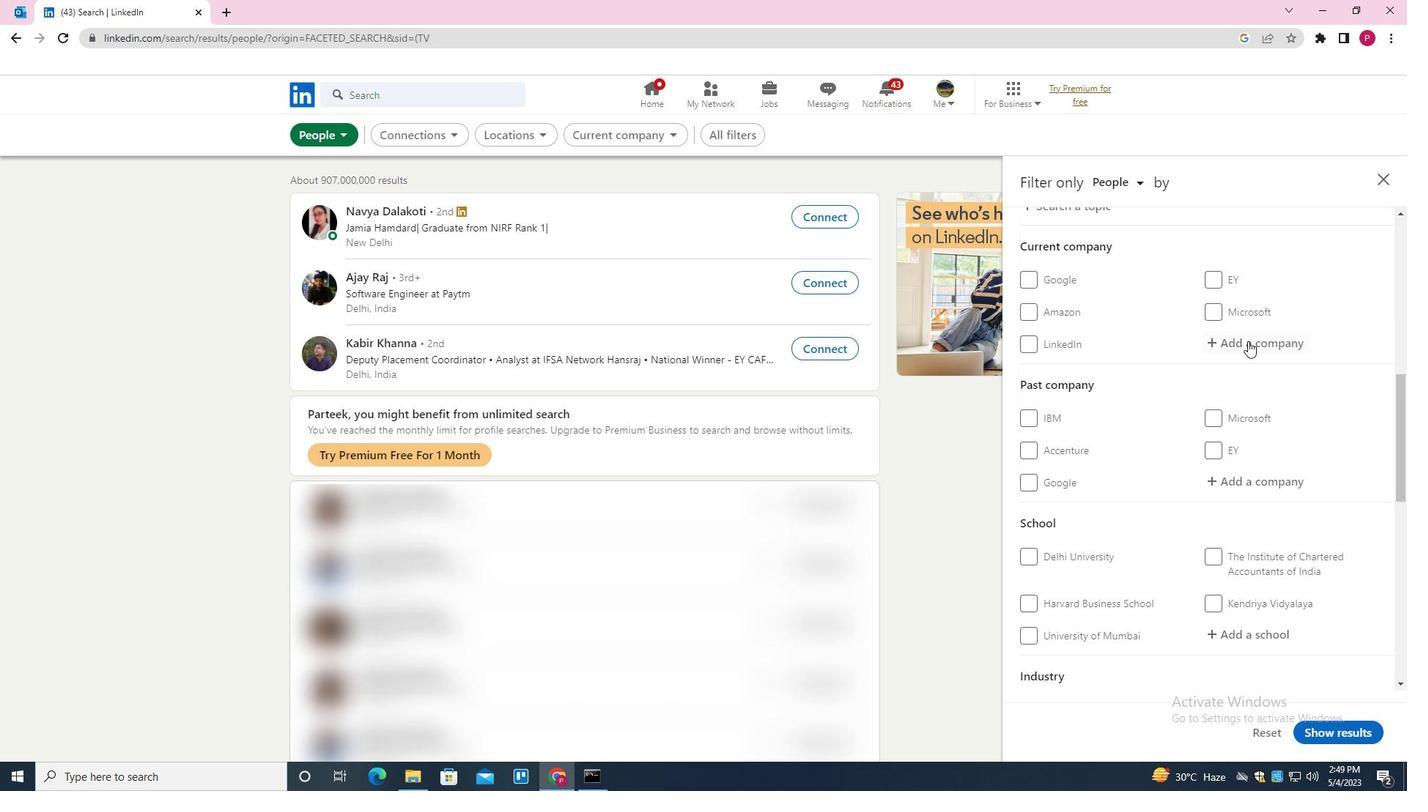
Action: Key pressed <Key.shift><Key.shift><Key.shift><Key.shift><Key.shift><Key.shift><Key.shift><Key.shift><Key.shift><Key.shift><Key.shift><Key.shift><Key.shift><Key.shift><Key.shift><Key.shift><Key.shift><Key.shift>CRISIL<Key.space><Key.shift><Key.shift><Key.shift><Key.shift><Key.shift><Key.shift><Key.shift><Key.shift><Key.shift><Key.shift><Key.shift><Key.shift><Key.shift><Key.shift>GLOBAL<Key.space><Key.shift><Key.shift><Key.shift><Key.shift><Key.shift><Key.shift><Key.shift><Key.shift><Key.shift>RESEARCH<Key.space><Key.shift><Key.shift><Key.shift><Key.shift><Key.shift><Key.shift><Key.shift><Key.shift><Key.shift><Key.shift><Key.shift>&<Key.space><Key.shift><Key.shift><Key.shift><Key.shift><Key.shift>RISJ<Key.backspace>K<Key.space><Key.down><Key.enter>
Screenshot: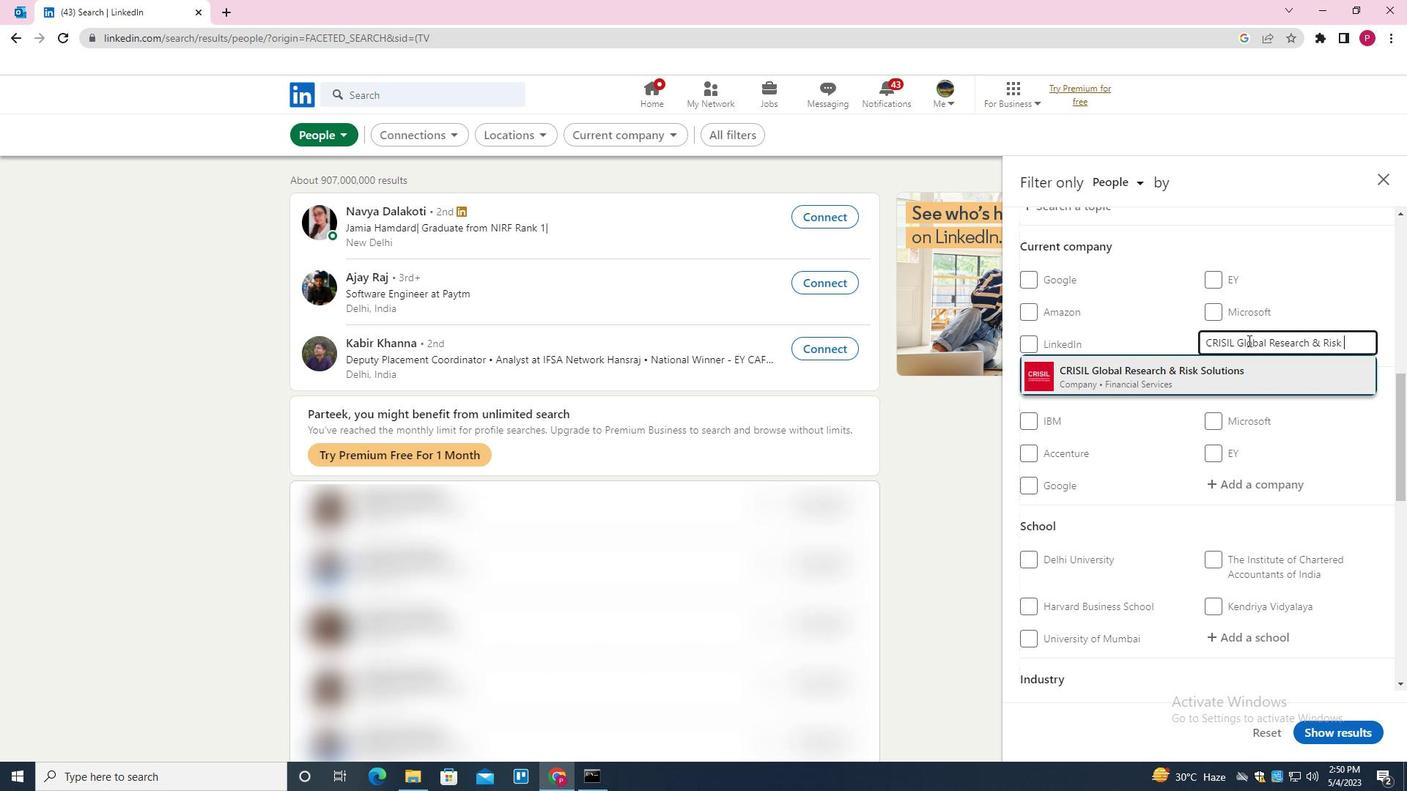 
Action: Mouse moved to (1104, 436)
Screenshot: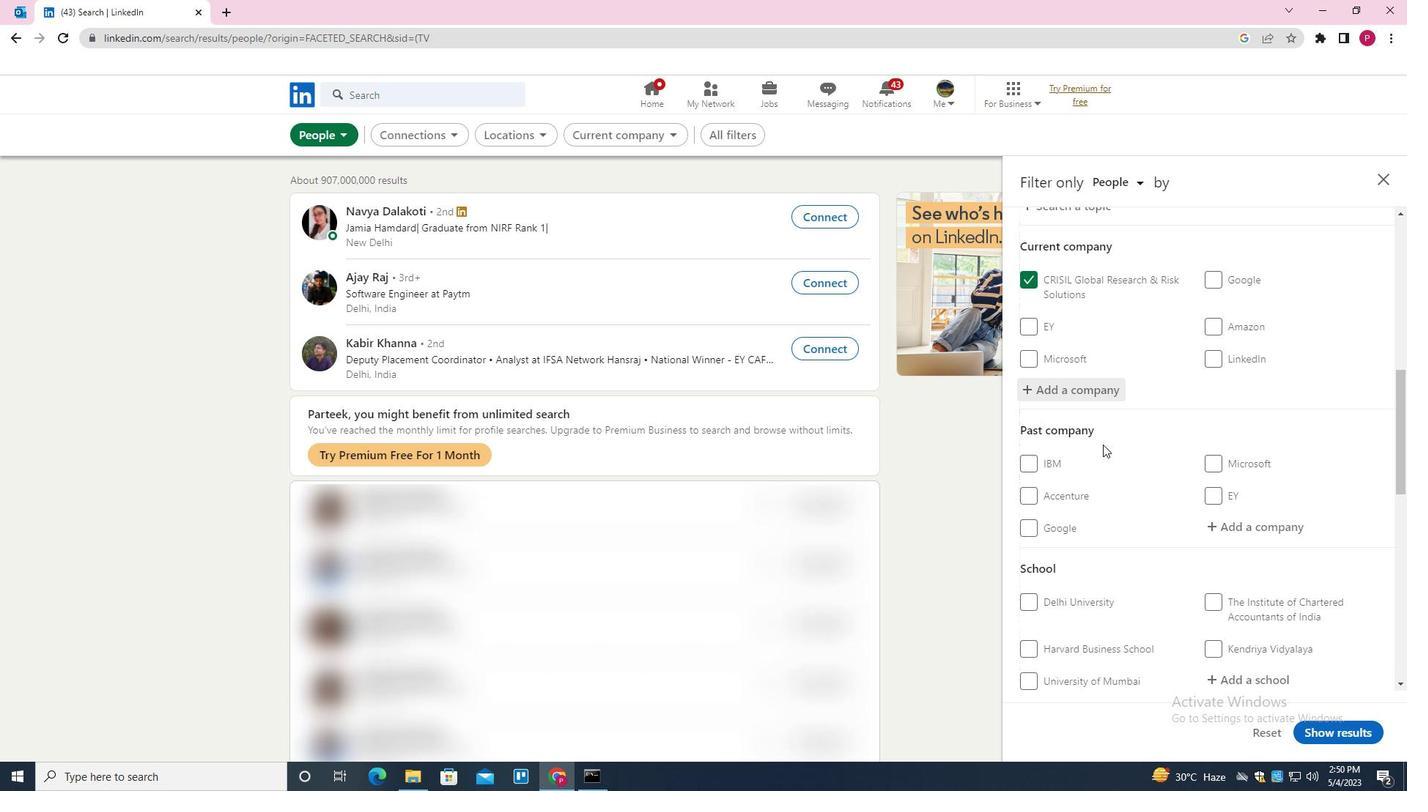 
Action: Mouse scrolled (1104, 436) with delta (0, 0)
Screenshot: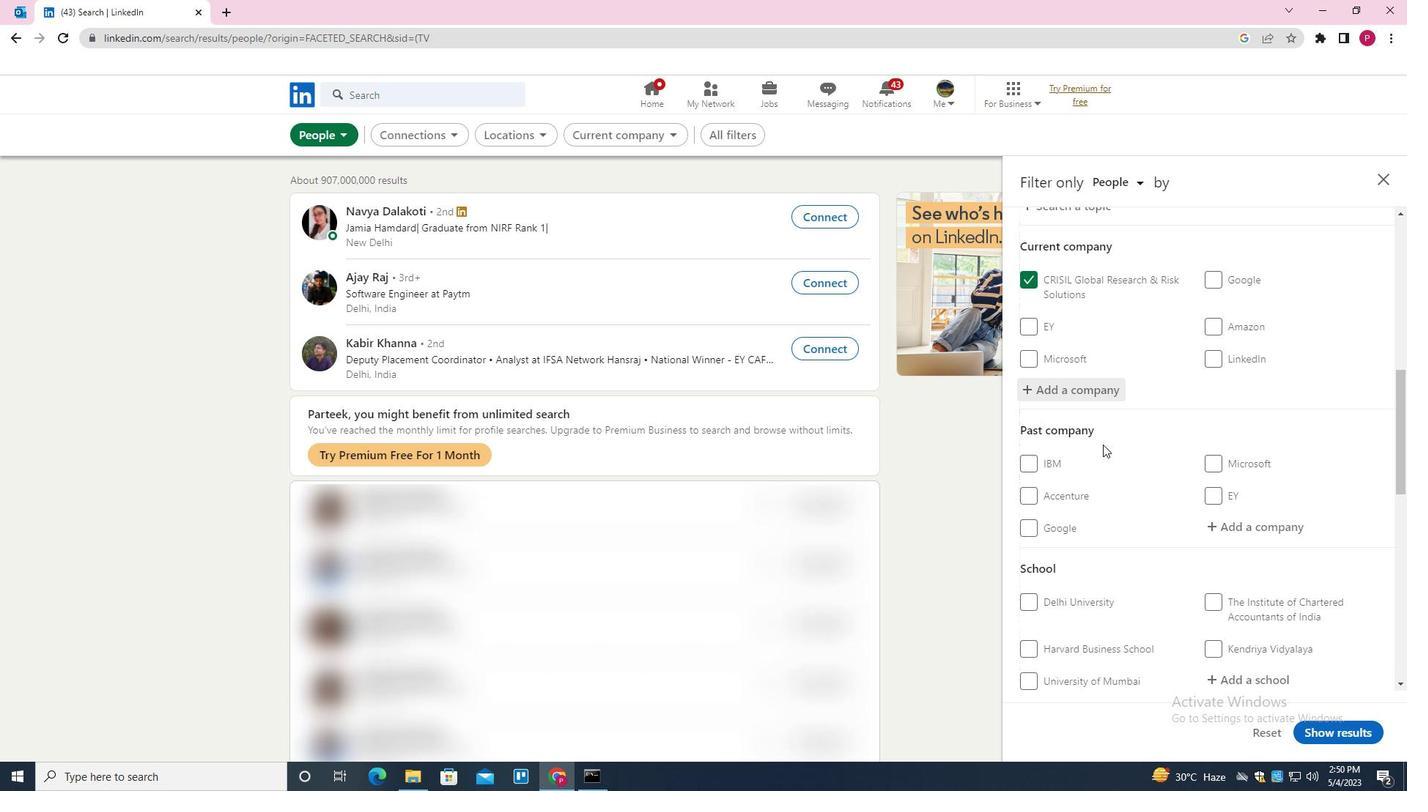 
Action: Mouse moved to (1111, 432)
Screenshot: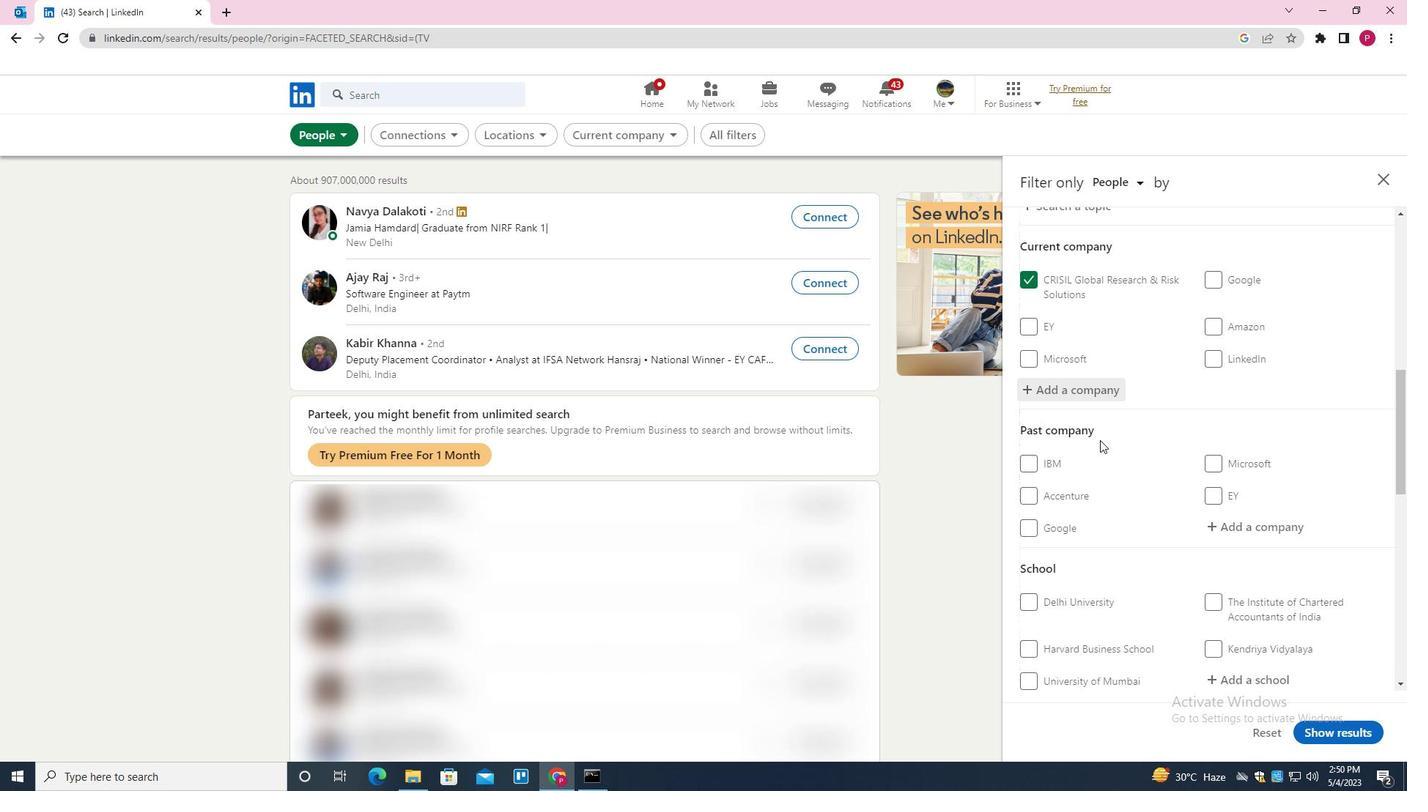 
Action: Mouse scrolled (1111, 431) with delta (0, 0)
Screenshot: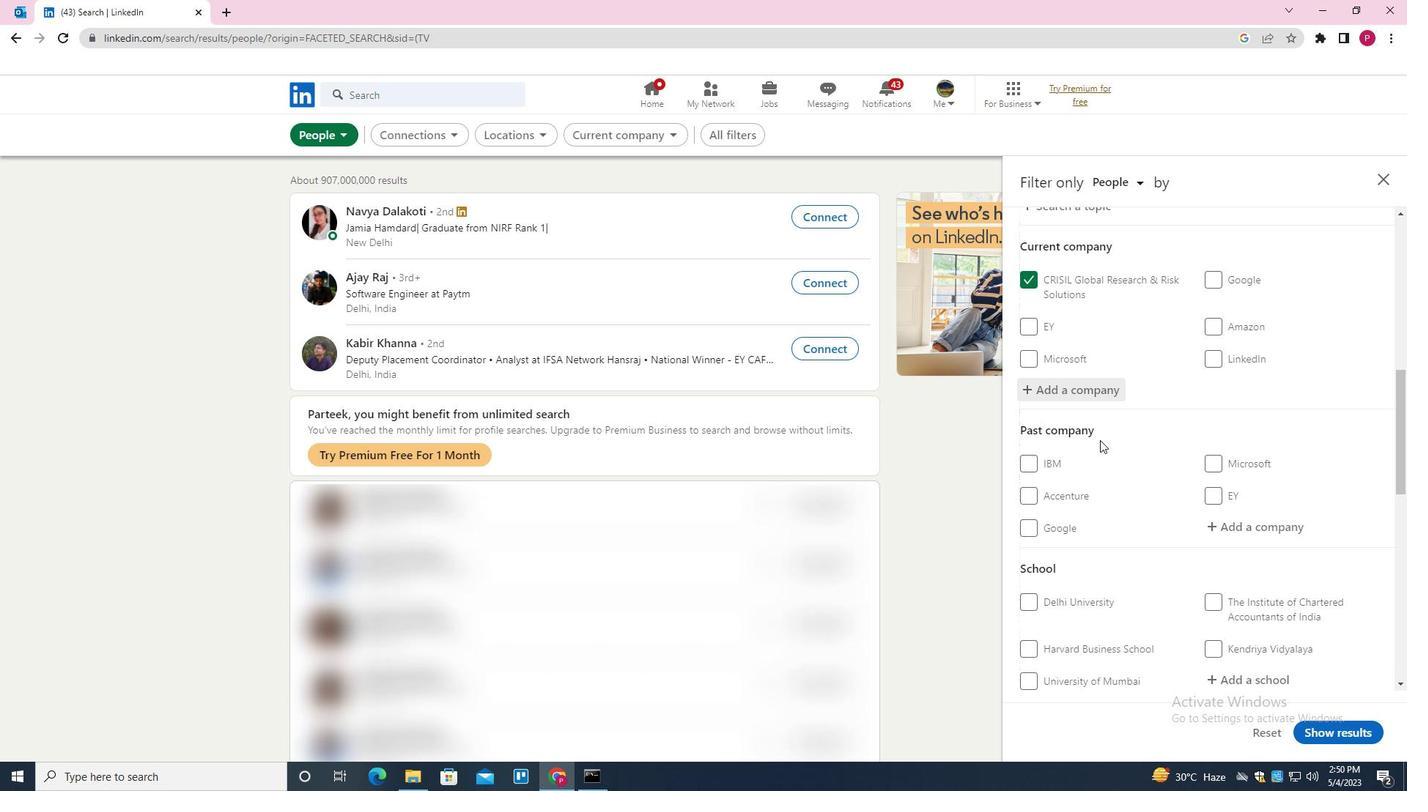 
Action: Mouse moved to (1130, 341)
Screenshot: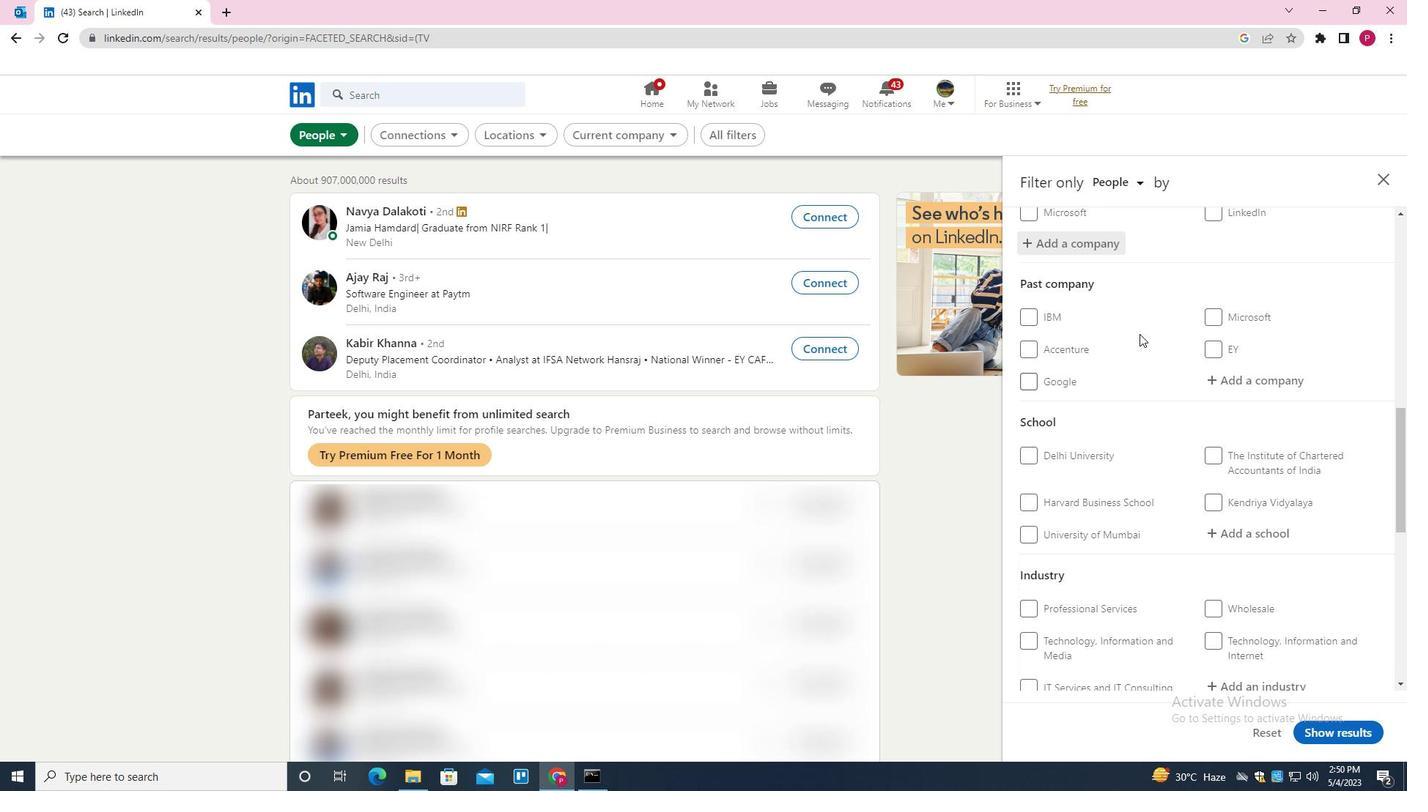 
Action: Mouse scrolled (1130, 340) with delta (0, 0)
Screenshot: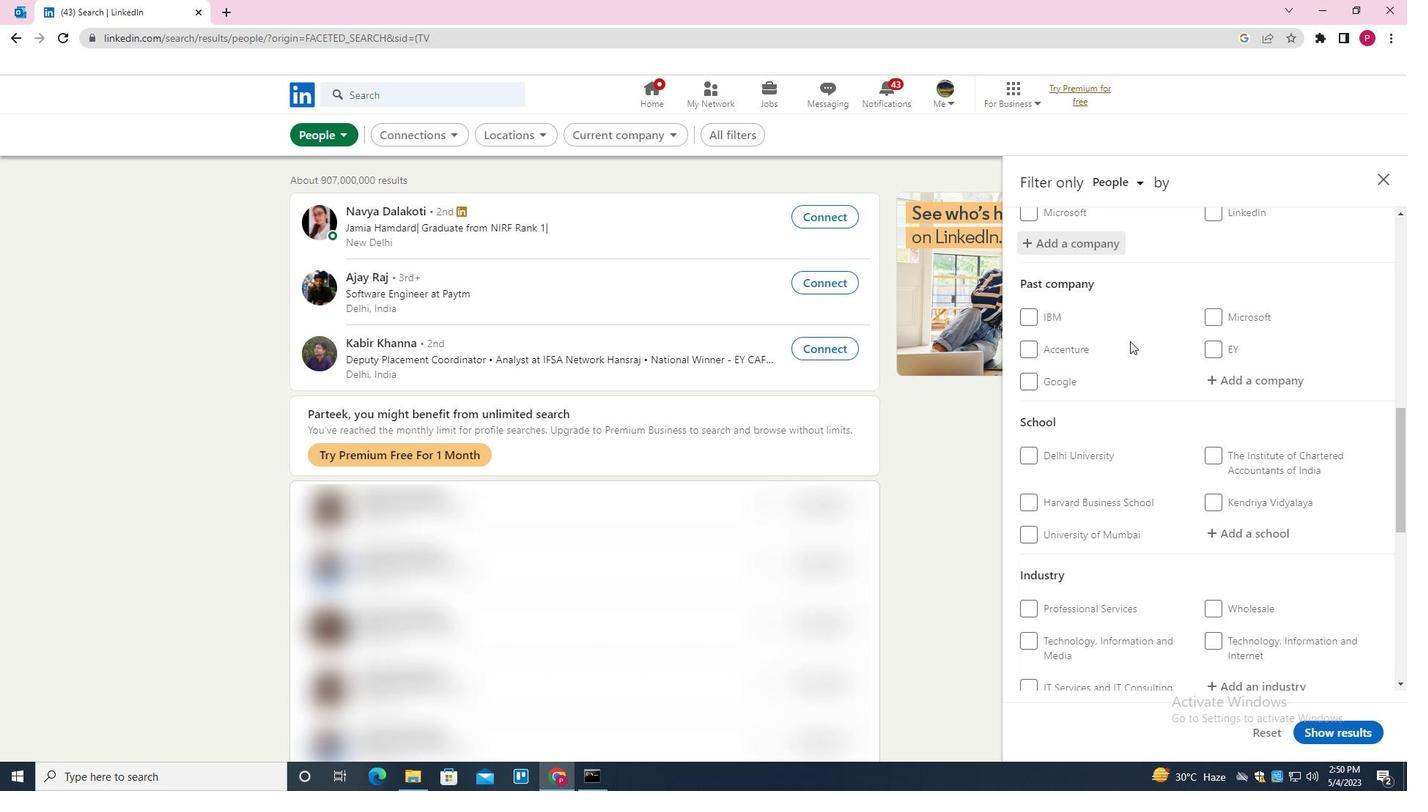 
Action: Mouse scrolled (1130, 340) with delta (0, 0)
Screenshot: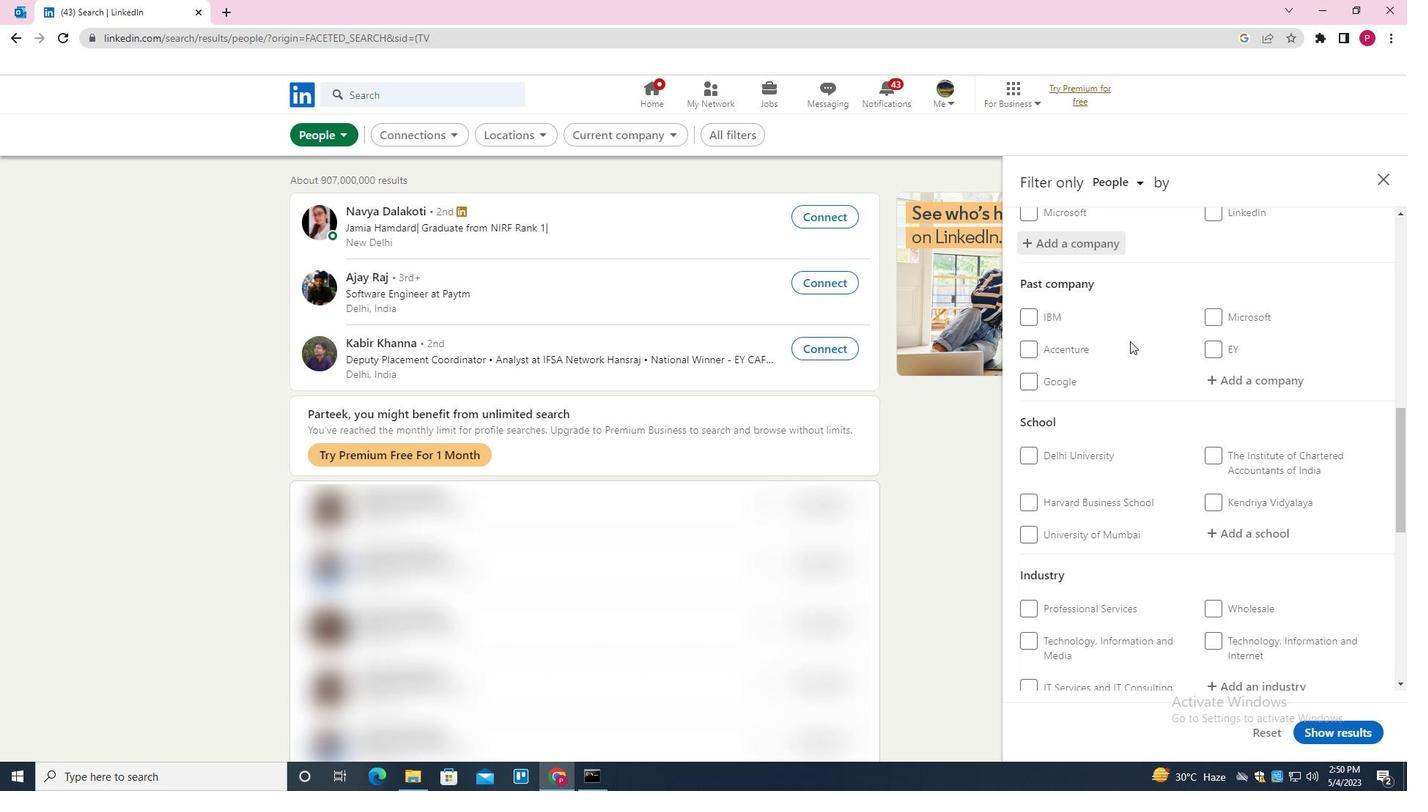 
Action: Mouse moved to (1251, 384)
Screenshot: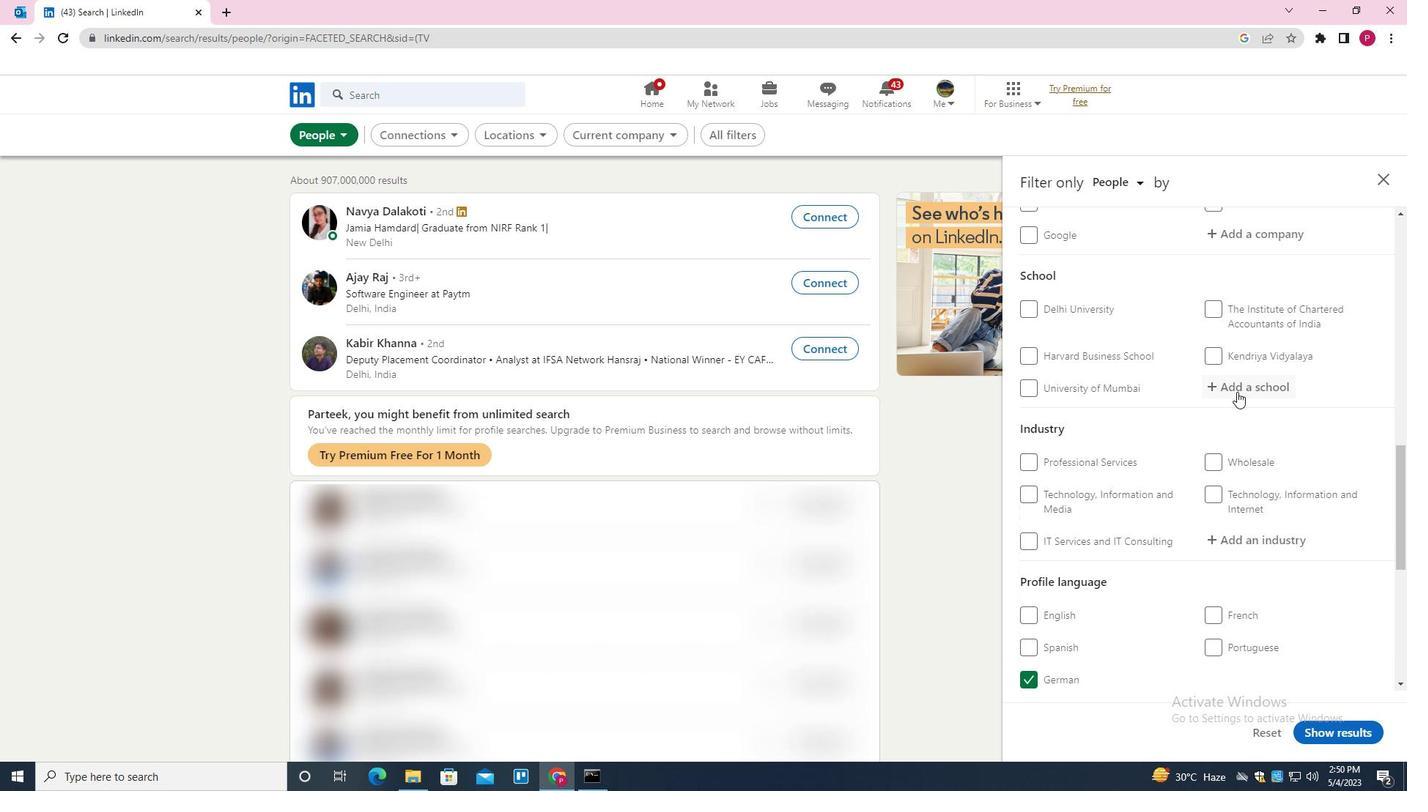 
Action: Mouse pressed left at (1251, 384)
Screenshot: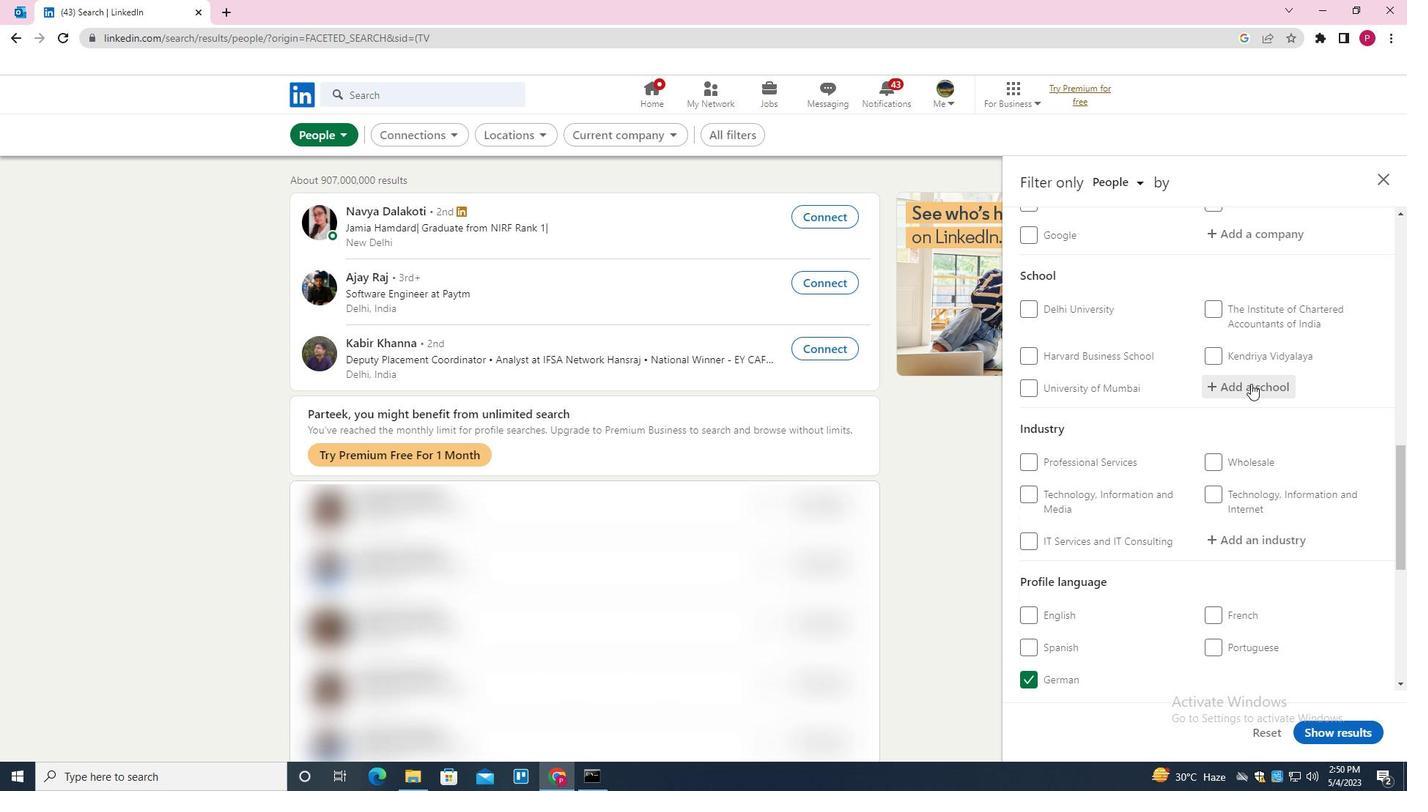 
Action: Mouse scrolled (1251, 383) with delta (0, 0)
Screenshot: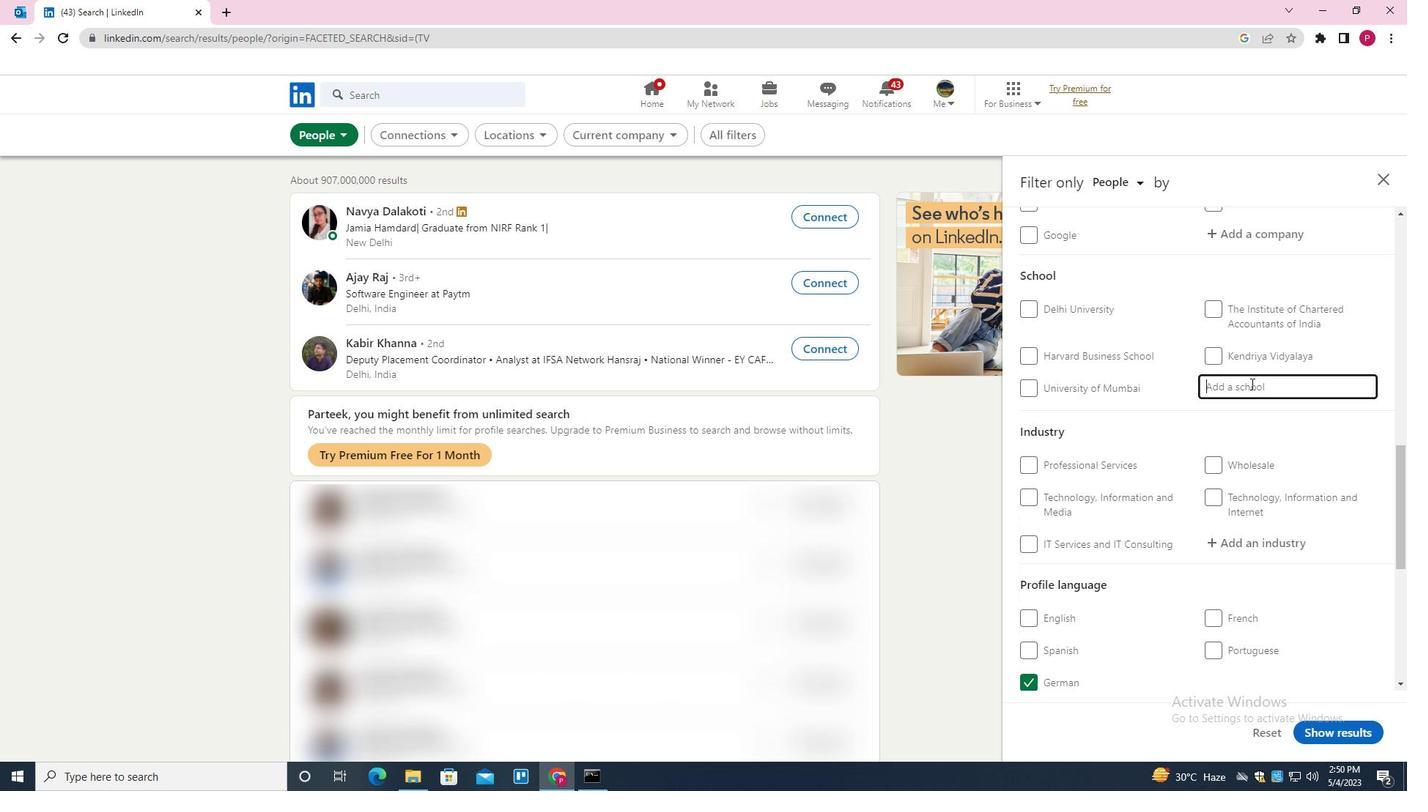 
Action: Mouse moved to (1252, 382)
Screenshot: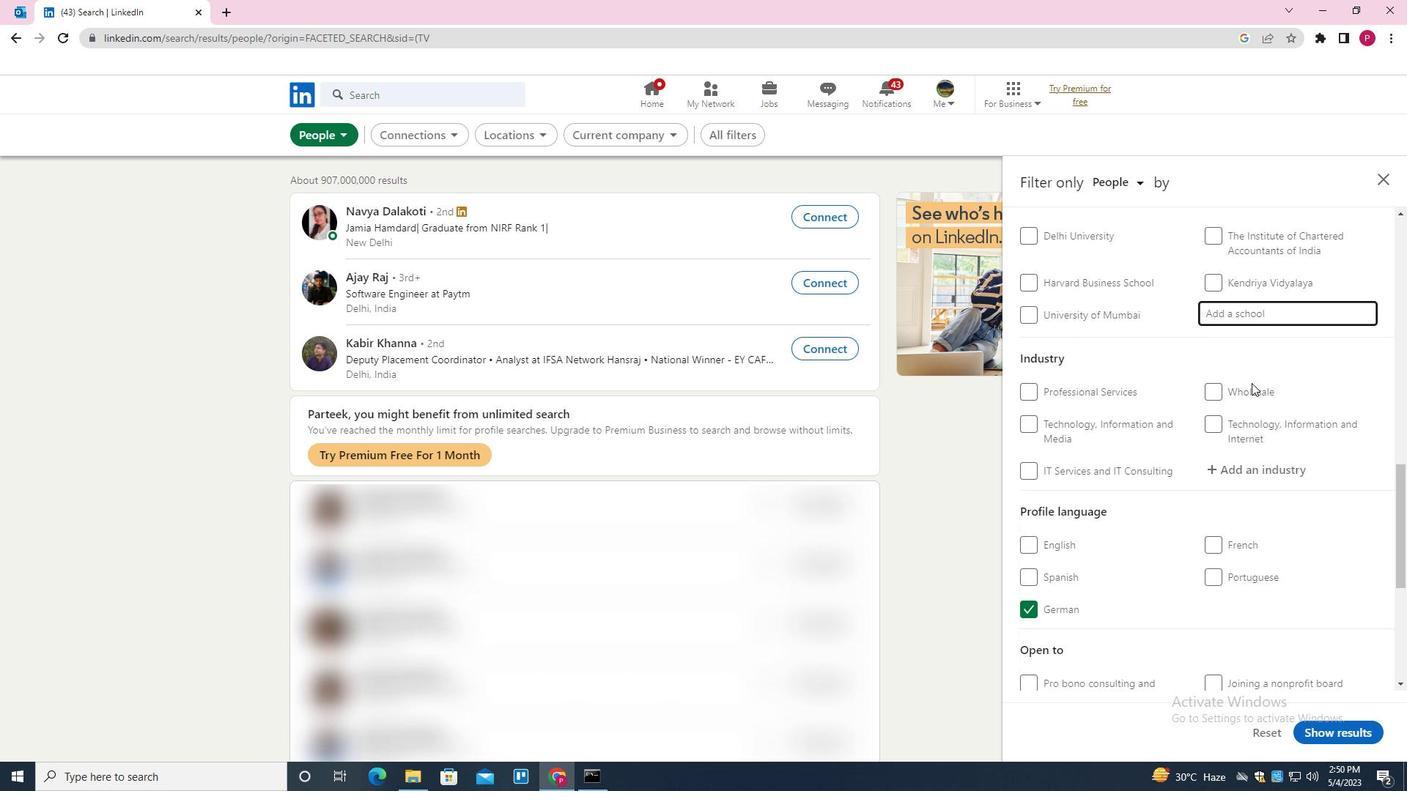 
Action: Key pressed <Key.shift><Key.shift><Key.shift><Key.shift><Key.shift><Key.shift><Key.shift><Key.shift><Key.shift><Key.shift><Key.shift><Key.shift><Key.shift><Key.shift><Key.shift><Key.shift><Key.shift><Key.shift><Key.shift><Key.shift><Key.shift><Key.shift>KUMANU<Key.space><Key.backspace><Key.backspace><Key.backspace><Key.backspace><Key.backspace><Key.backspace>UMAUN<Key.space><Key.shift>UNIVERSITY<Key.space><Key.down><Key.enter>
Screenshot: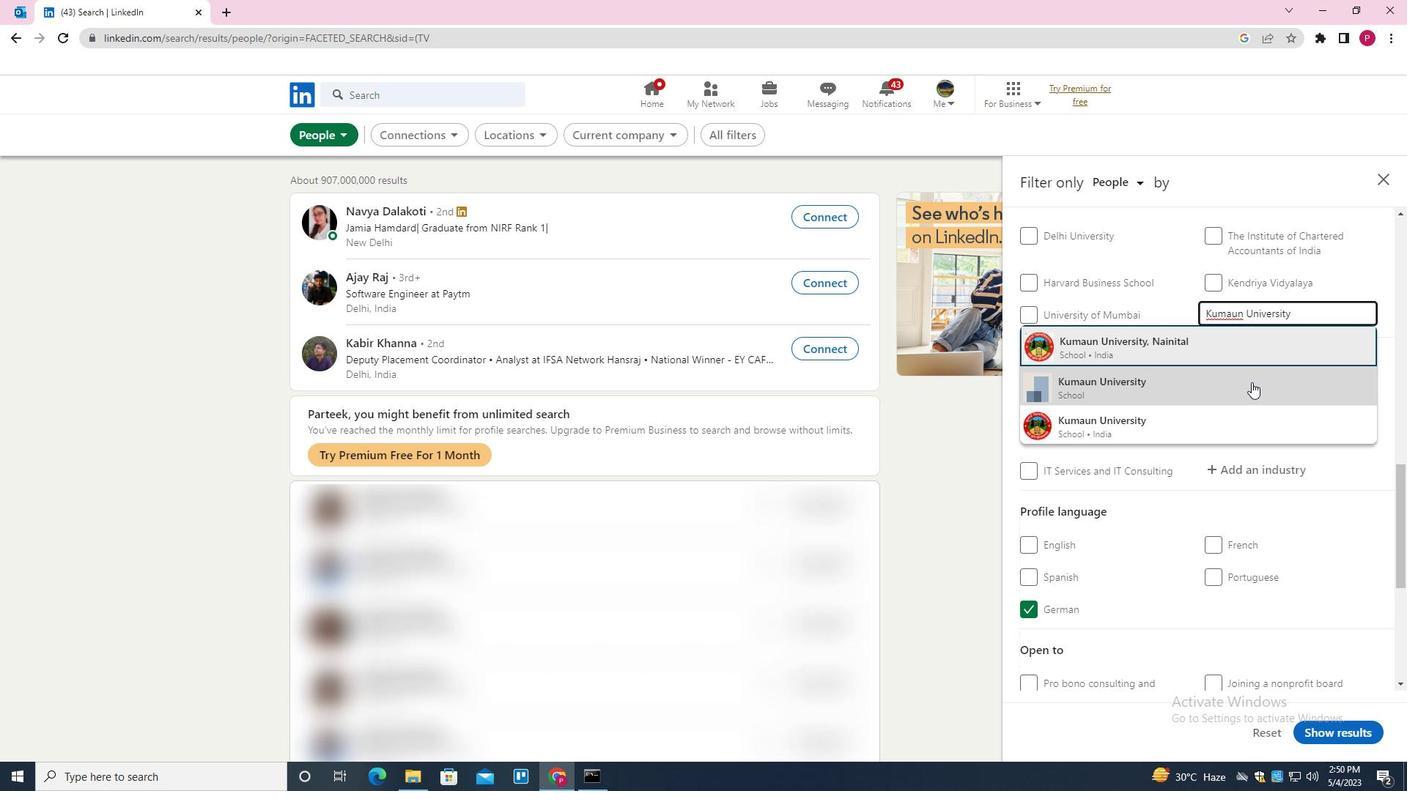 
Action: Mouse moved to (1198, 372)
Screenshot: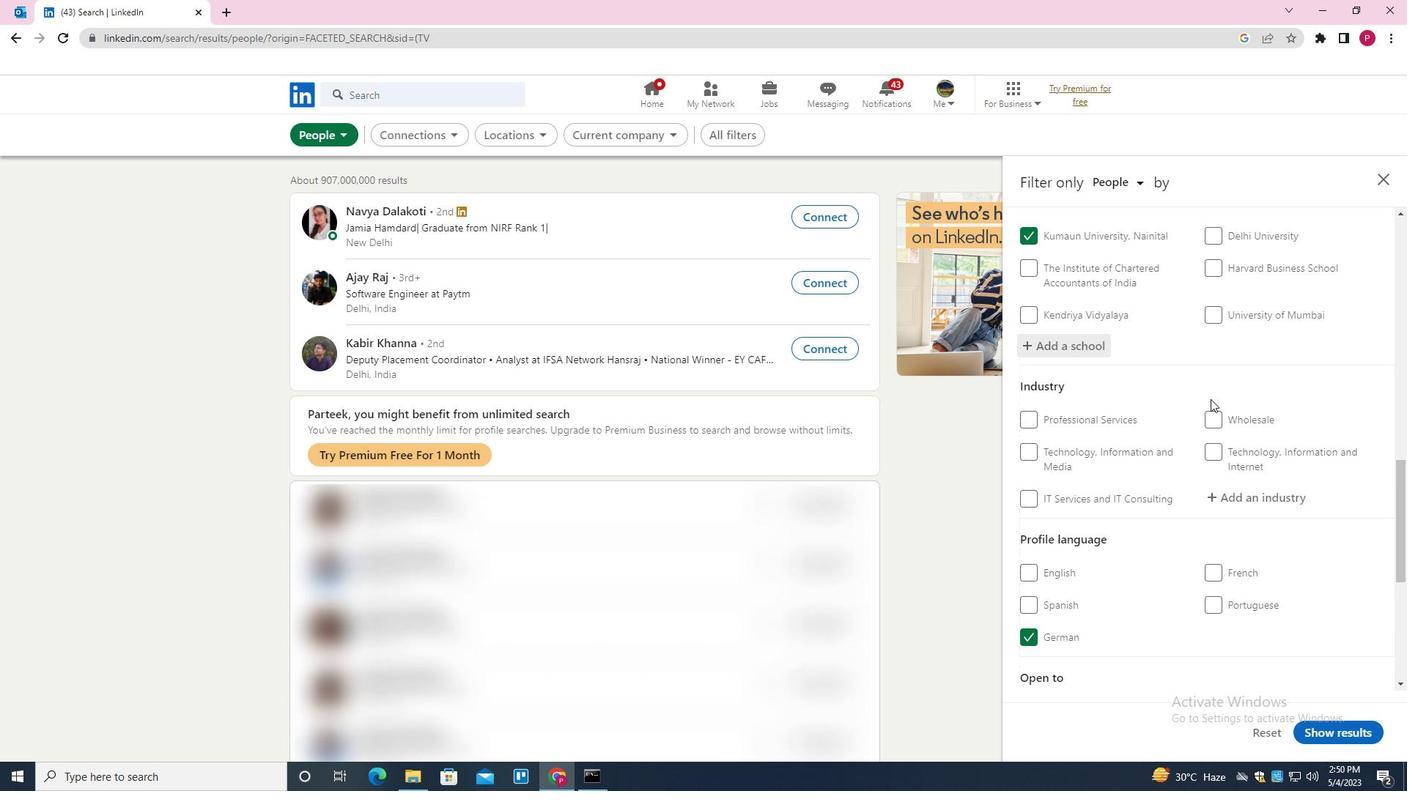 
Action: Mouse scrolled (1198, 371) with delta (0, 0)
Screenshot: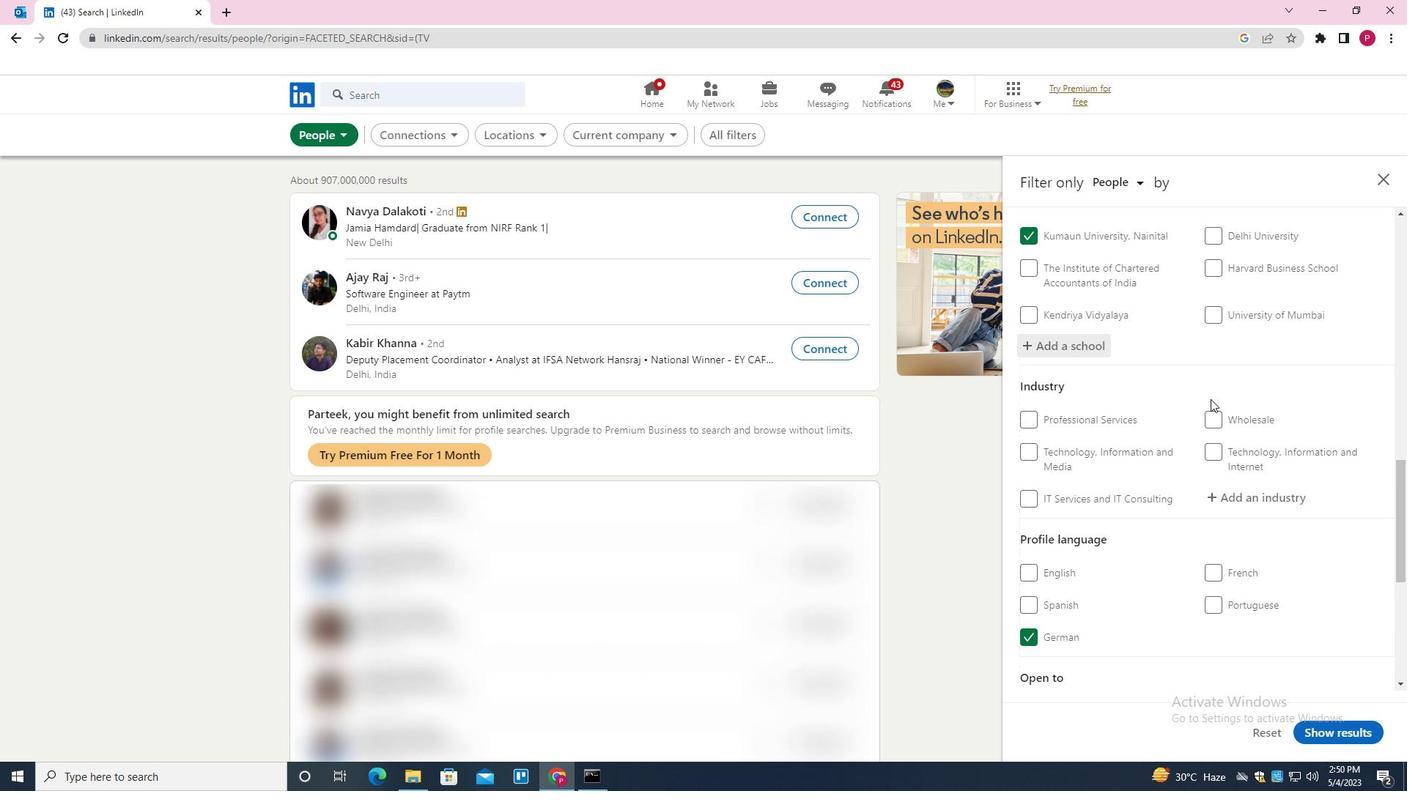 
Action: Mouse moved to (1199, 370)
Screenshot: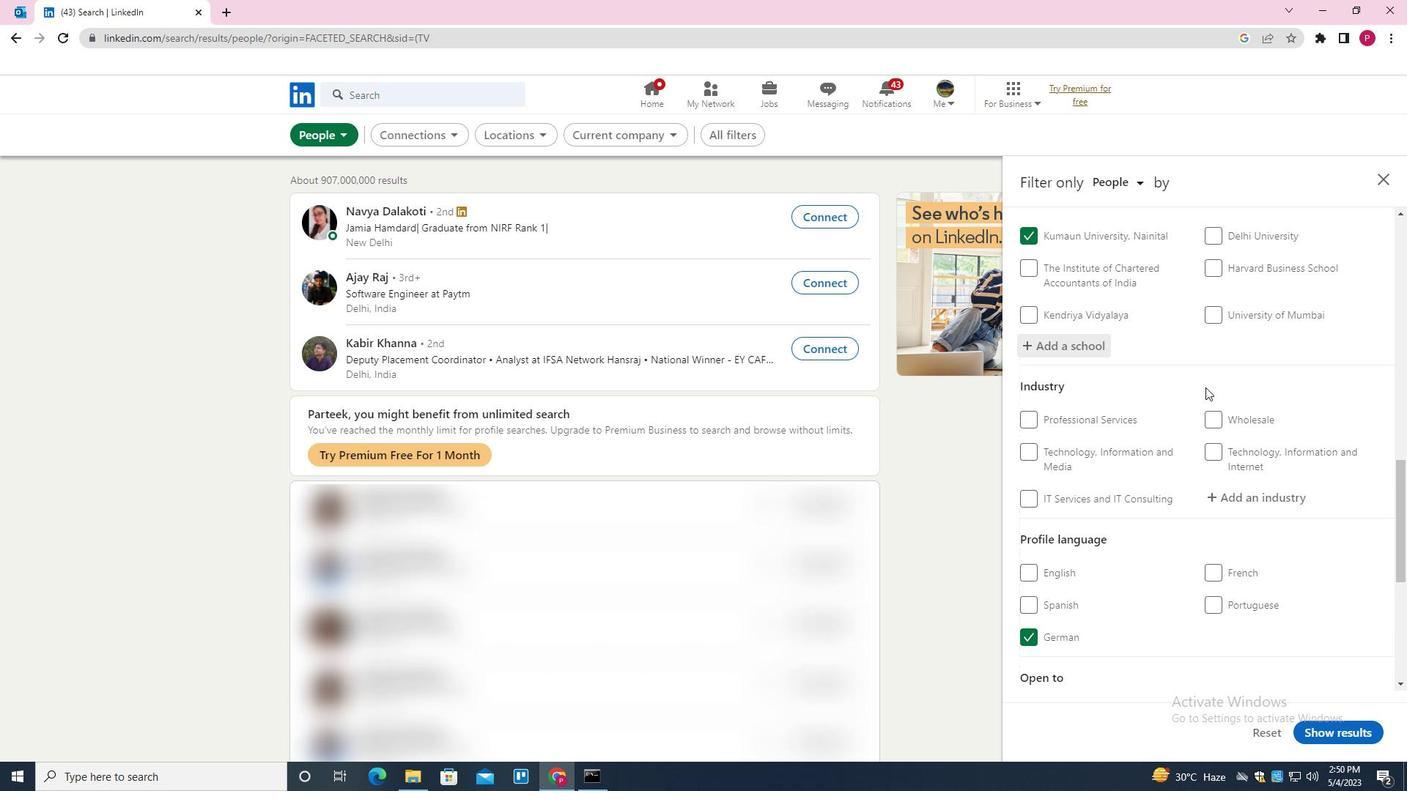 
Action: Mouse scrolled (1199, 370) with delta (0, 0)
Screenshot: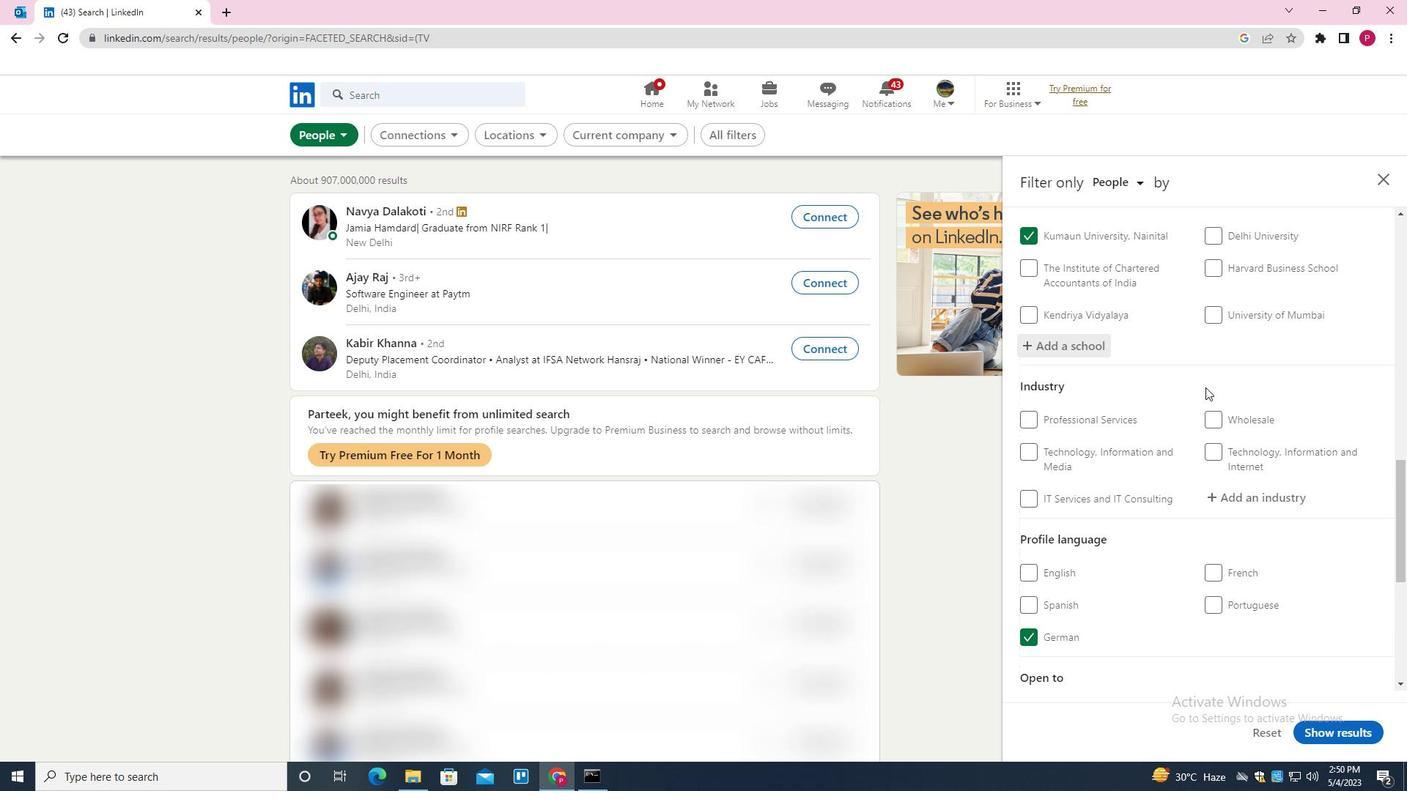 
Action: Mouse moved to (1202, 368)
Screenshot: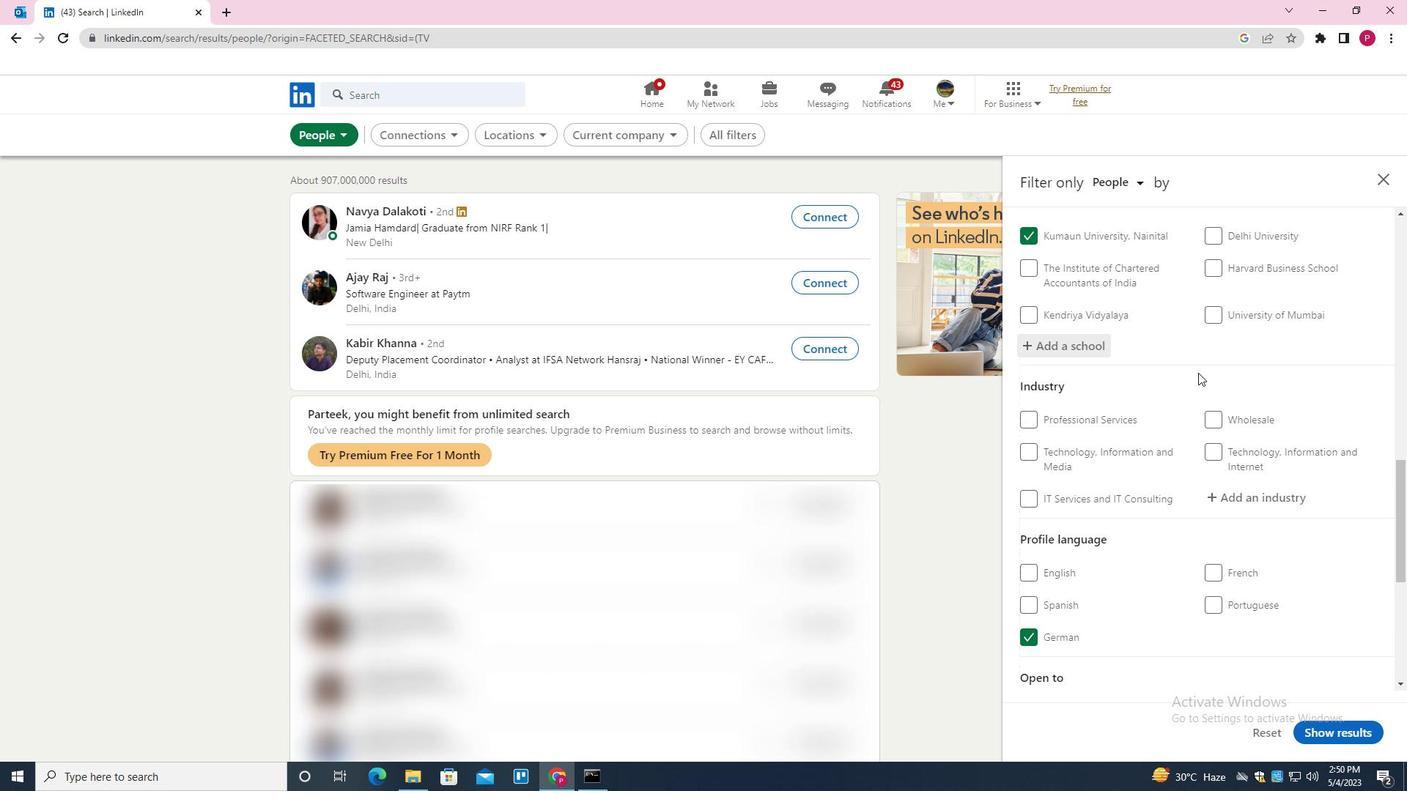 
Action: Mouse scrolled (1202, 368) with delta (0, 0)
Screenshot: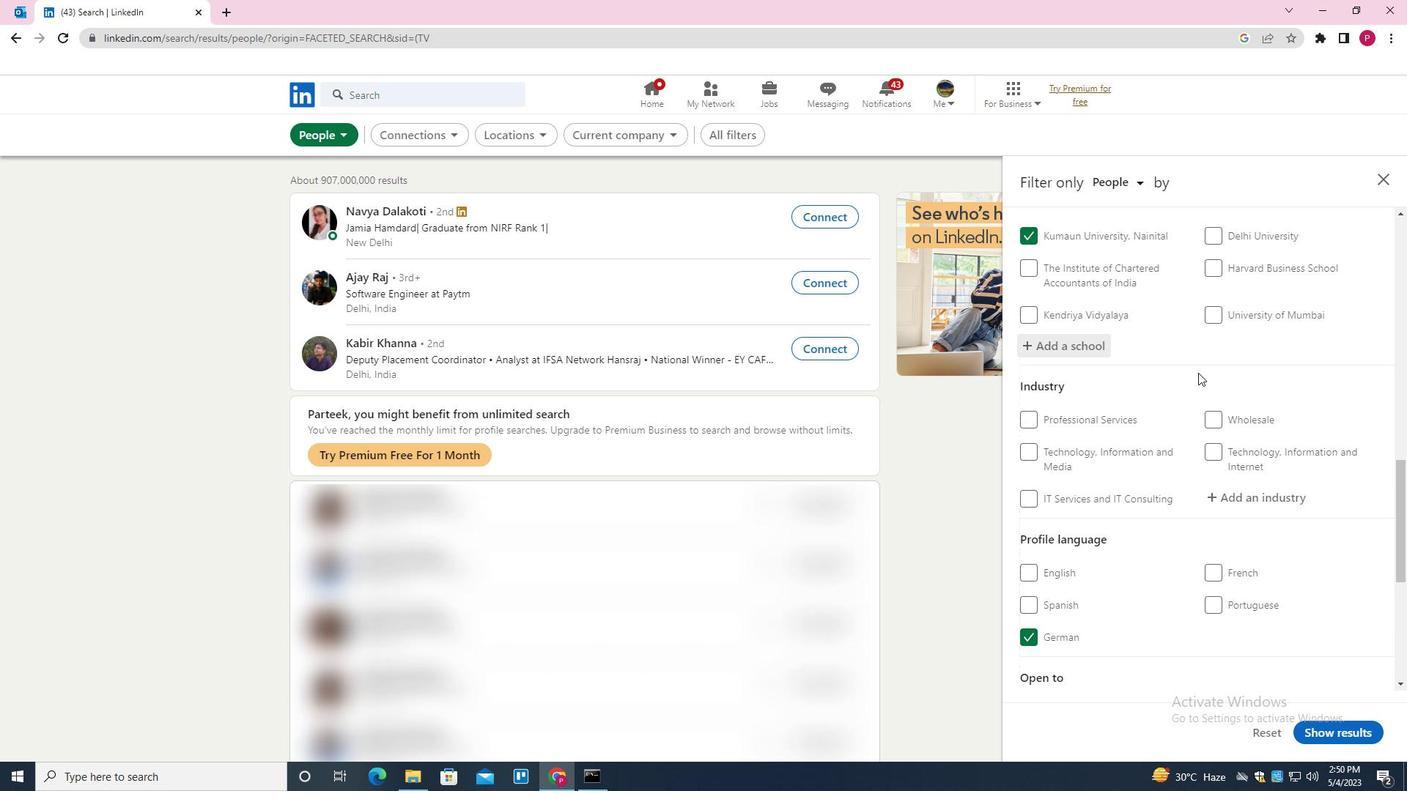 
Action: Mouse moved to (1243, 279)
Screenshot: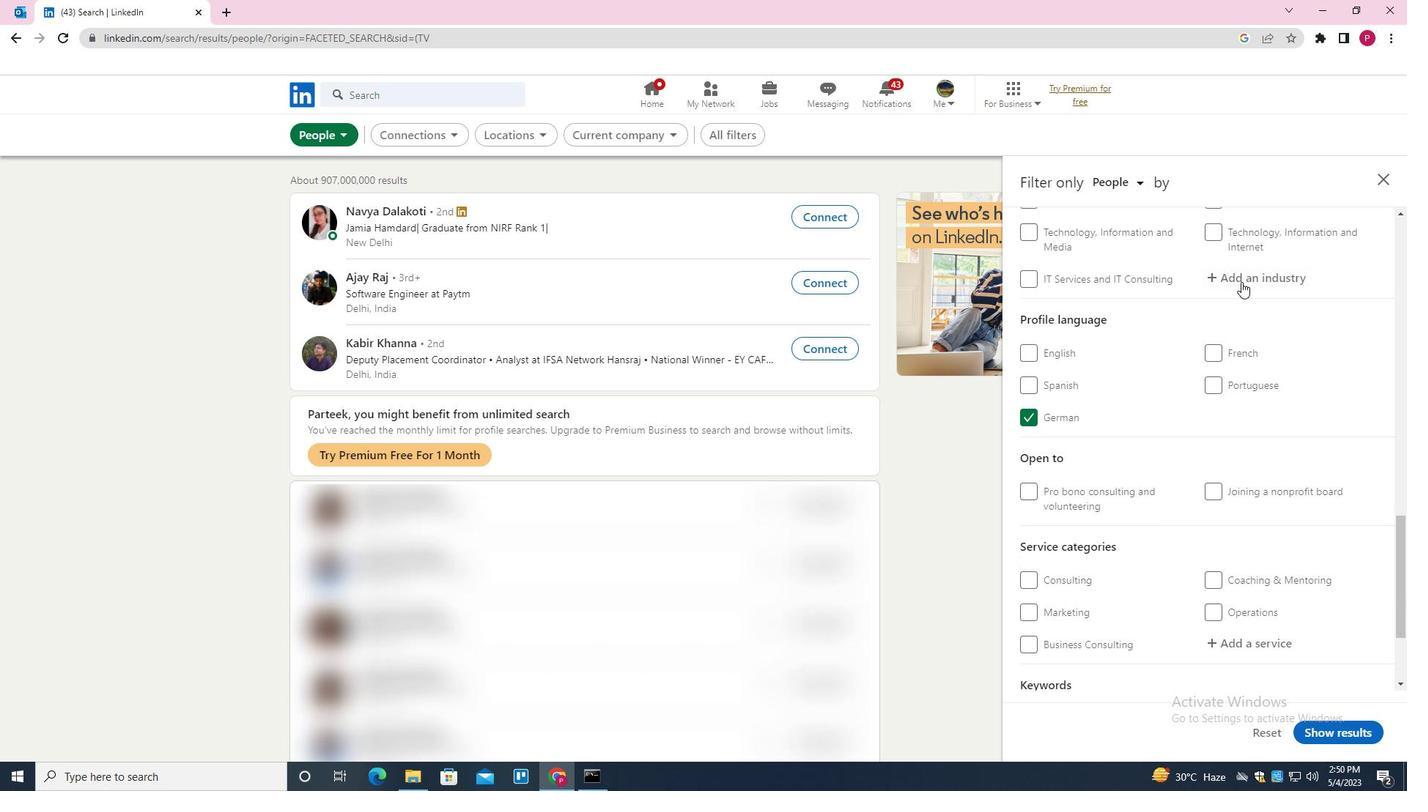 
Action: Mouse pressed left at (1243, 279)
Screenshot: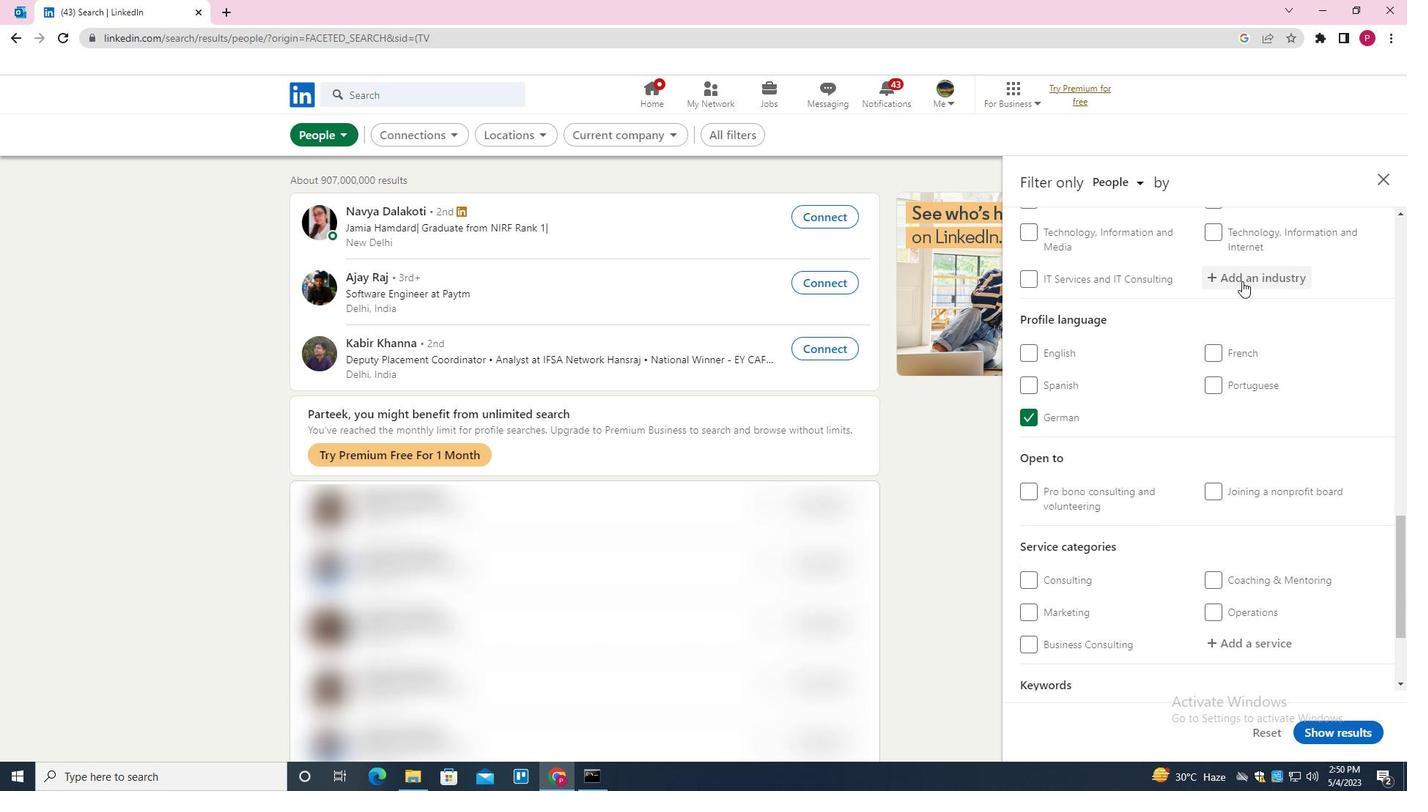 
Action: Key pressed <Key.shift><Key.shift><Key.shift><Key.shift><Key.shift><Key.shift><Key.shift><Key.shift><Key.shift><Key.shift><Key.shift>MACHINERY<Key.space><Key.shift>MANUFACTURING<Key.space><Key.down><Key.enter>
Screenshot: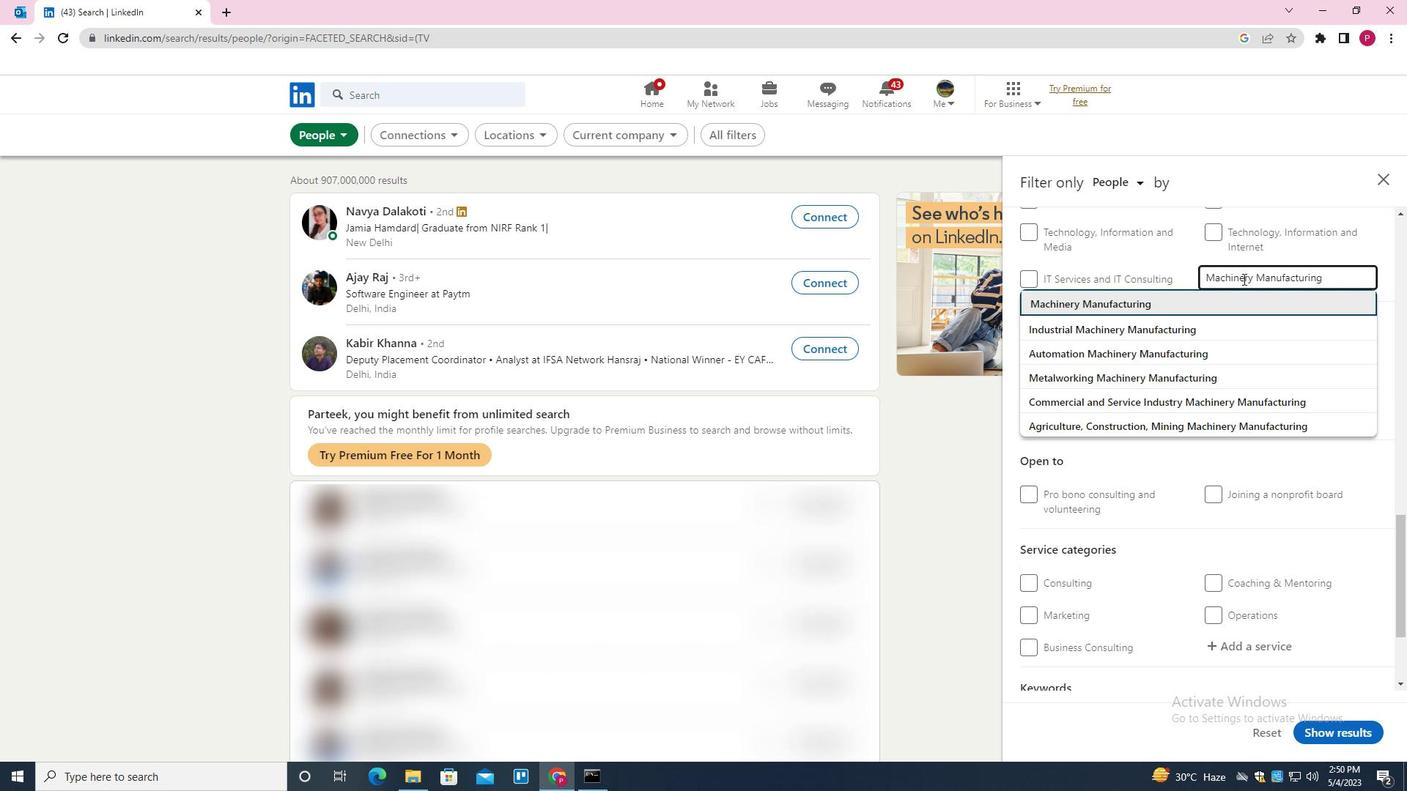 
Action: Mouse moved to (1183, 350)
Screenshot: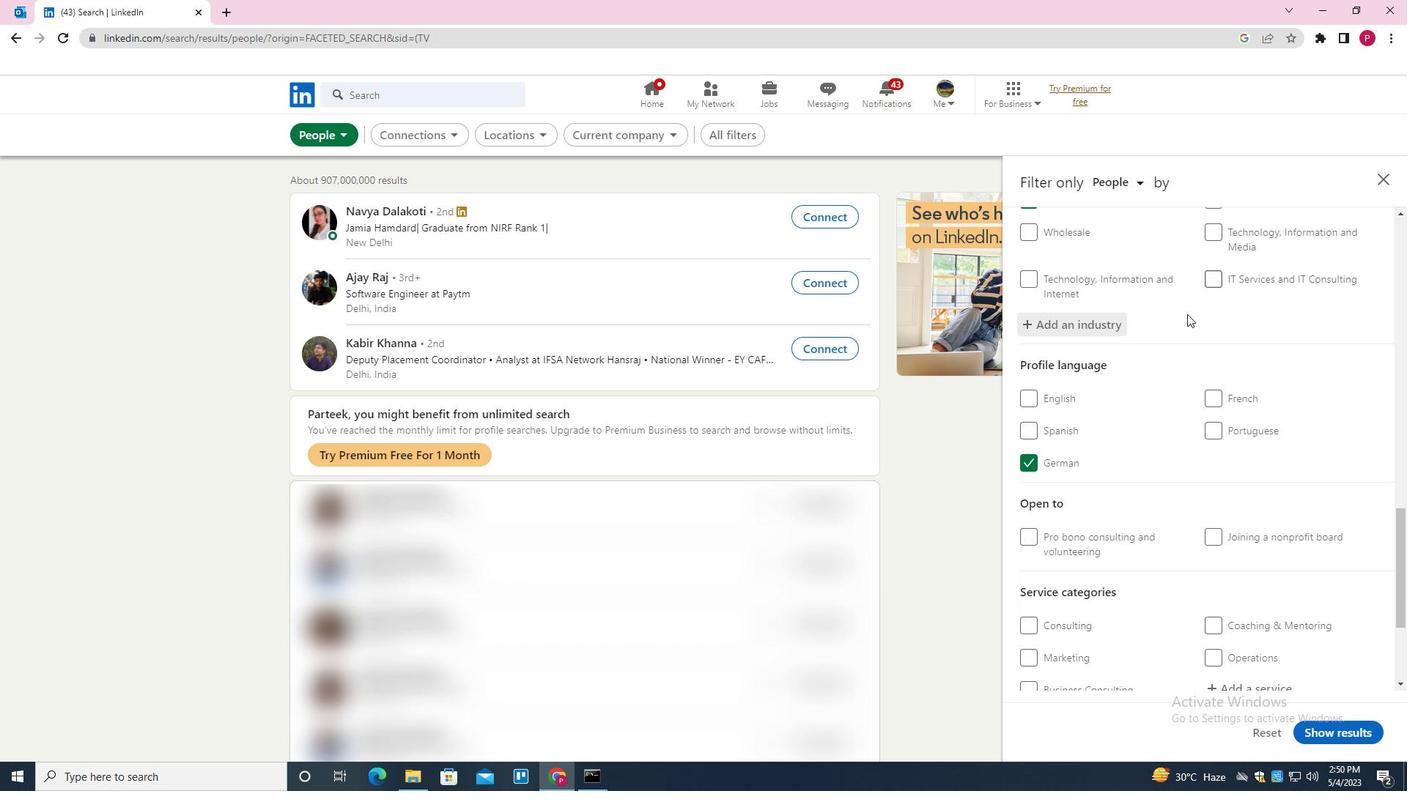
Action: Mouse scrolled (1183, 349) with delta (0, 0)
Screenshot: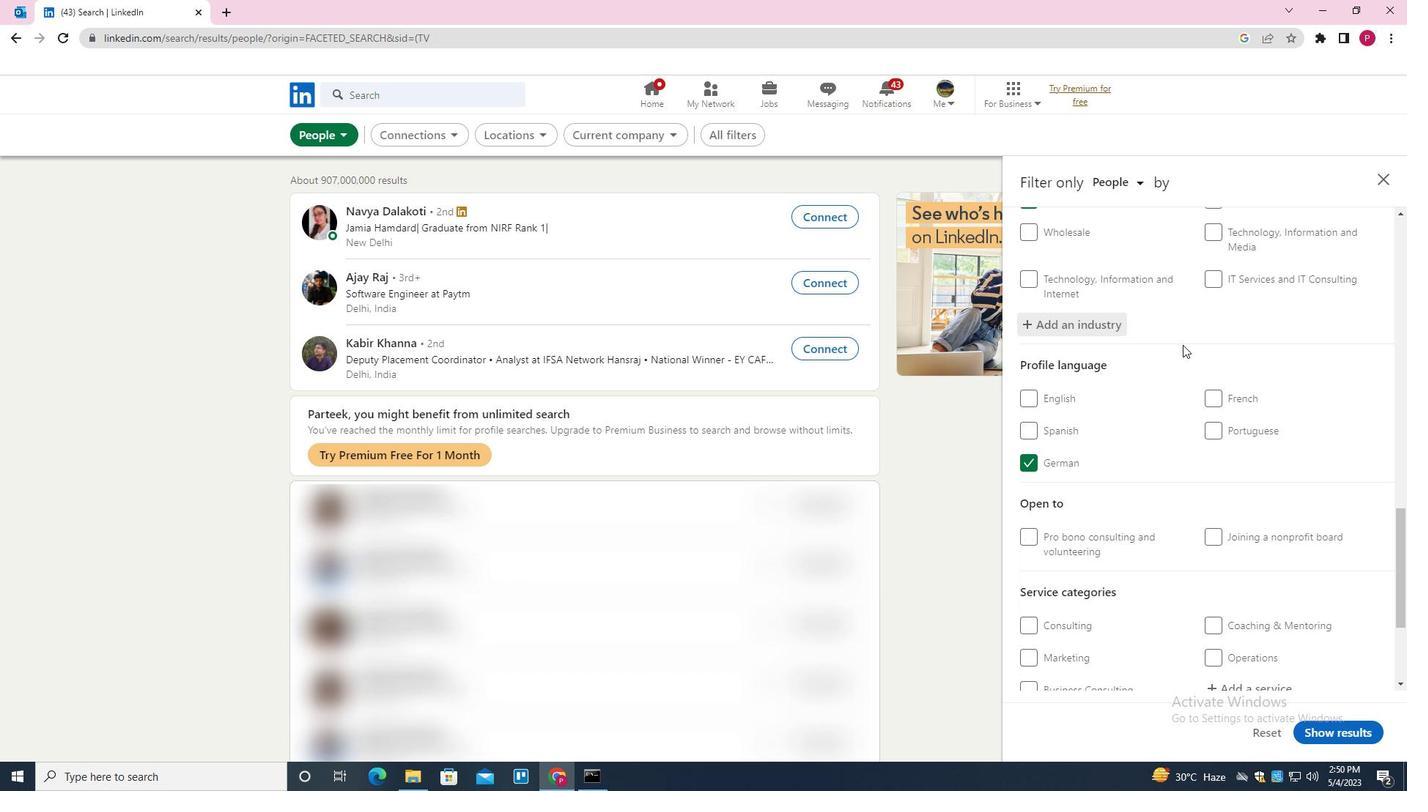
Action: Mouse scrolled (1183, 349) with delta (0, 0)
Screenshot: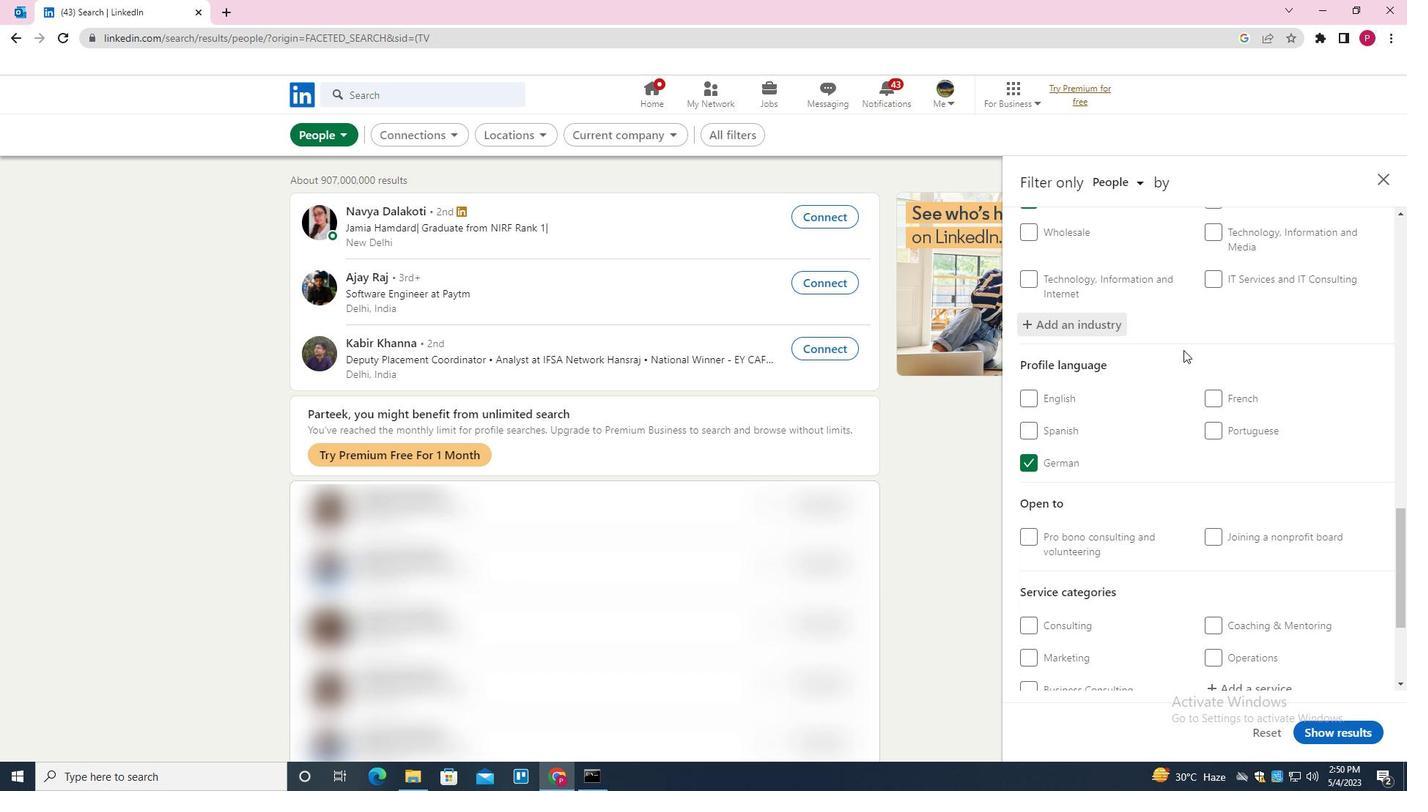 
Action: Mouse scrolled (1183, 349) with delta (0, 0)
Screenshot: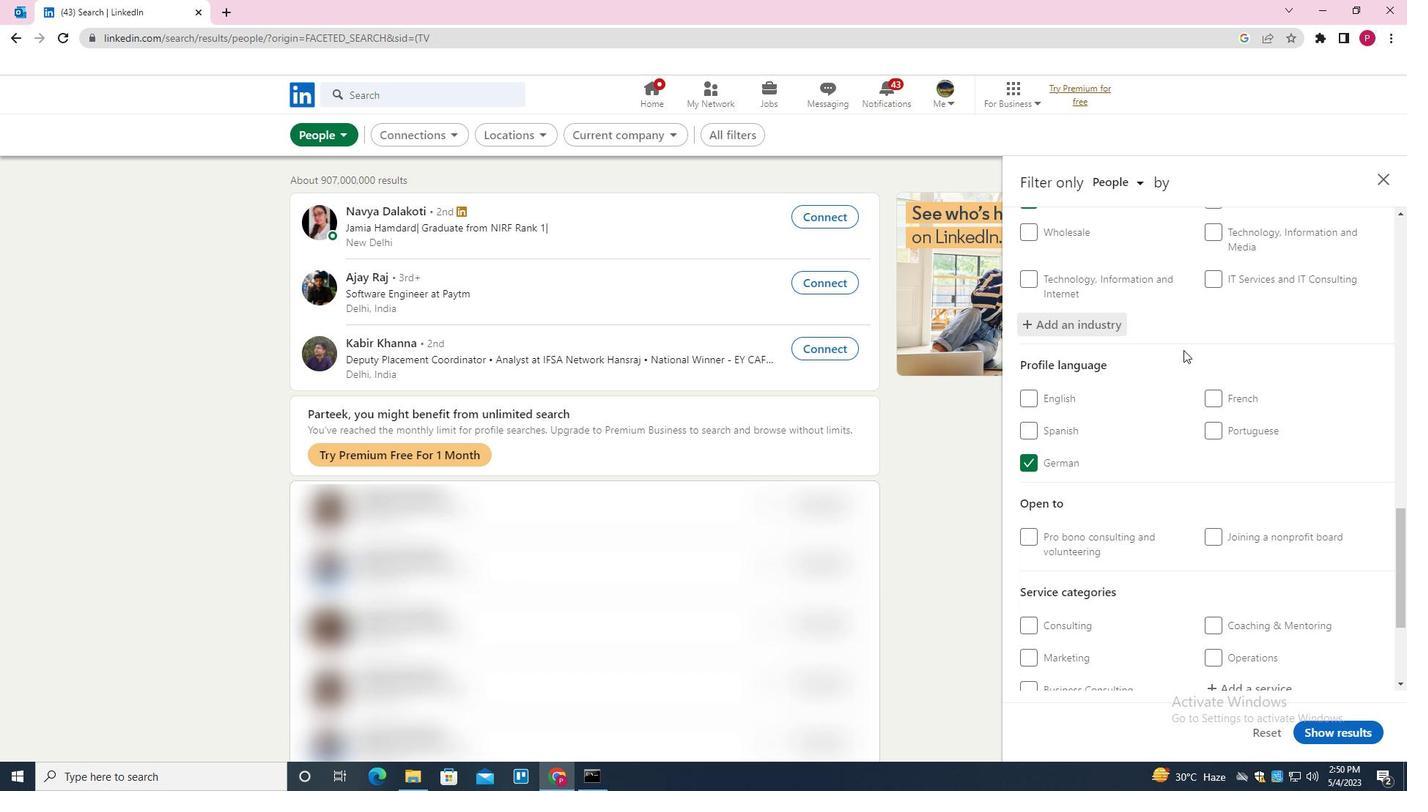 
Action: Mouse scrolled (1183, 349) with delta (0, 0)
Screenshot: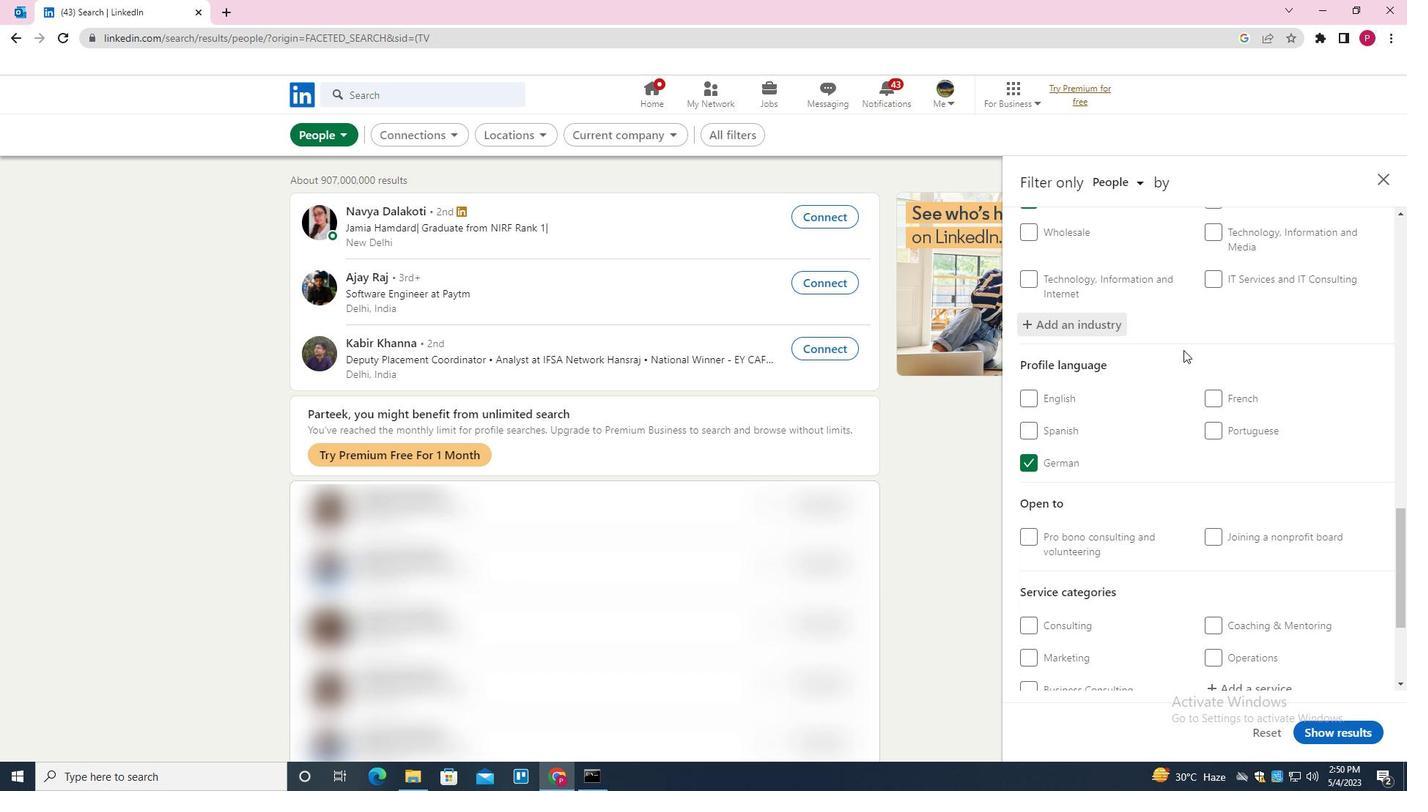 
Action: Mouse scrolled (1183, 349) with delta (0, 0)
Screenshot: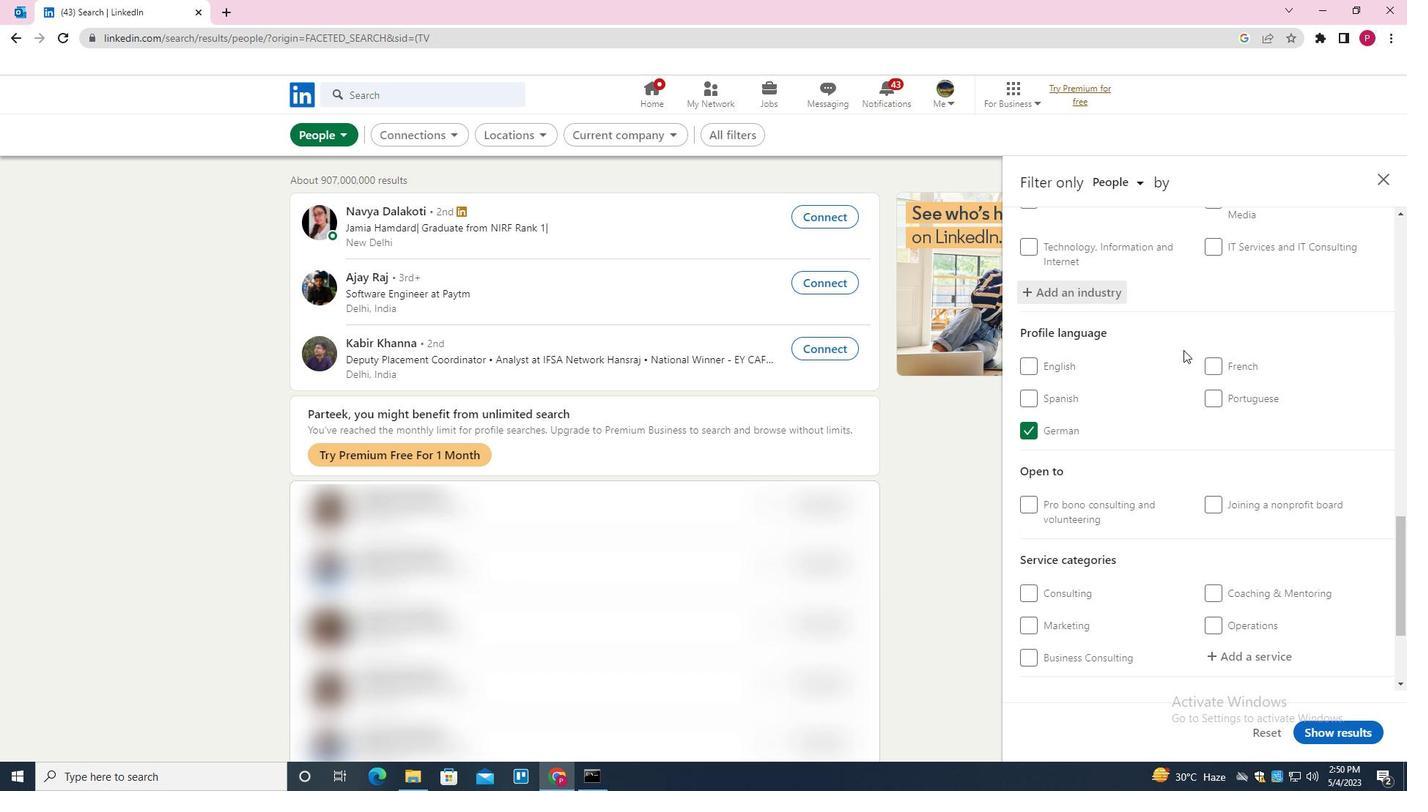 
Action: Mouse moved to (1259, 480)
Screenshot: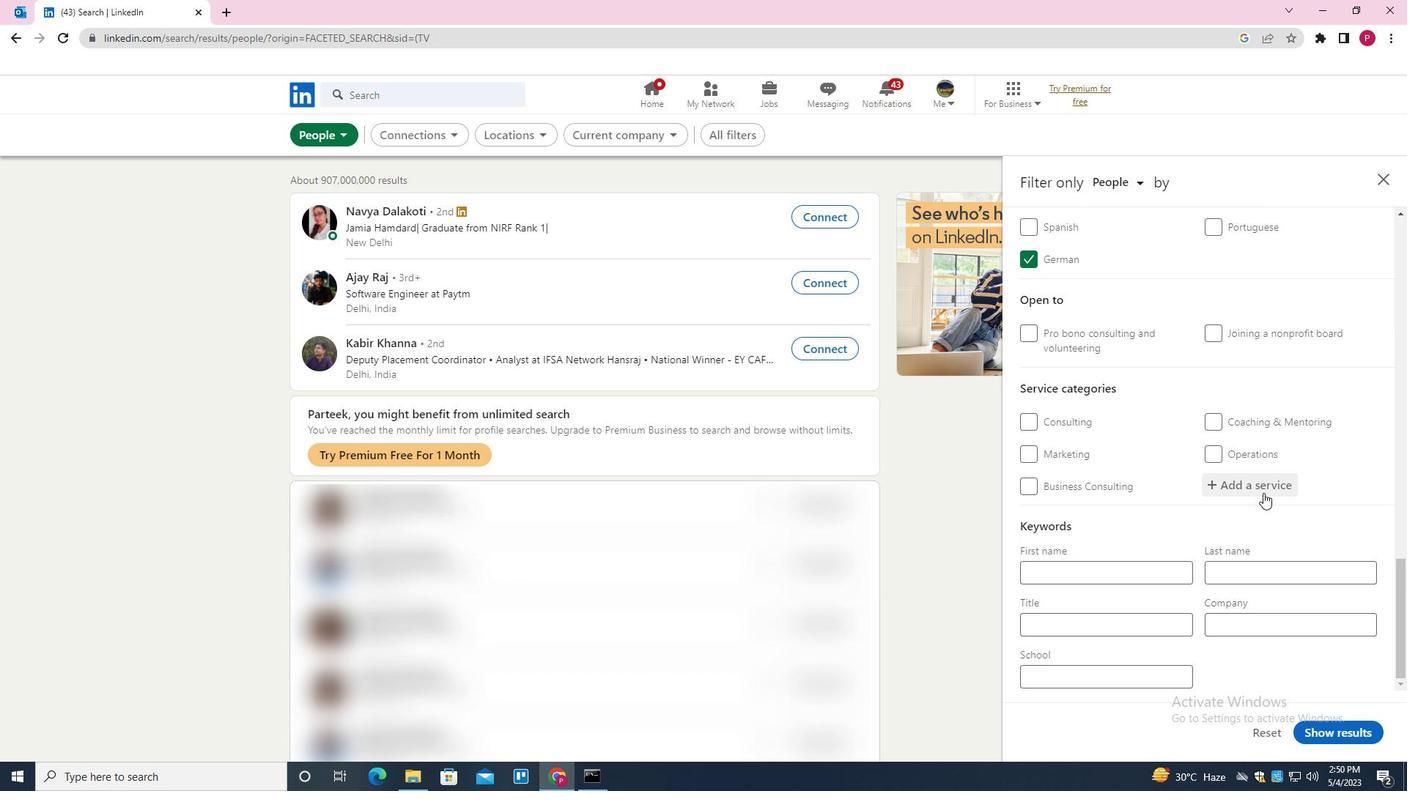 
Action: Mouse pressed left at (1259, 480)
Screenshot: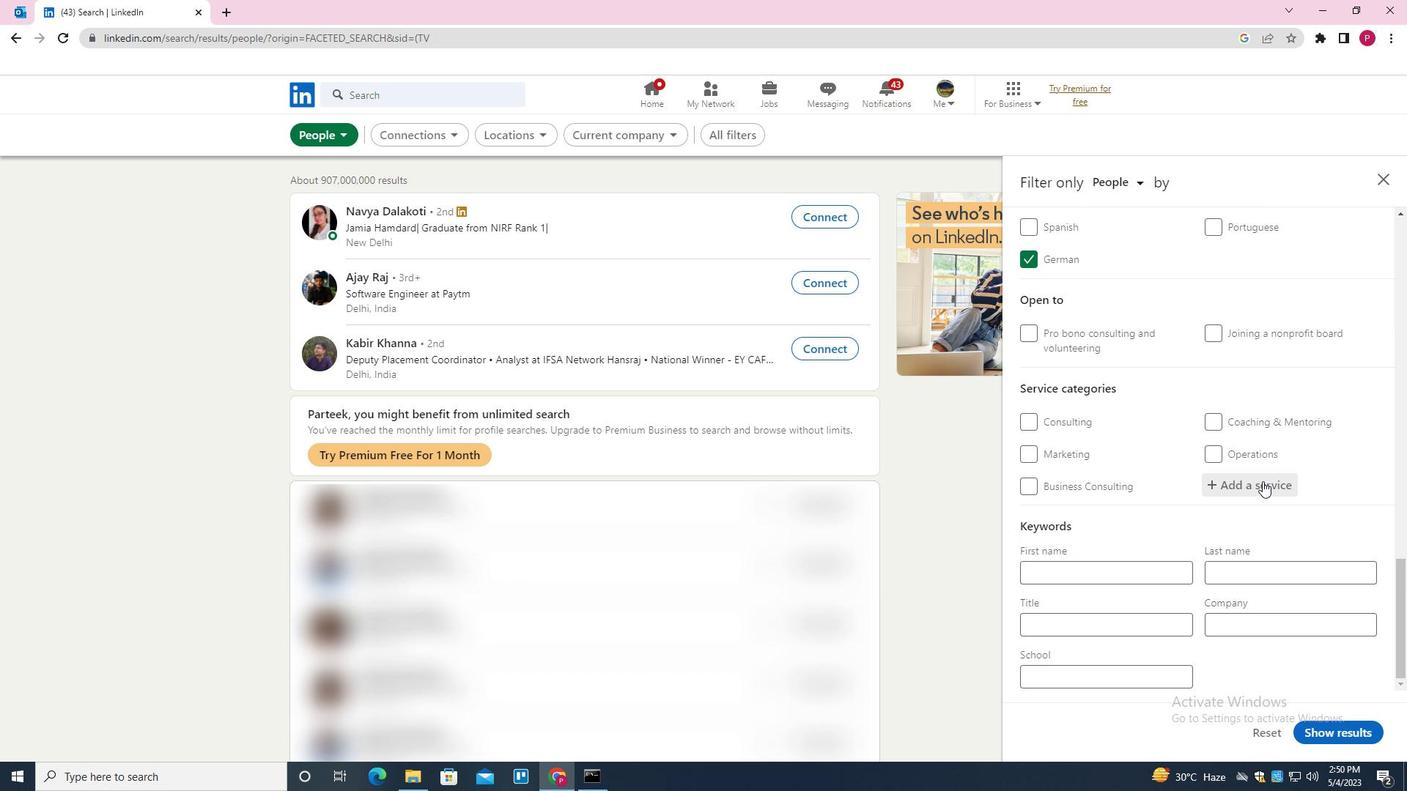 
Action: Key pressed <Key.shift>MARKET<Key.space><Key.shift><Key.shift><Key.shift><Key.shift><Key.shift><Key.shift>REASERCH<Key.space><Key.backspace><Key.backspace><Key.backspace><Key.backspace><Key.backspace><Key.backspace><Key.backspace>SEARCH<Key.down><Key.enter>
Screenshot: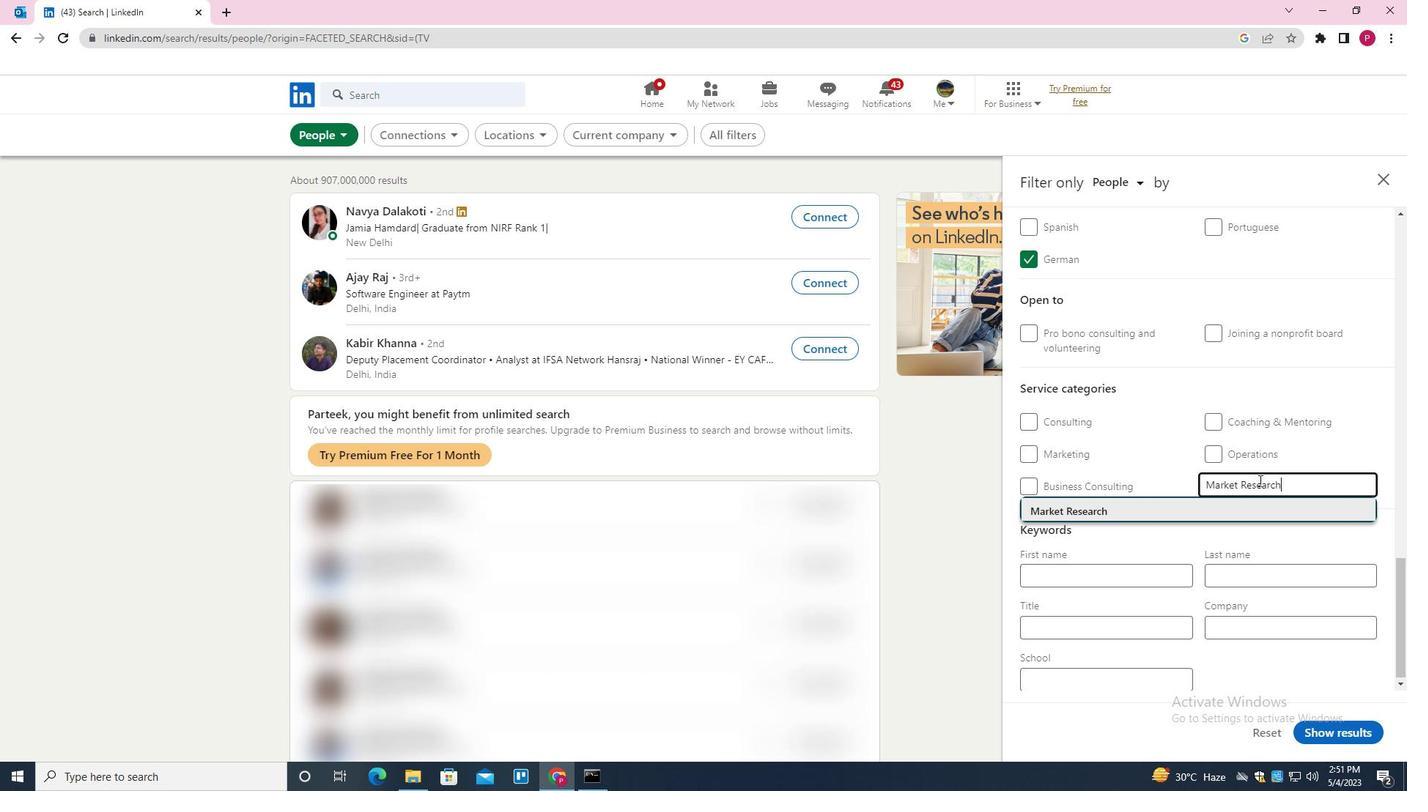 
Action: Mouse moved to (1119, 552)
Screenshot: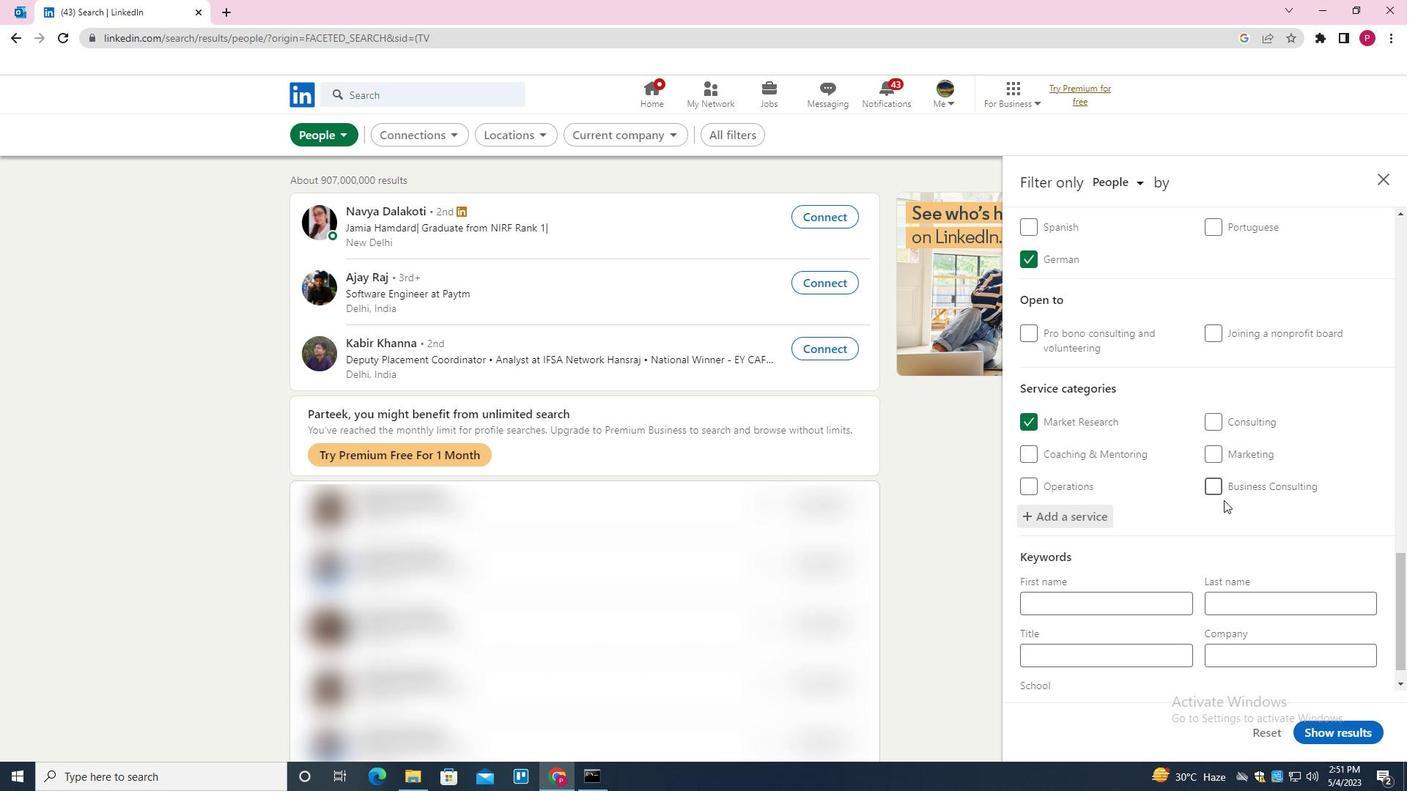 
Action: Mouse scrolled (1119, 552) with delta (0, 0)
Screenshot: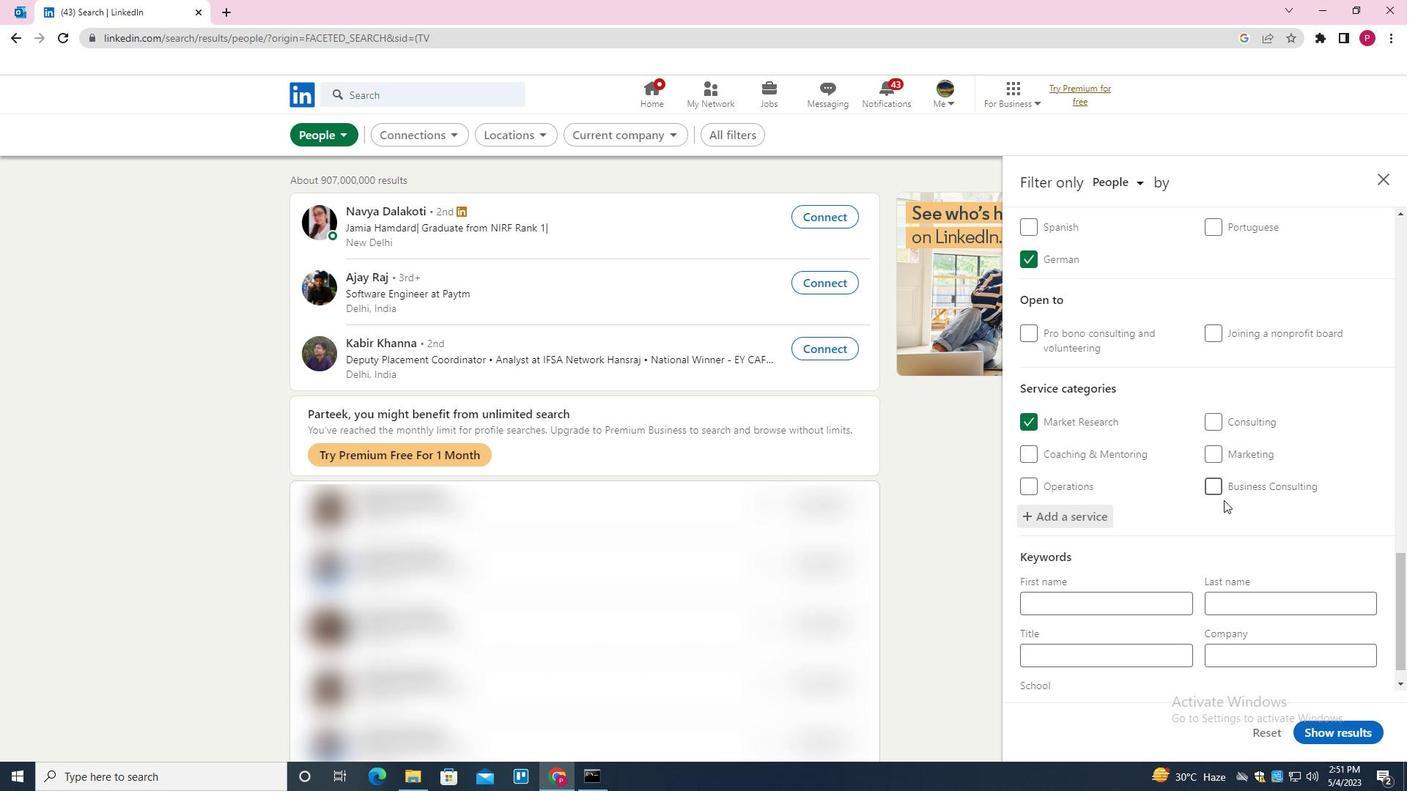 
Action: Mouse moved to (1115, 573)
Screenshot: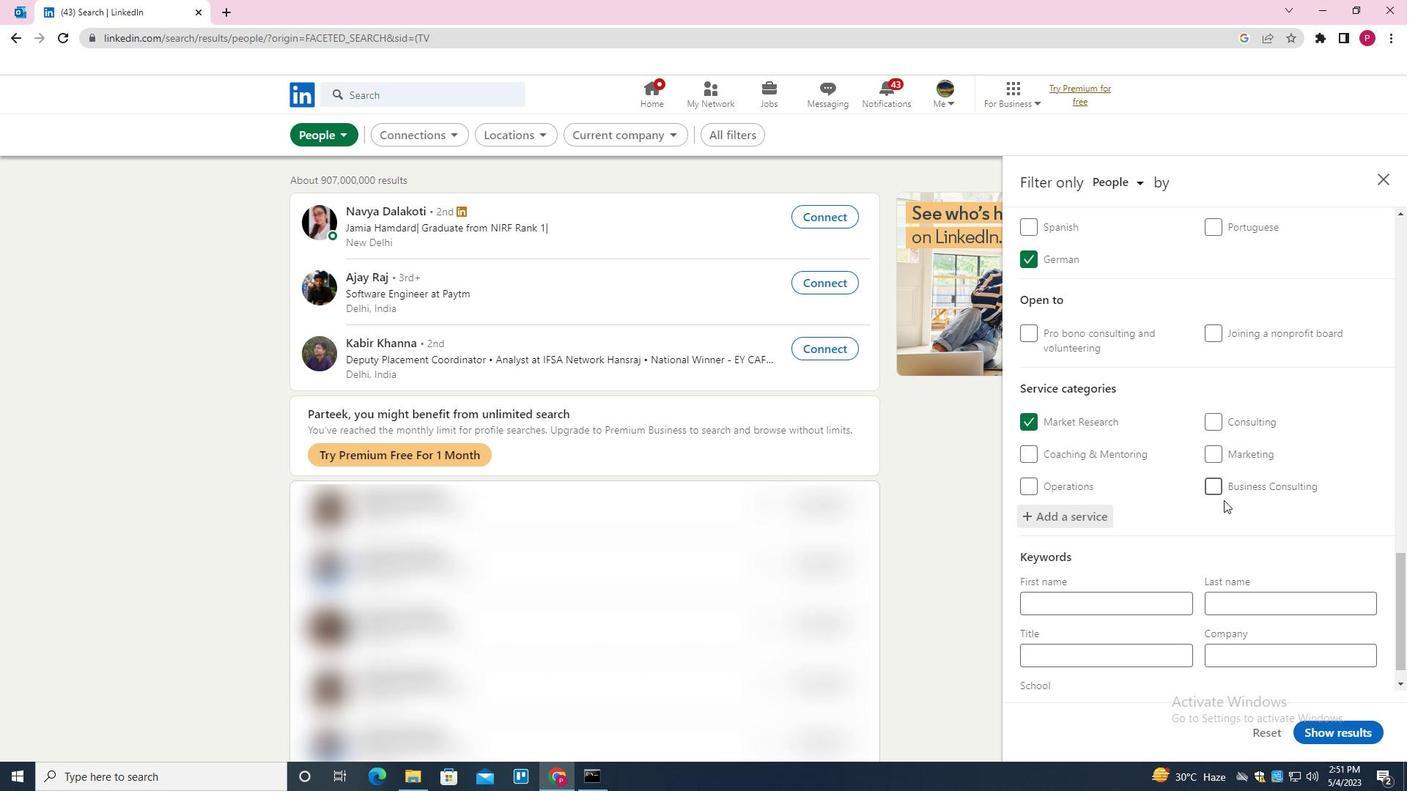
Action: Mouse scrolled (1115, 572) with delta (0, 0)
Screenshot: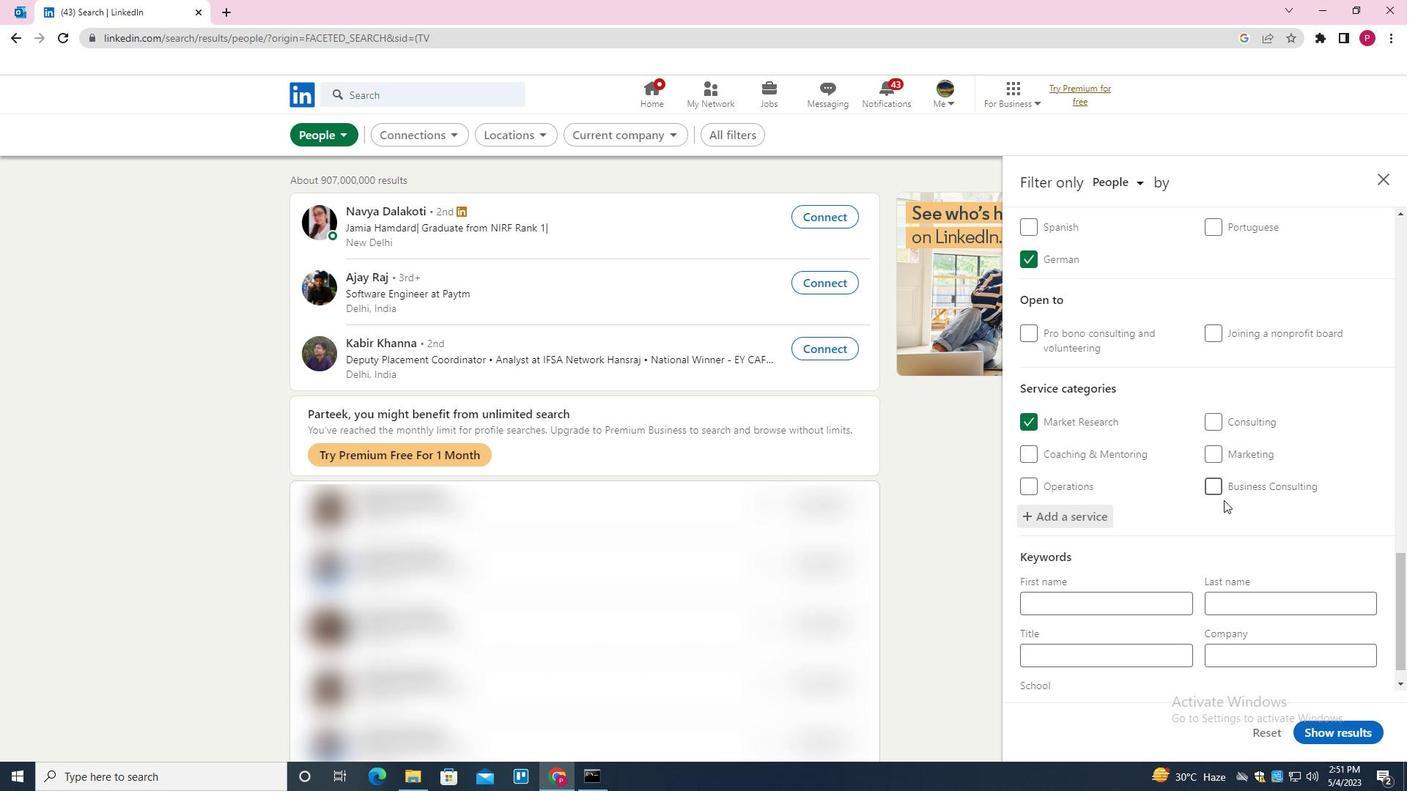 
Action: Mouse moved to (1114, 592)
Screenshot: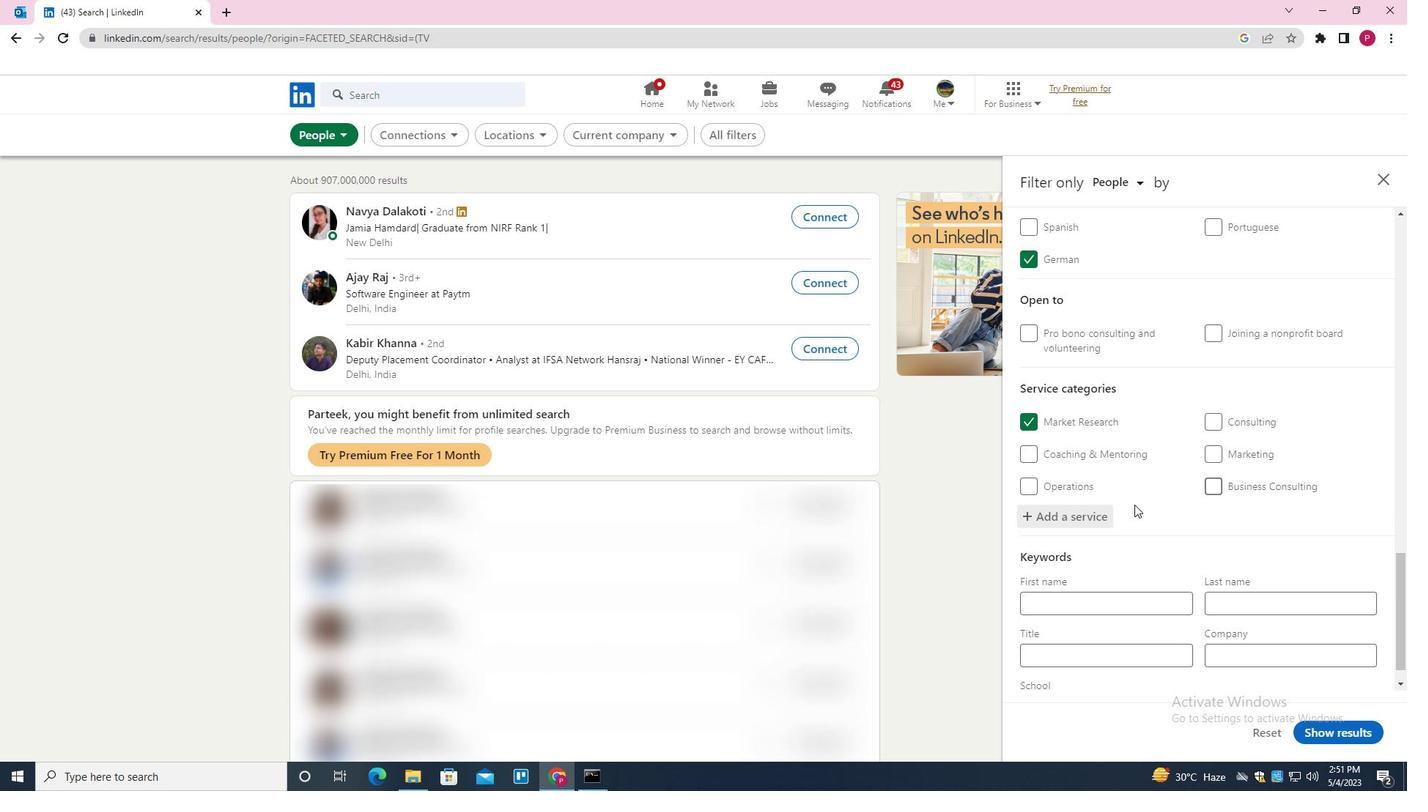 
Action: Mouse scrolled (1114, 591) with delta (0, 0)
Screenshot: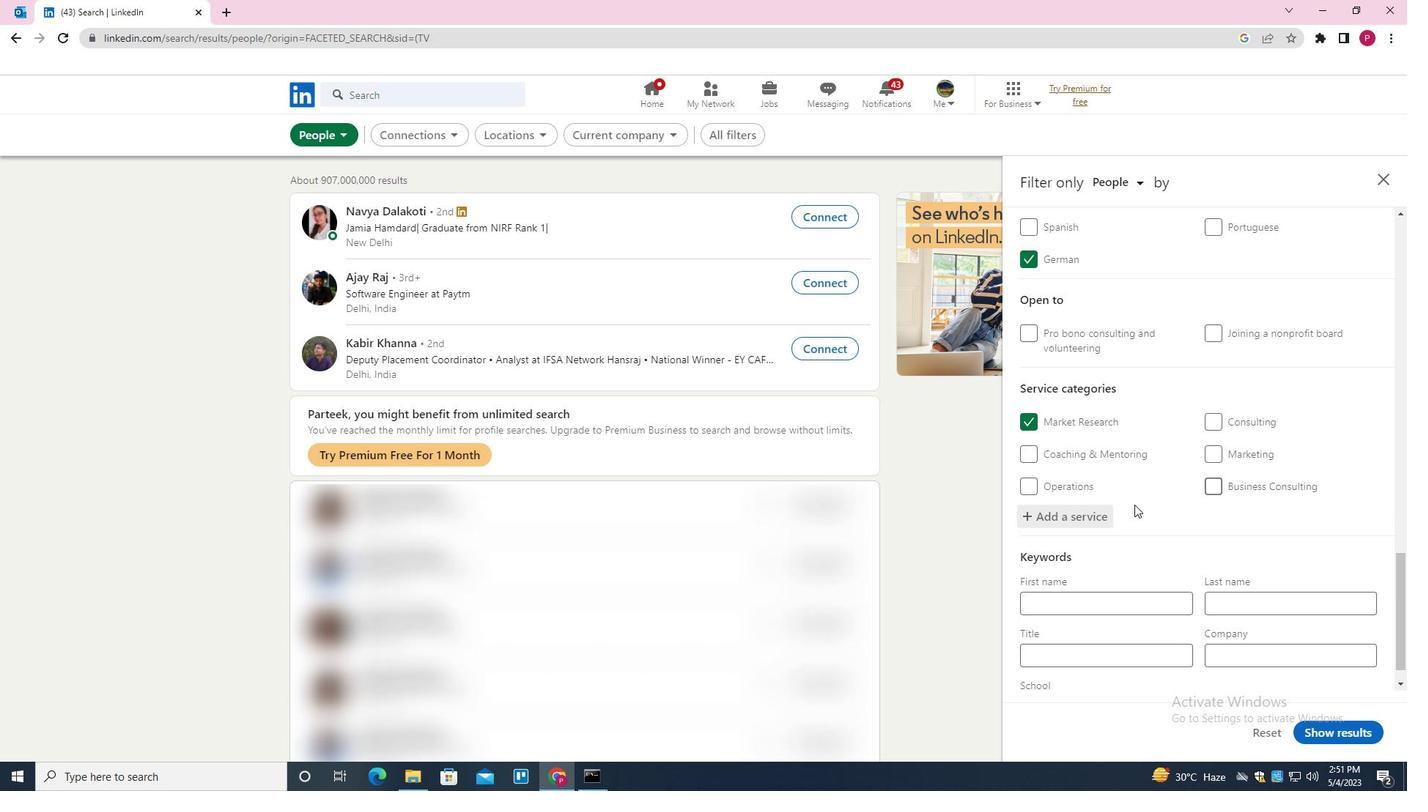 
Action: Mouse moved to (1115, 623)
Screenshot: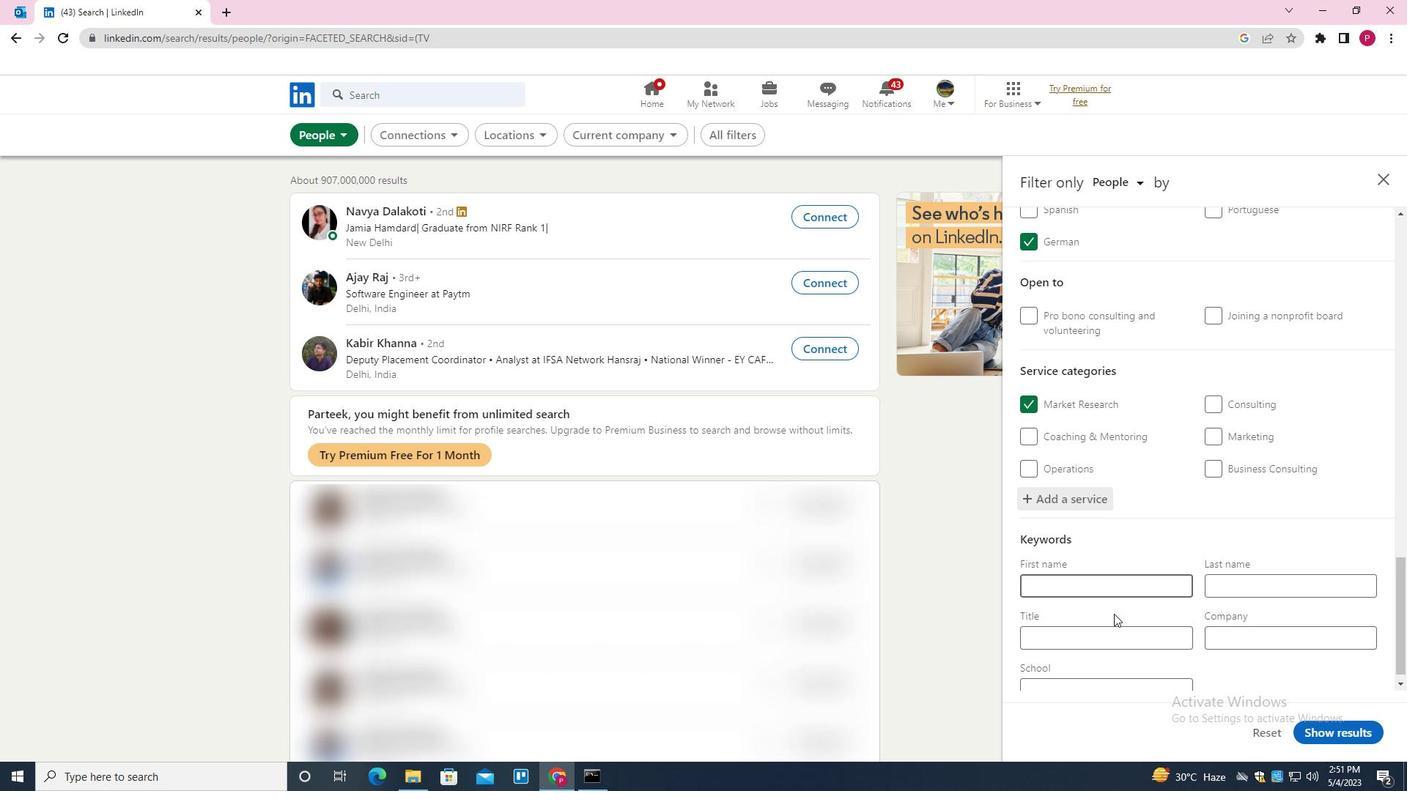 
Action: Mouse pressed left at (1115, 623)
Screenshot: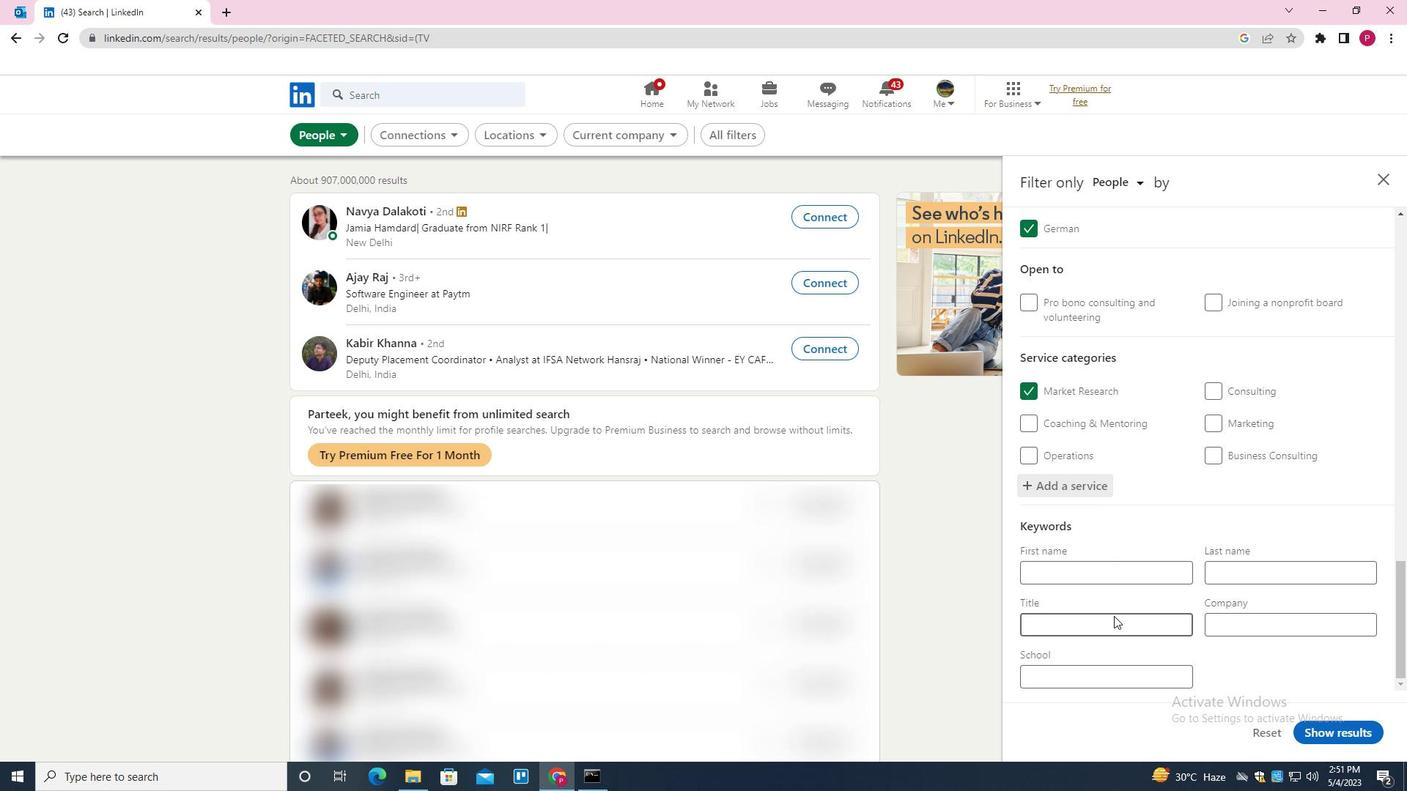 
Action: Key pressed <Key.shift>LOCKSMITH
Screenshot: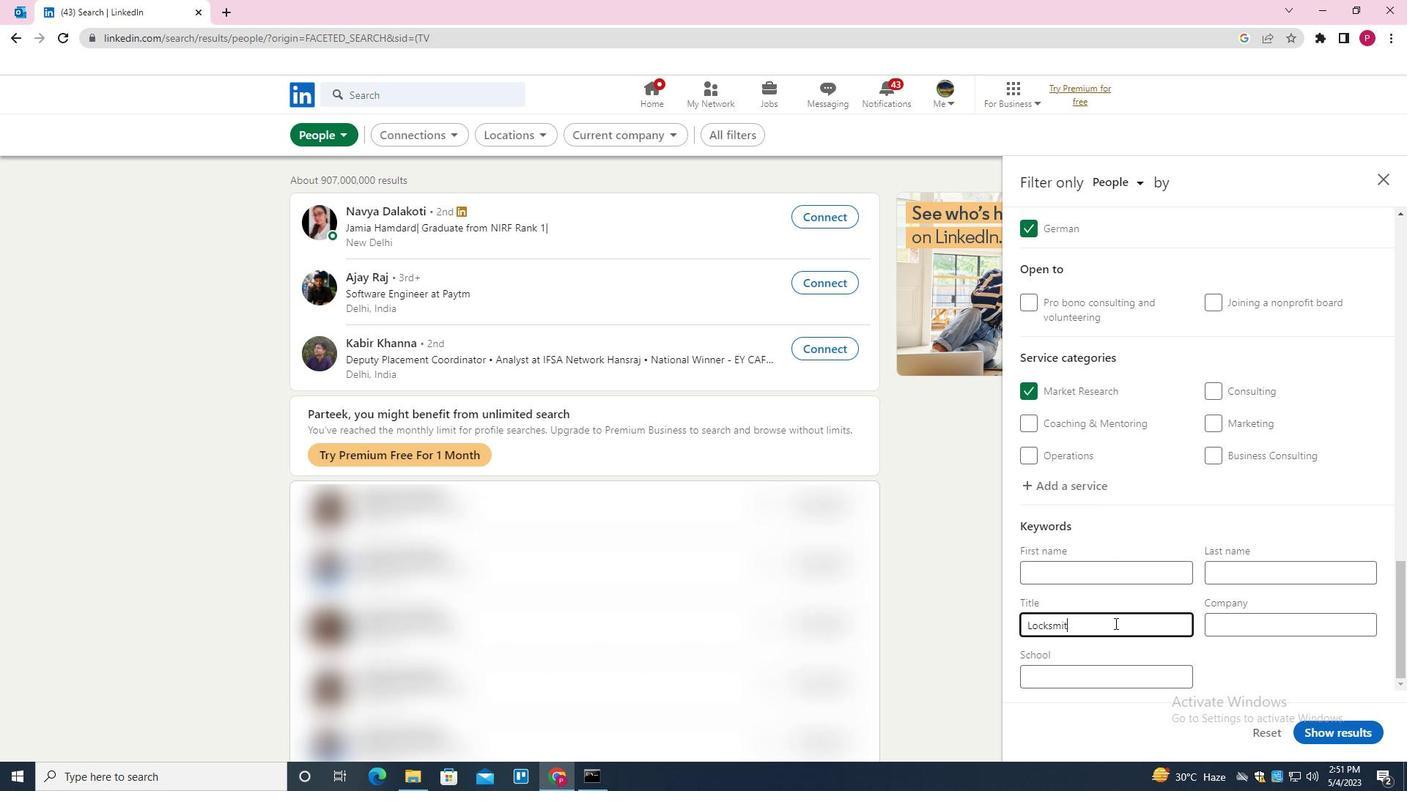 
Action: Mouse moved to (1348, 738)
Screenshot: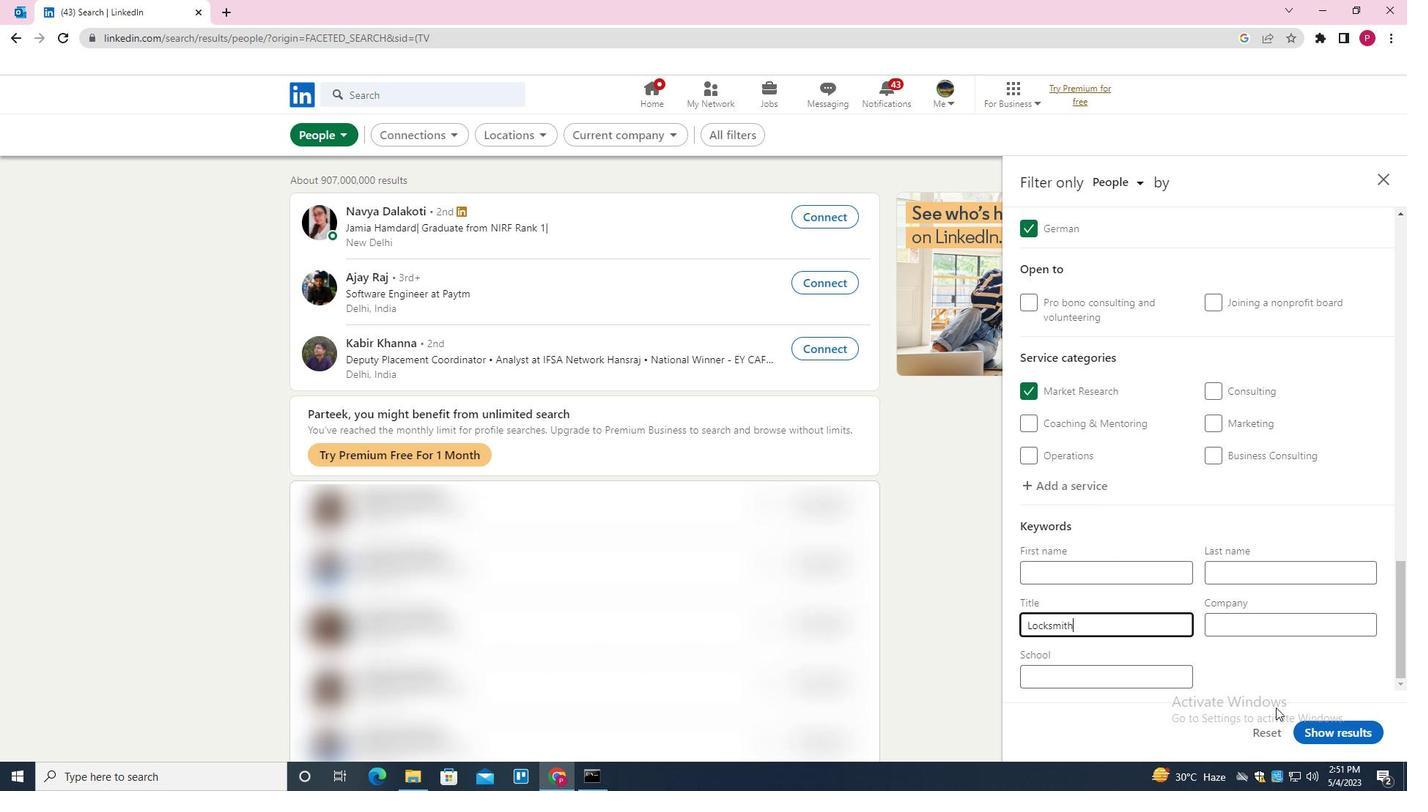
Action: Mouse pressed left at (1348, 738)
Screenshot: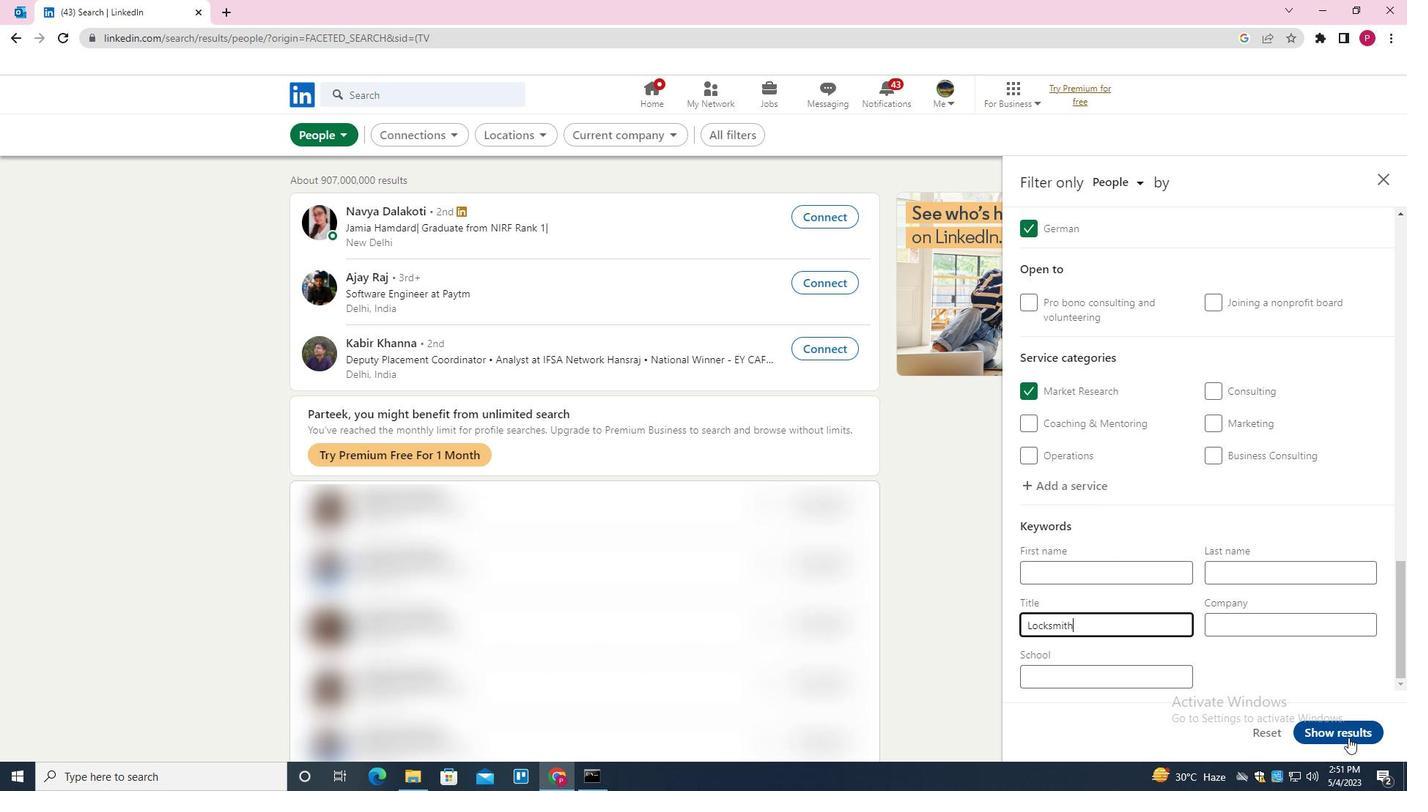 
Action: Mouse moved to (486, 293)
Screenshot: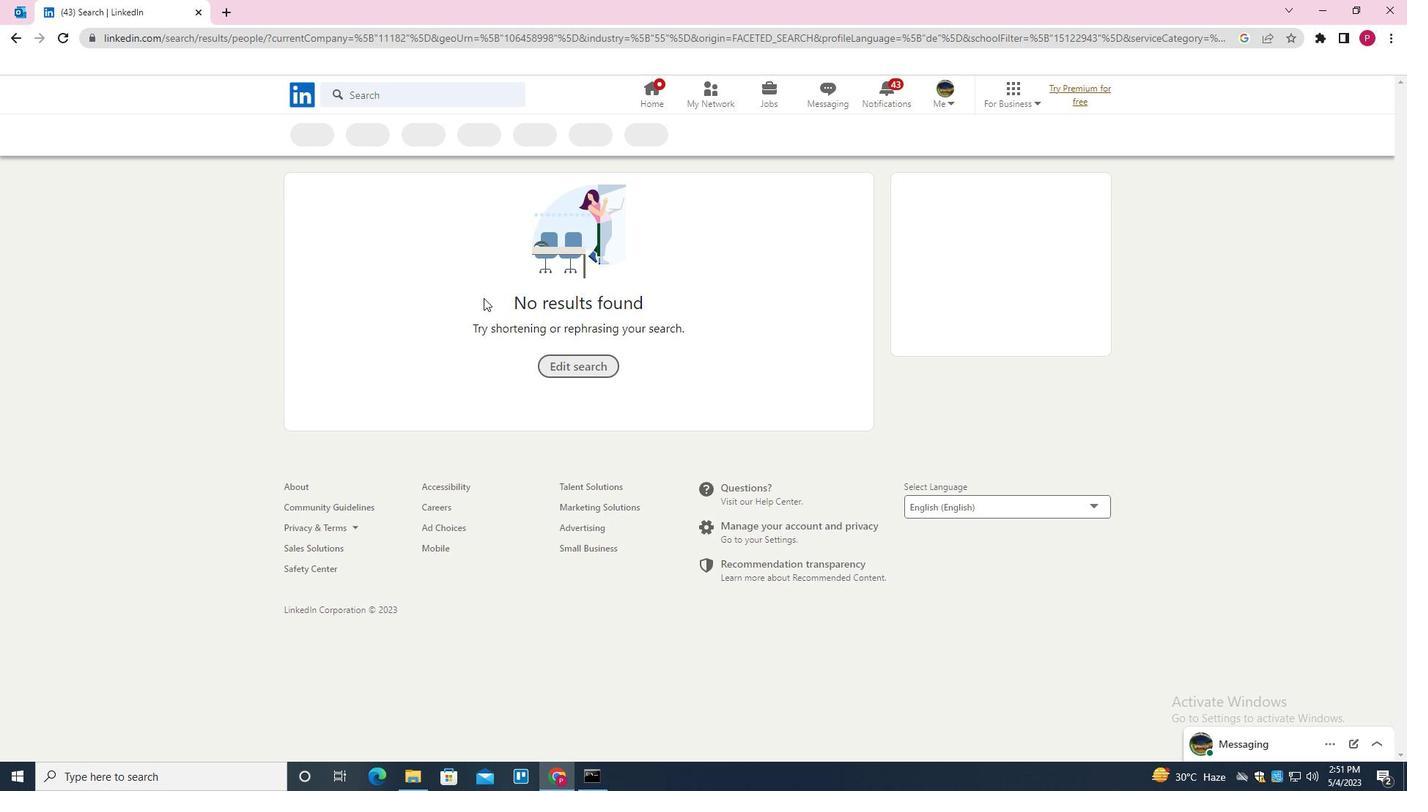 
